 Task: Send an email with the signature Gilberto Hall with the subject Update on a flexible work arrangement and the message Can you provide feedback on the latest training program for the sales team? from softage.8@softage.net to softage.9@softage.net and softage.10@softage.net
Action: Mouse moved to (1272, 74)
Screenshot: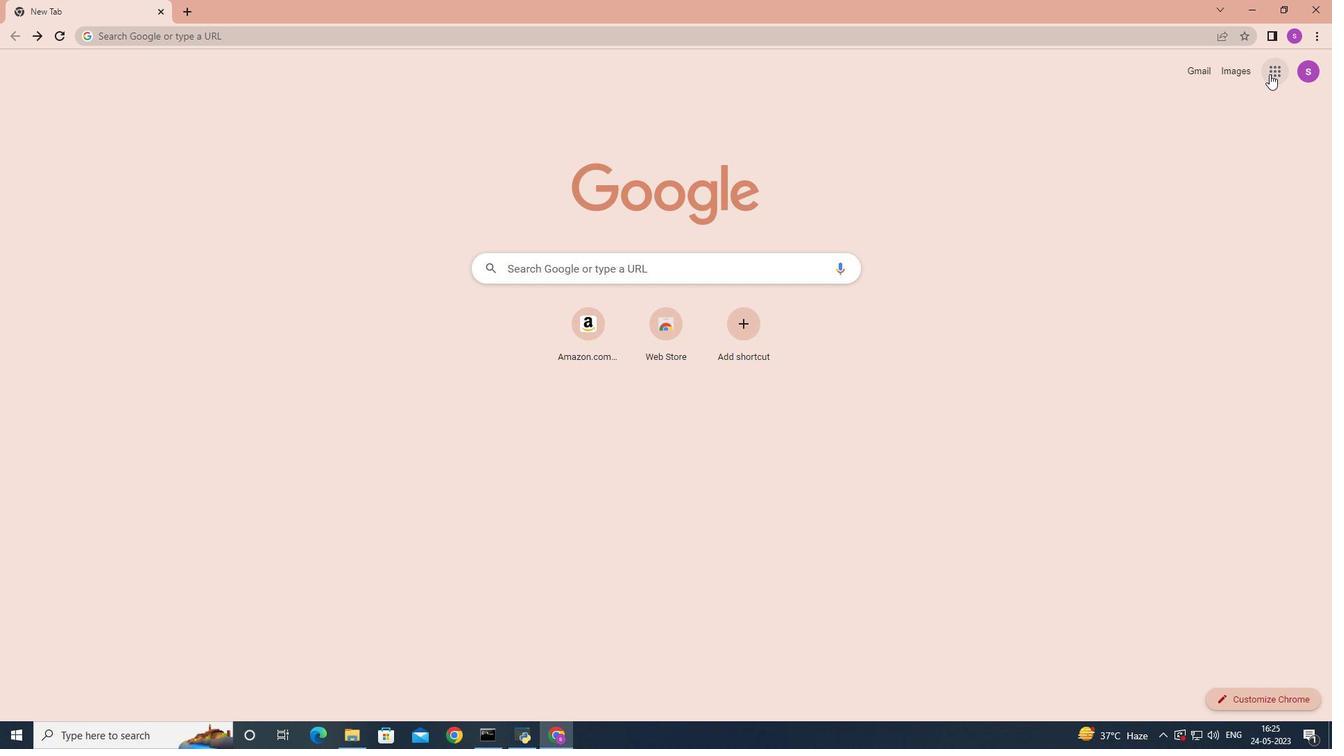 
Action: Mouse pressed left at (1272, 74)
Screenshot: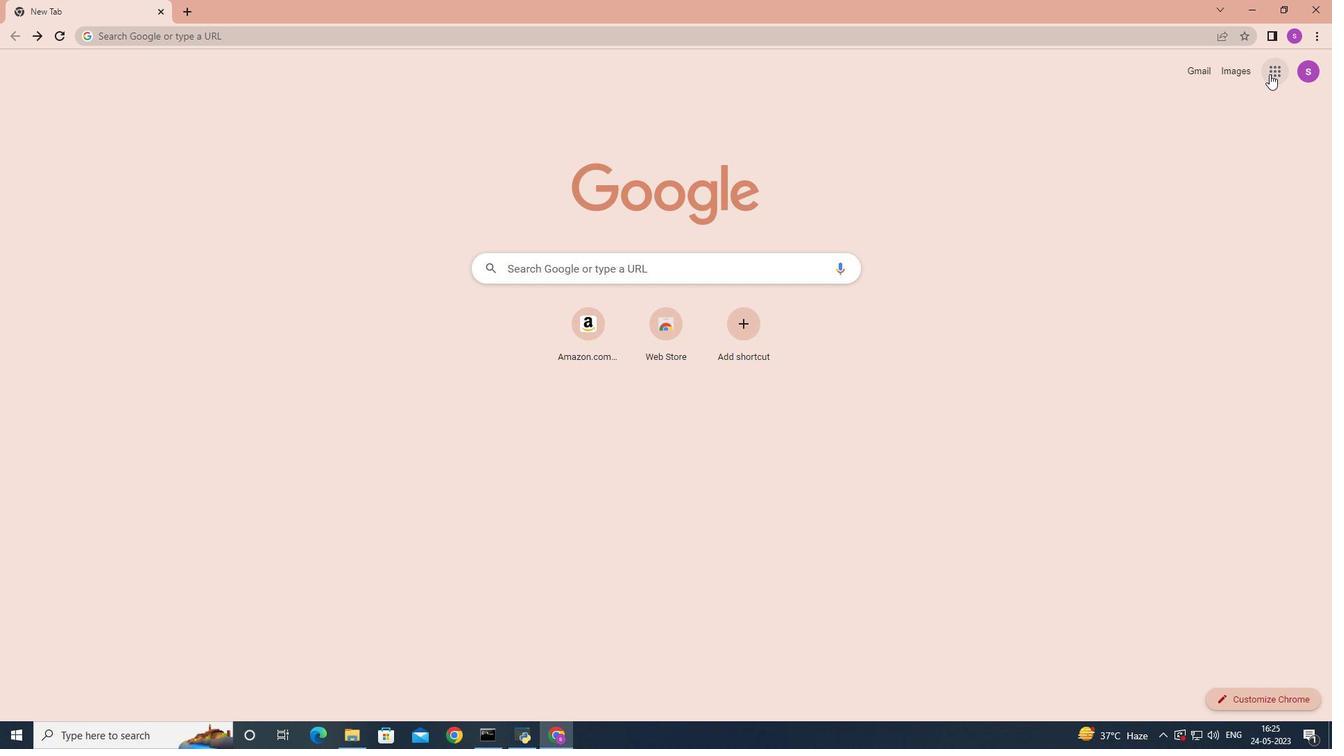 
Action: Mouse moved to (1223, 122)
Screenshot: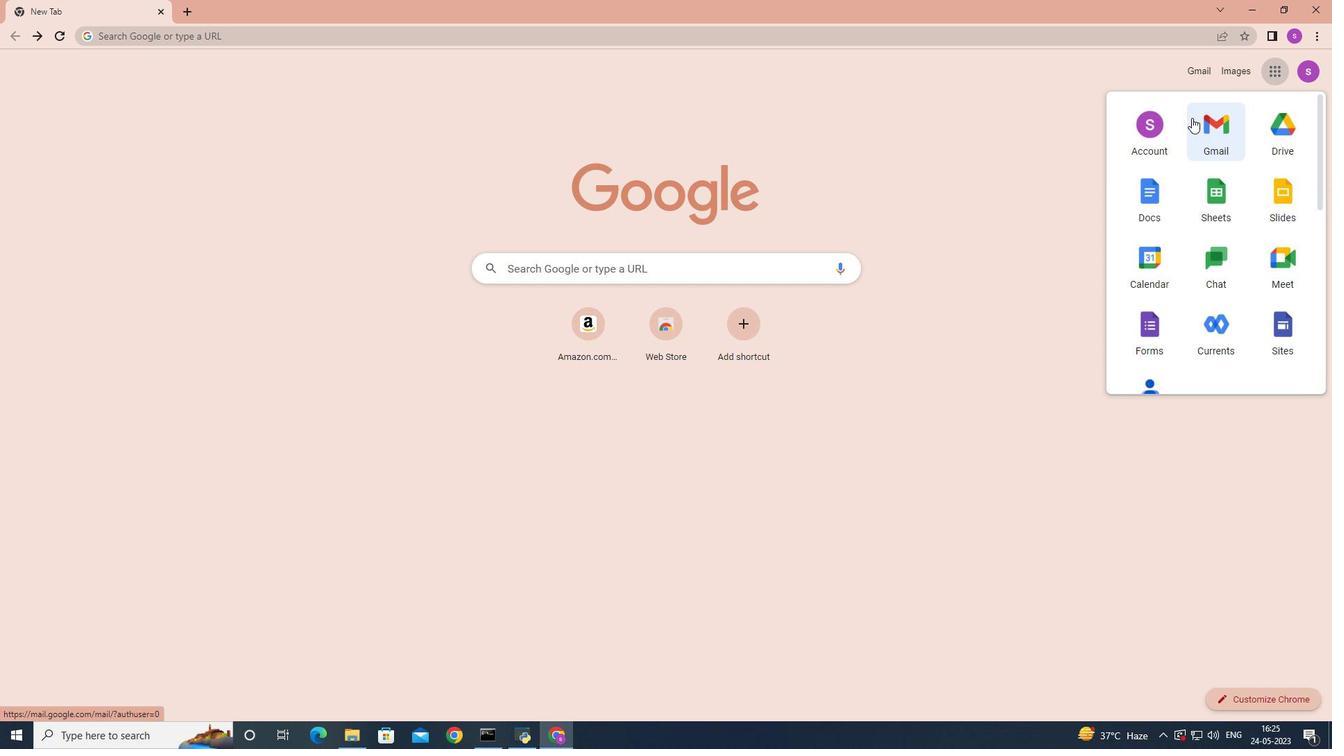 
Action: Mouse pressed left at (1223, 122)
Screenshot: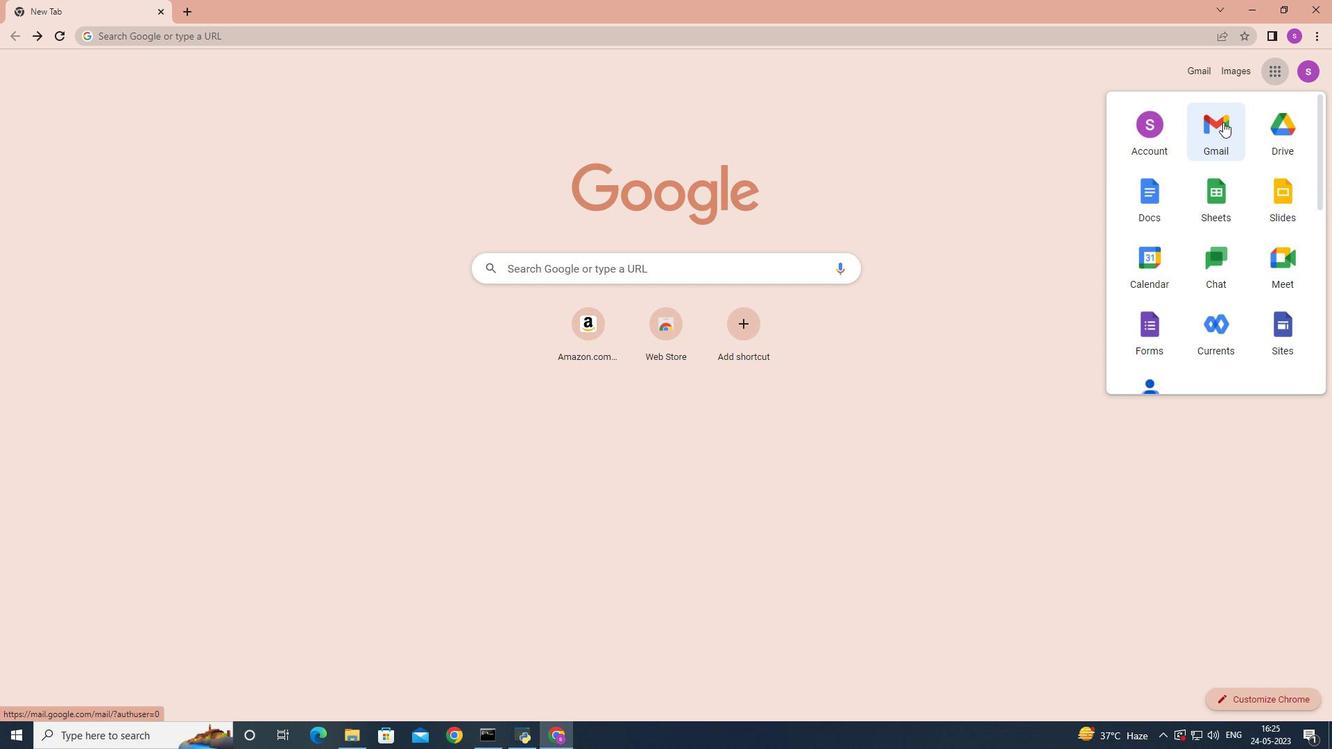 
Action: Mouse moved to (1178, 74)
Screenshot: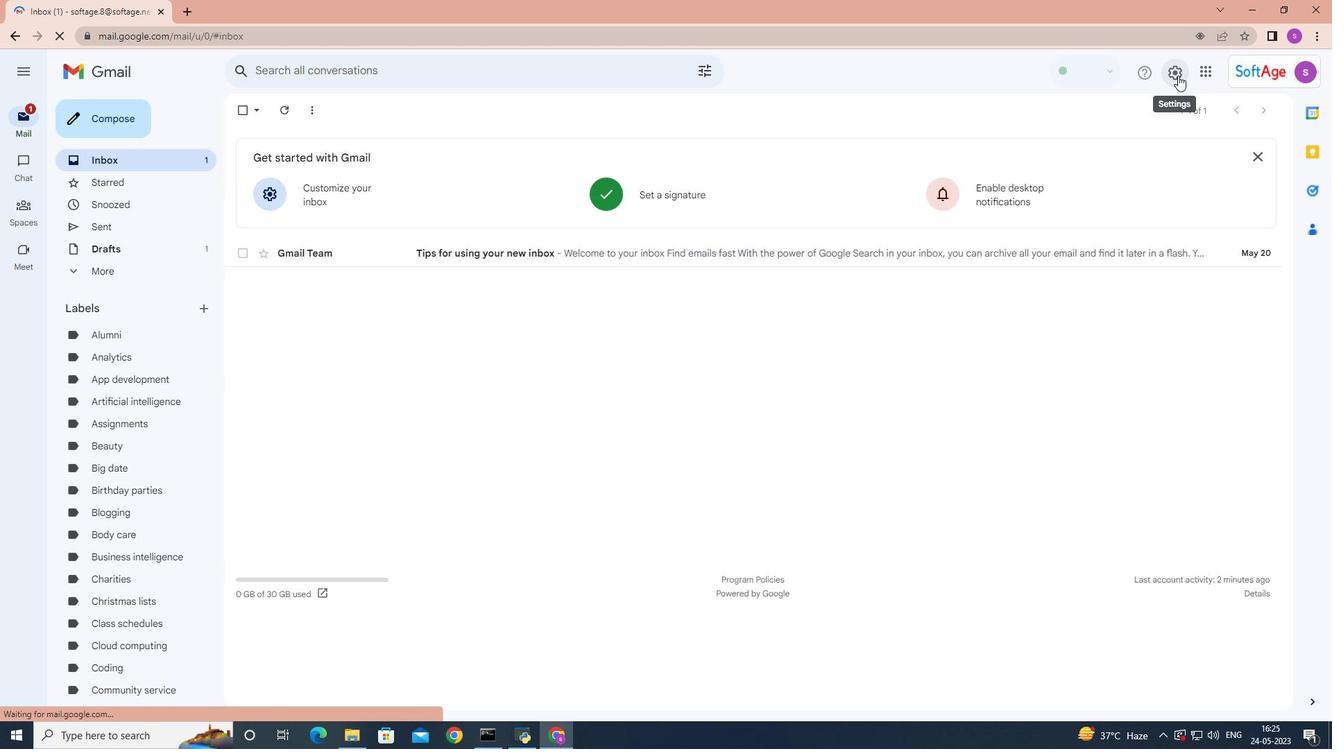 
Action: Mouse pressed left at (1178, 74)
Screenshot: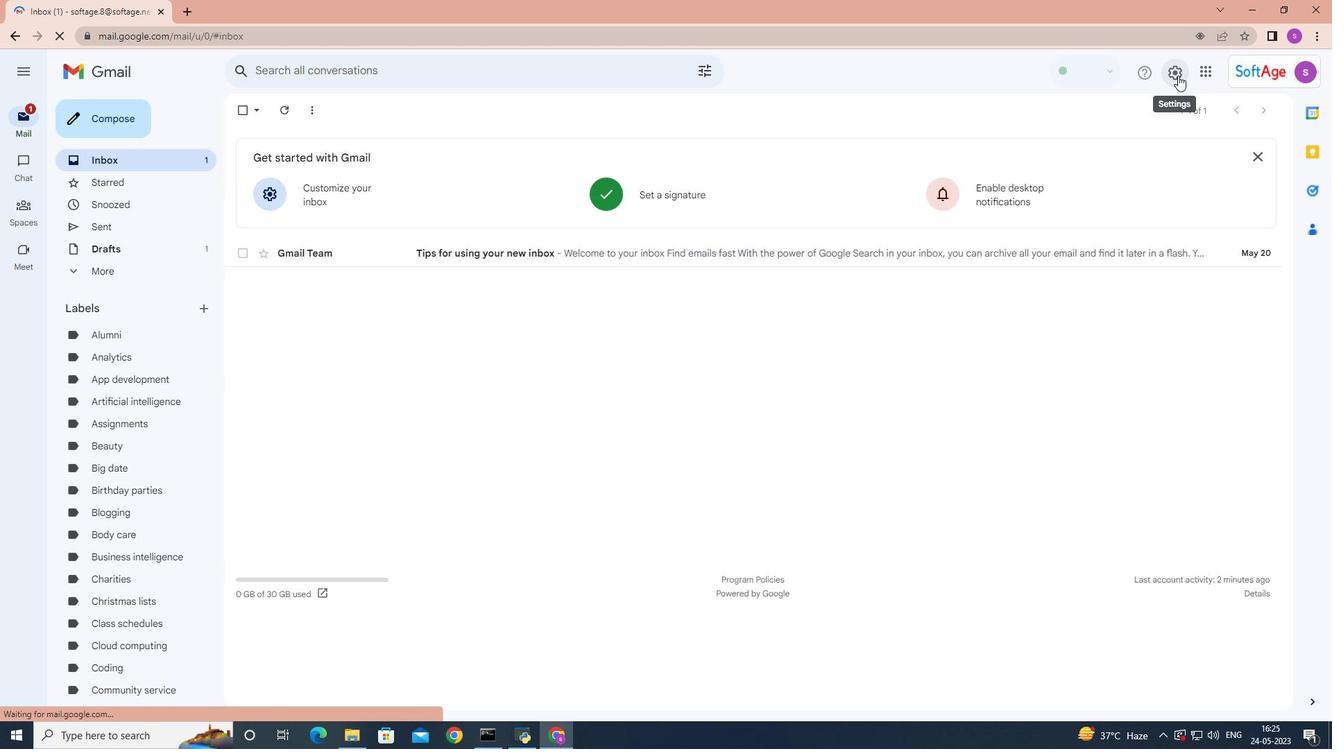
Action: Mouse moved to (1201, 134)
Screenshot: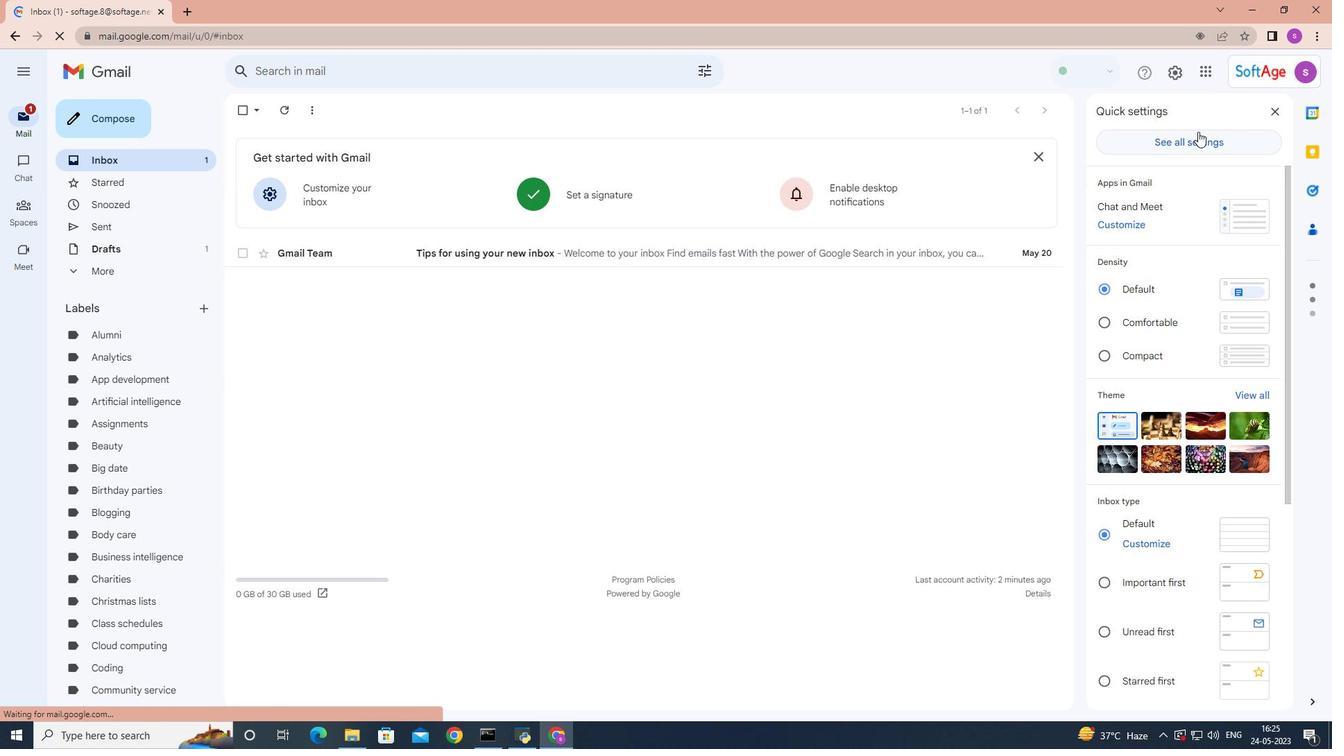 
Action: Mouse pressed left at (1201, 134)
Screenshot: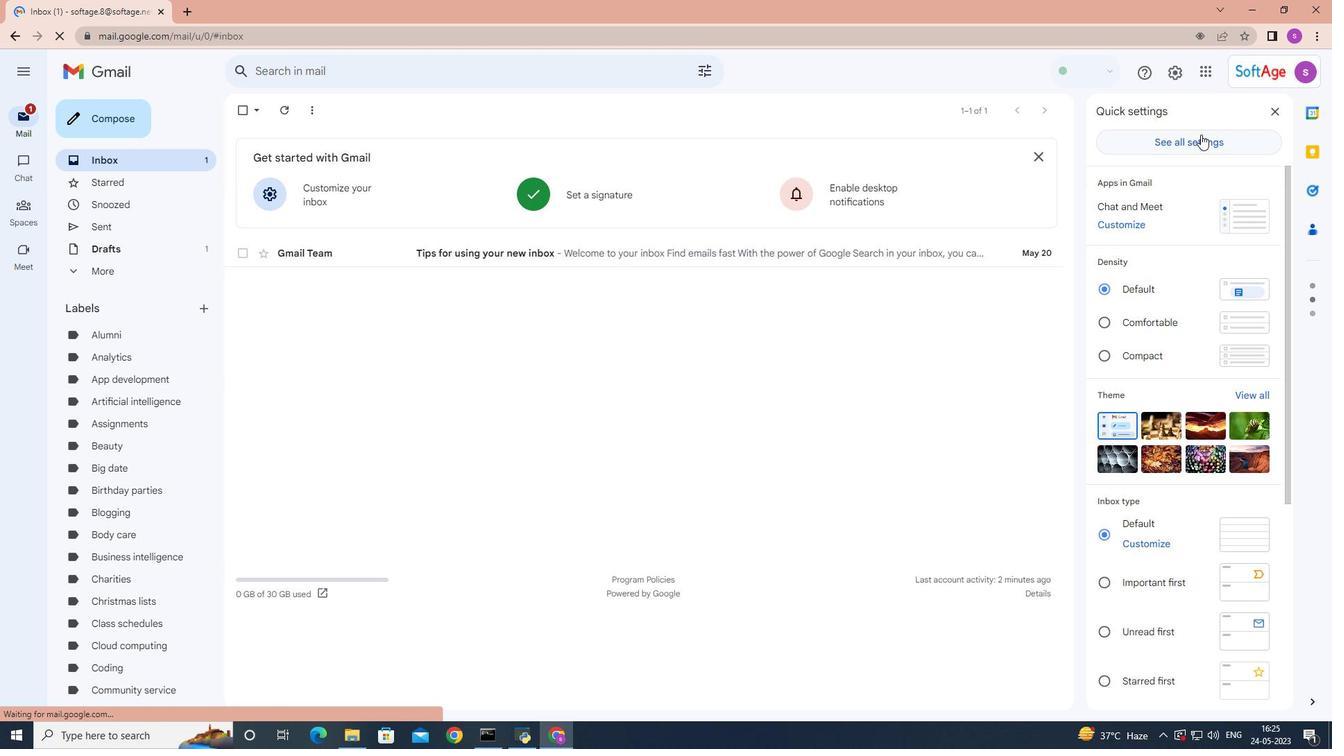 
Action: Mouse moved to (1014, 206)
Screenshot: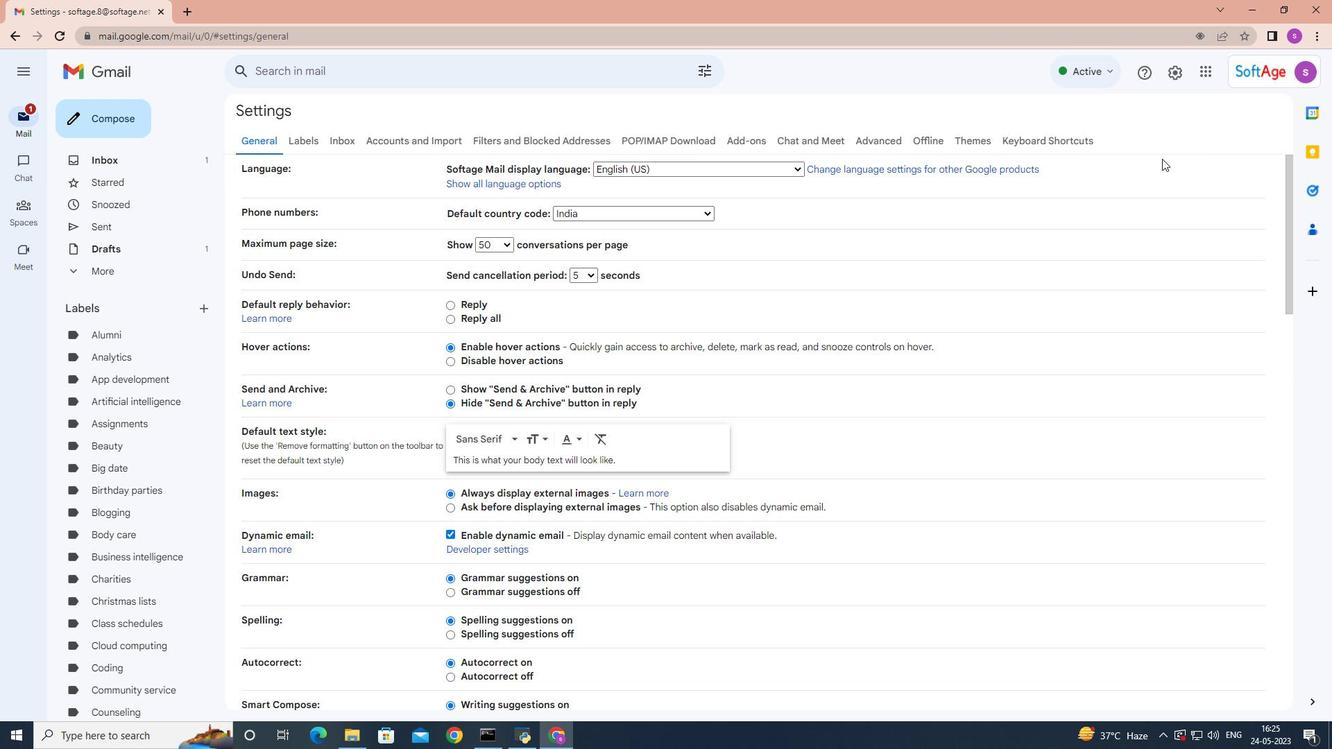 
Action: Mouse scrolled (1014, 206) with delta (0, 0)
Screenshot: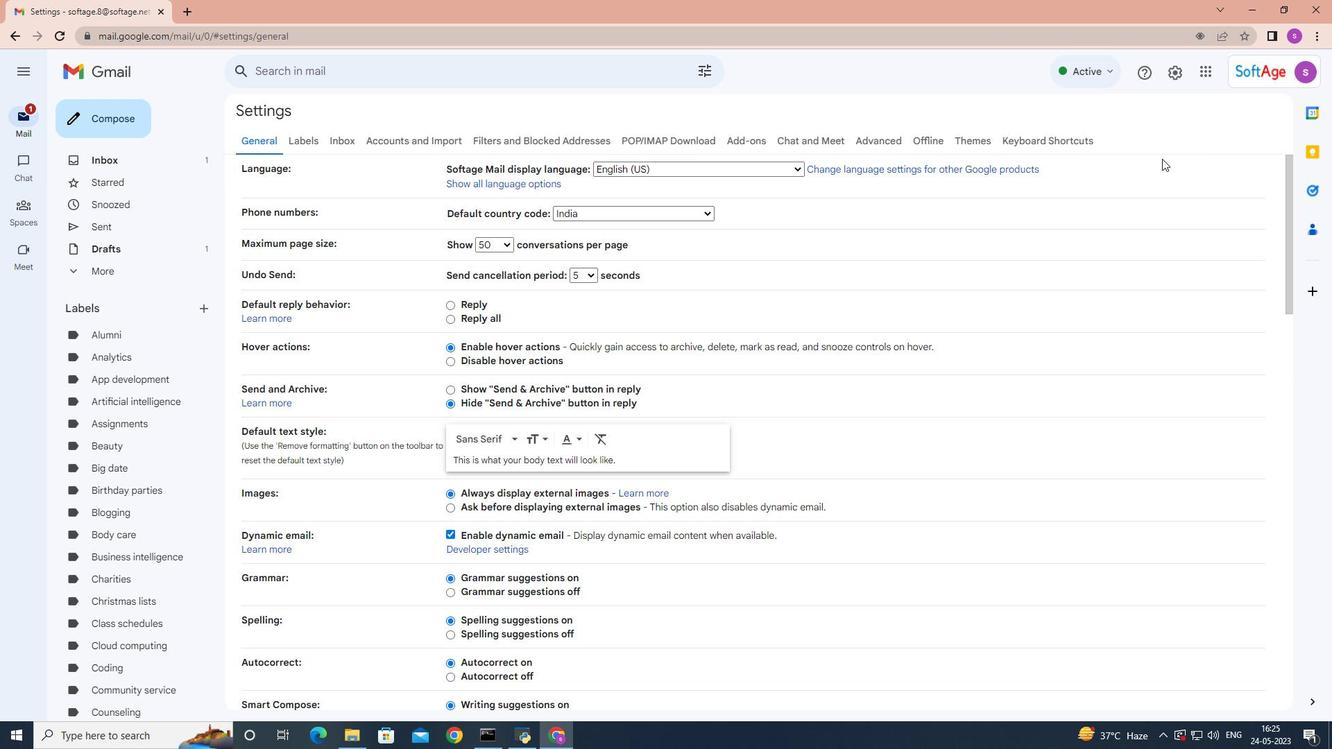 
Action: Mouse moved to (1013, 206)
Screenshot: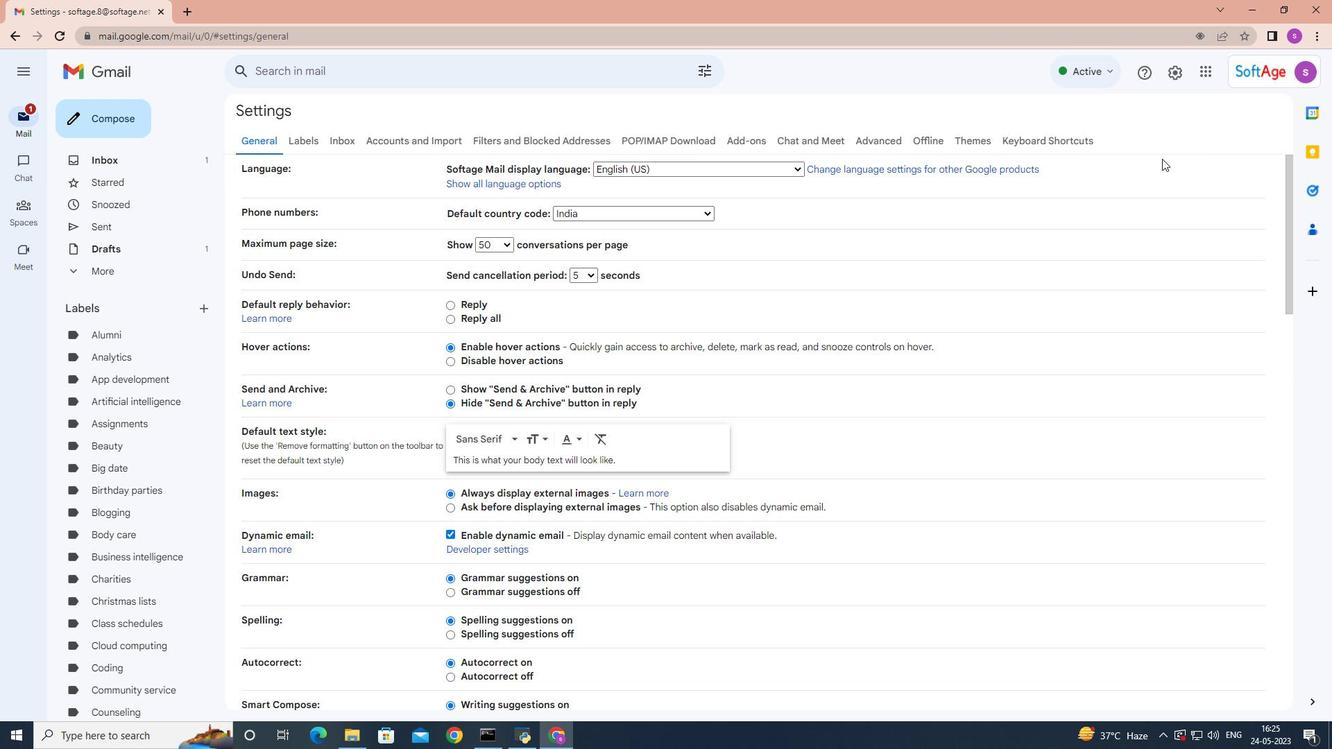 
Action: Mouse scrolled (1013, 206) with delta (0, 0)
Screenshot: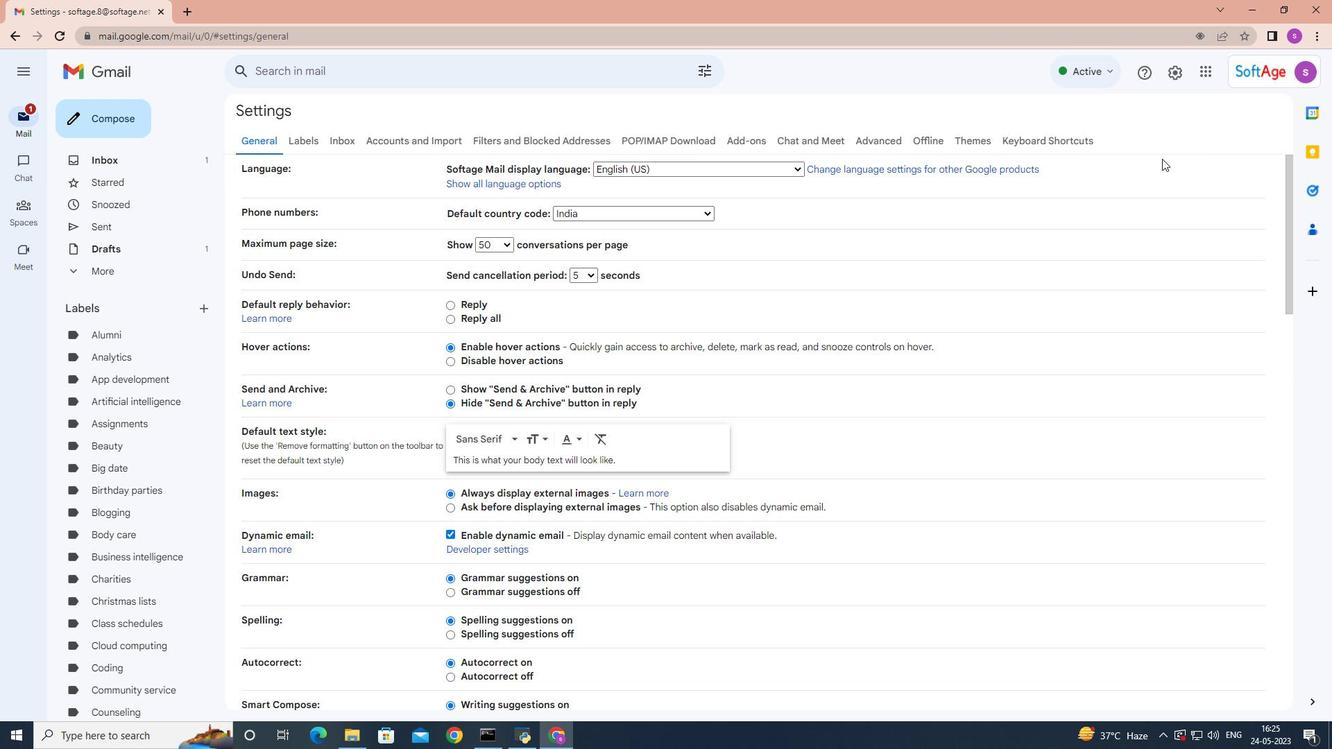 
Action: Mouse moved to (1013, 207)
Screenshot: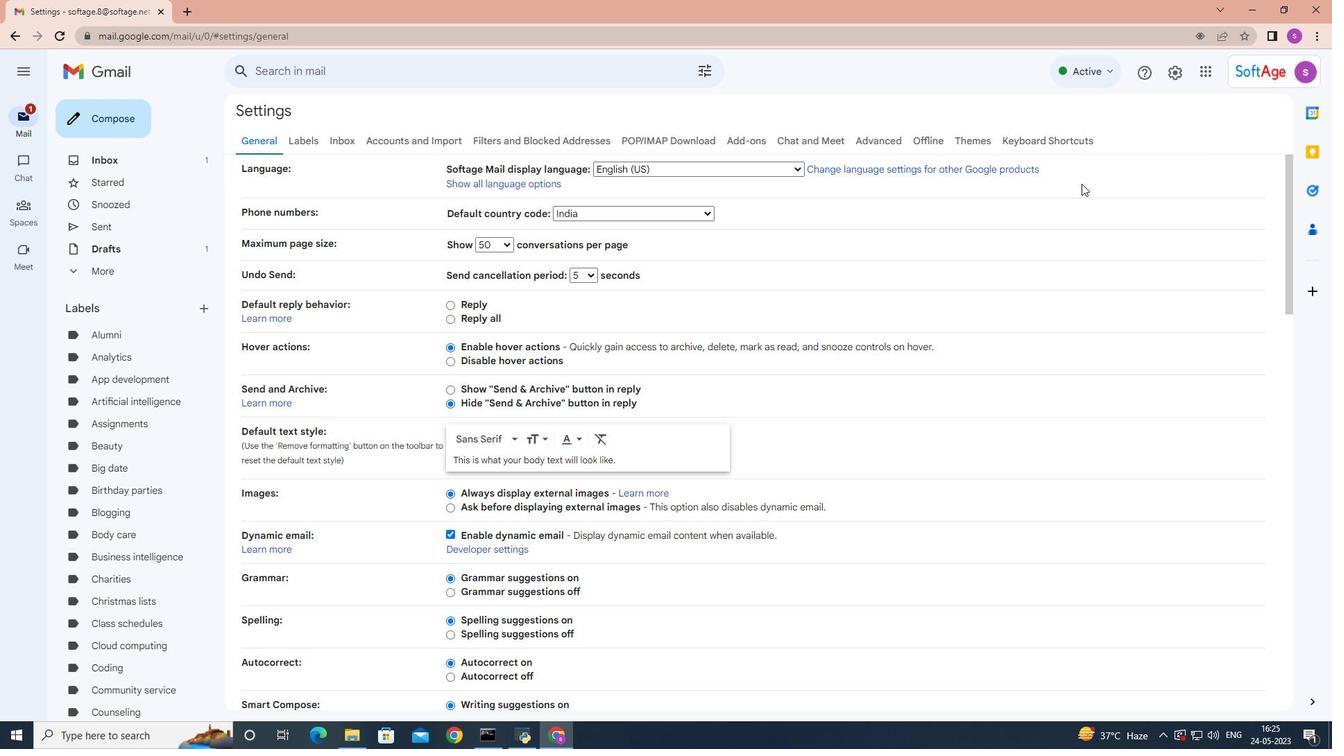 
Action: Mouse scrolled (1013, 206) with delta (0, 0)
Screenshot: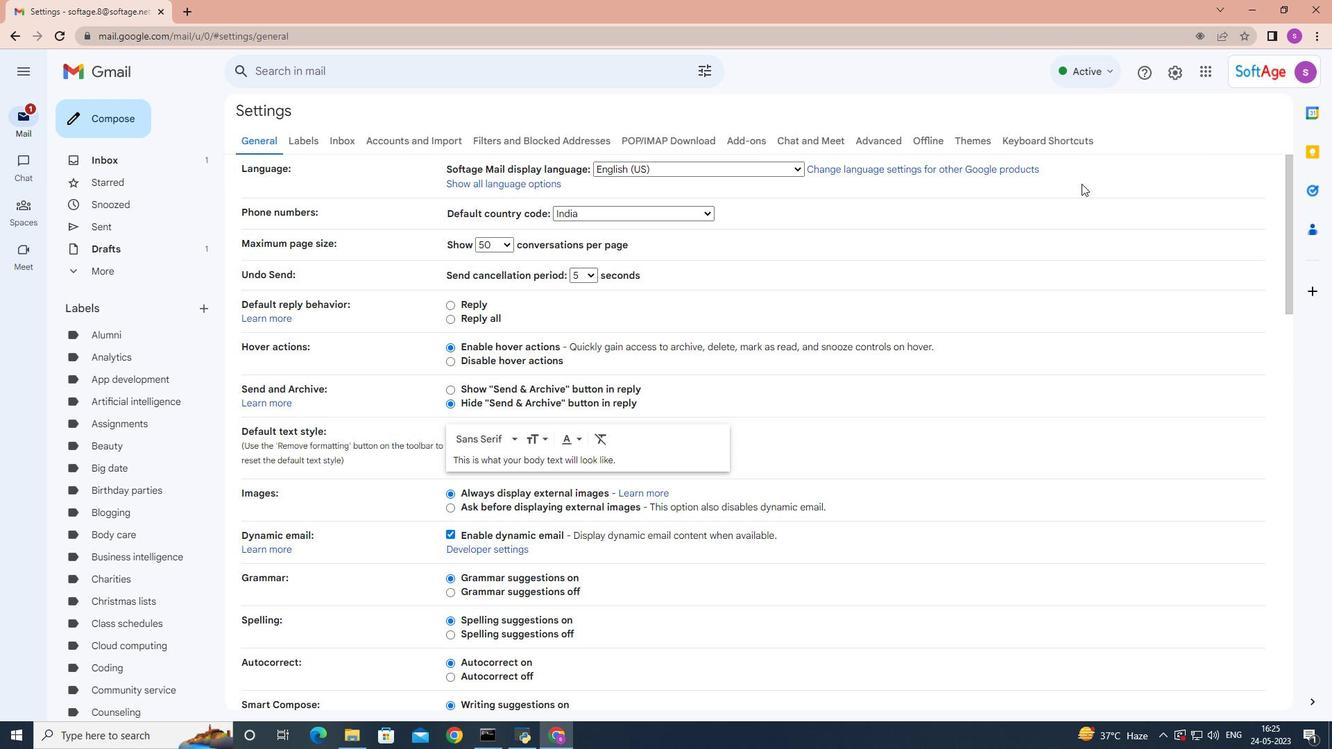 
Action: Mouse scrolled (1013, 206) with delta (0, 0)
Screenshot: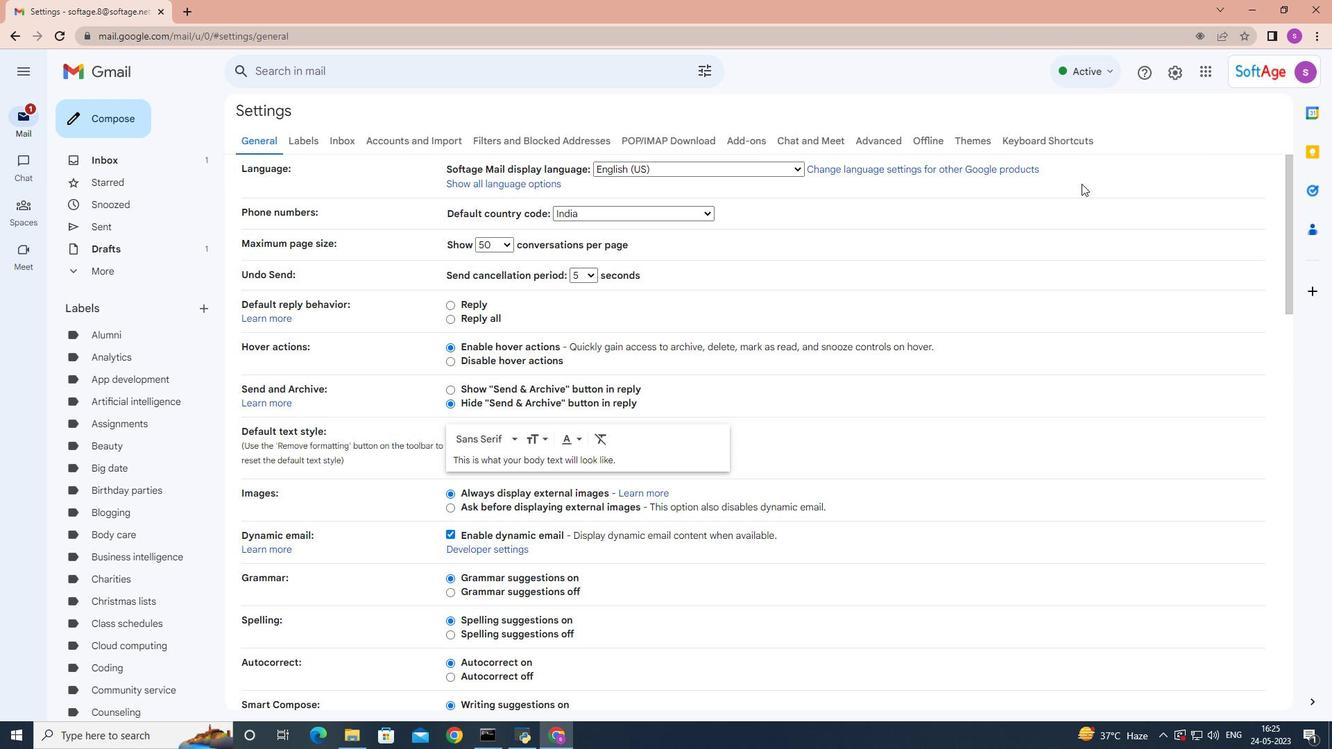 
Action: Mouse moved to (1008, 207)
Screenshot: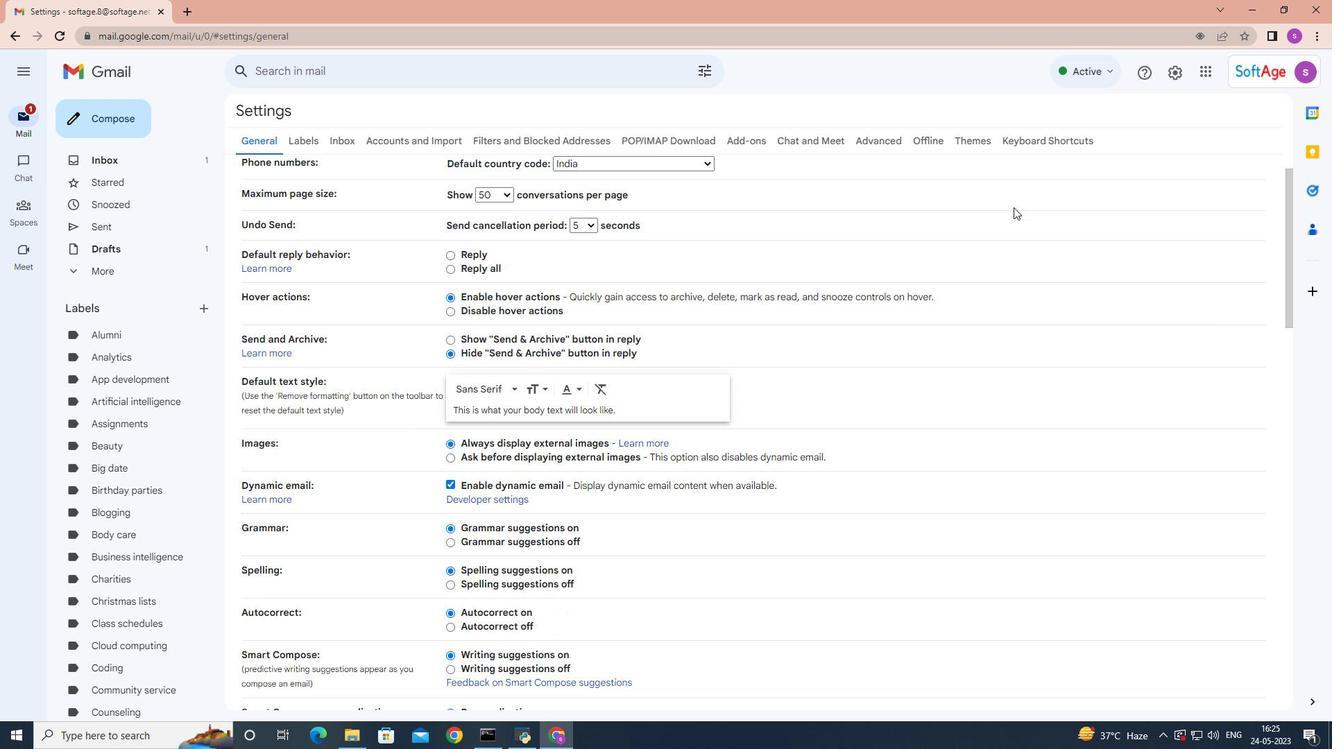 
Action: Mouse scrolled (1012, 206) with delta (0, 0)
Screenshot: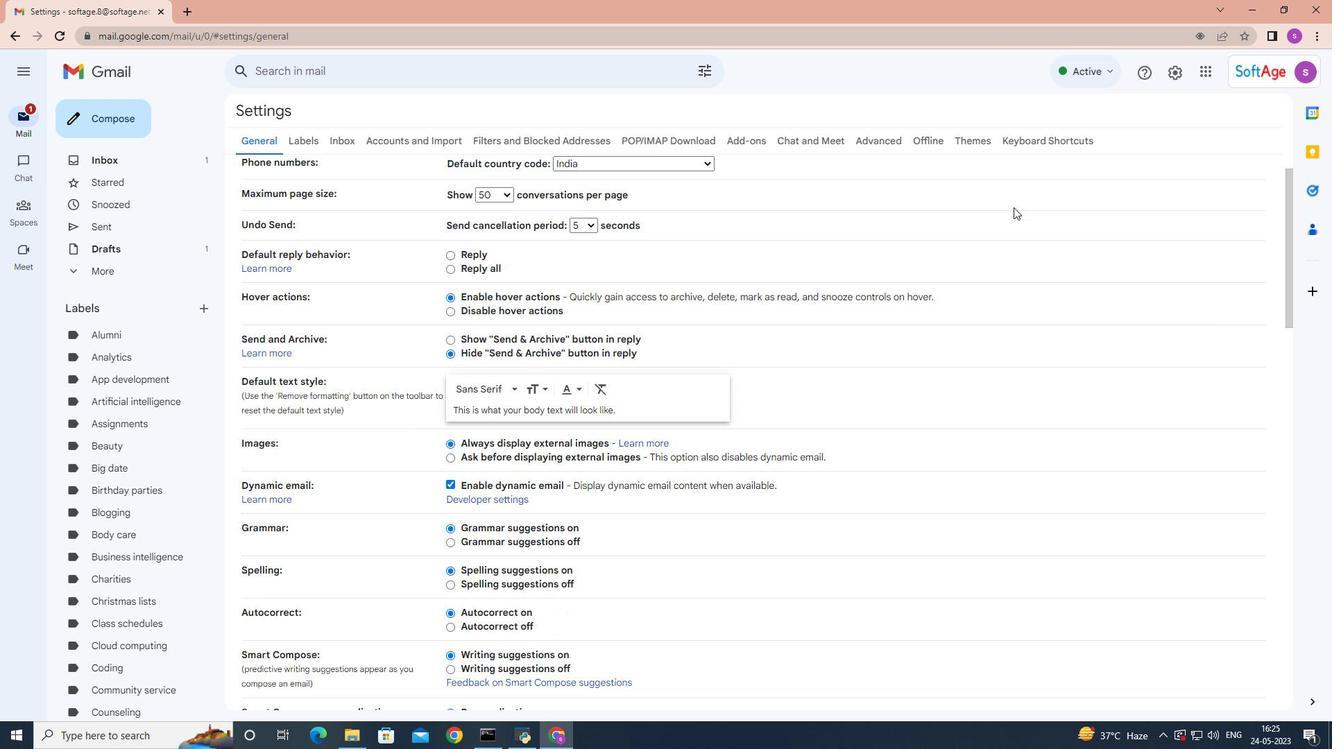 
Action: Mouse moved to (908, 222)
Screenshot: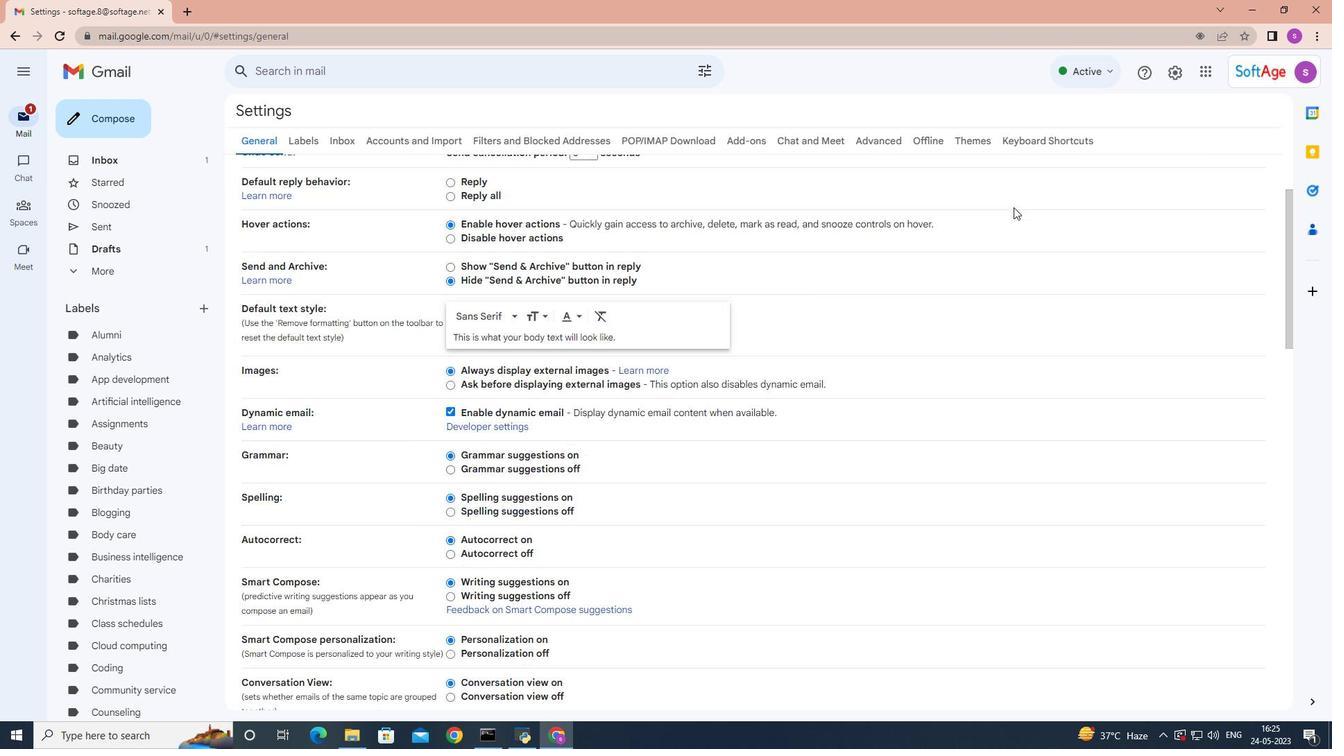 
Action: Mouse scrolled (1006, 206) with delta (0, 0)
Screenshot: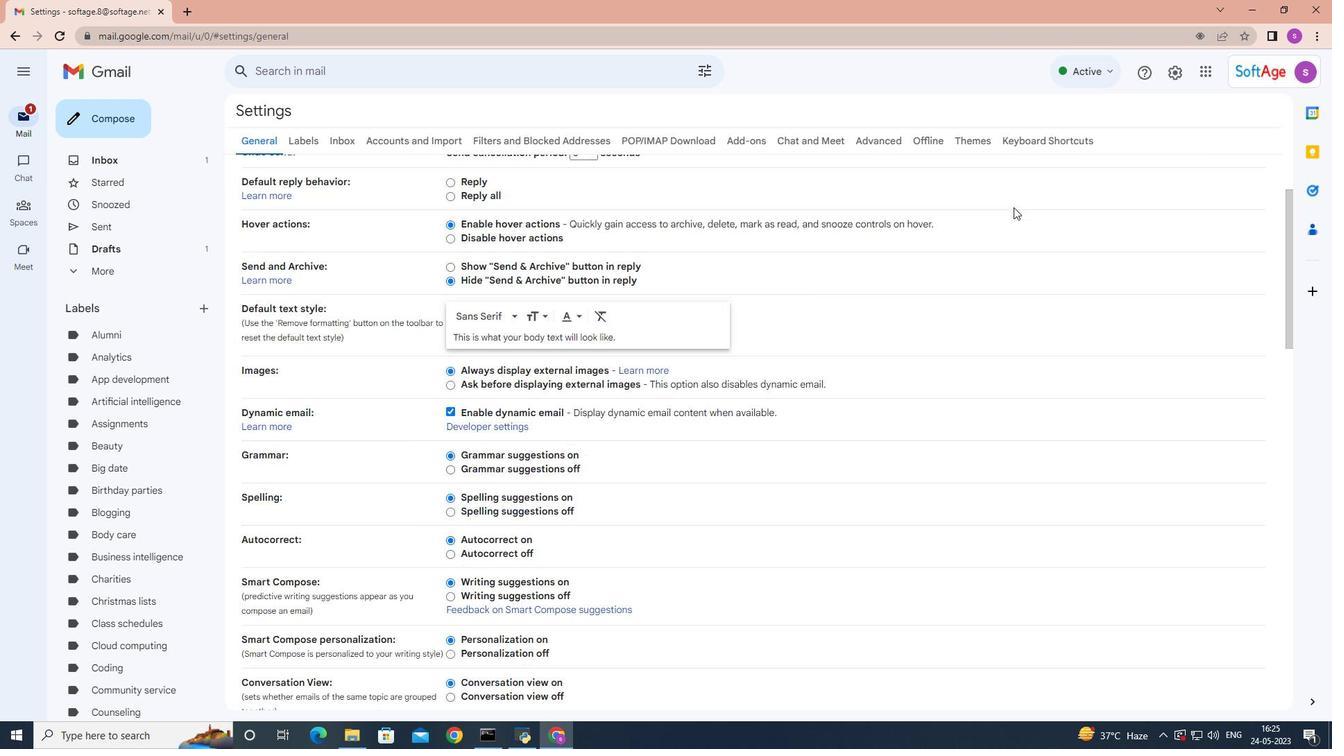
Action: Mouse moved to (803, 243)
Screenshot: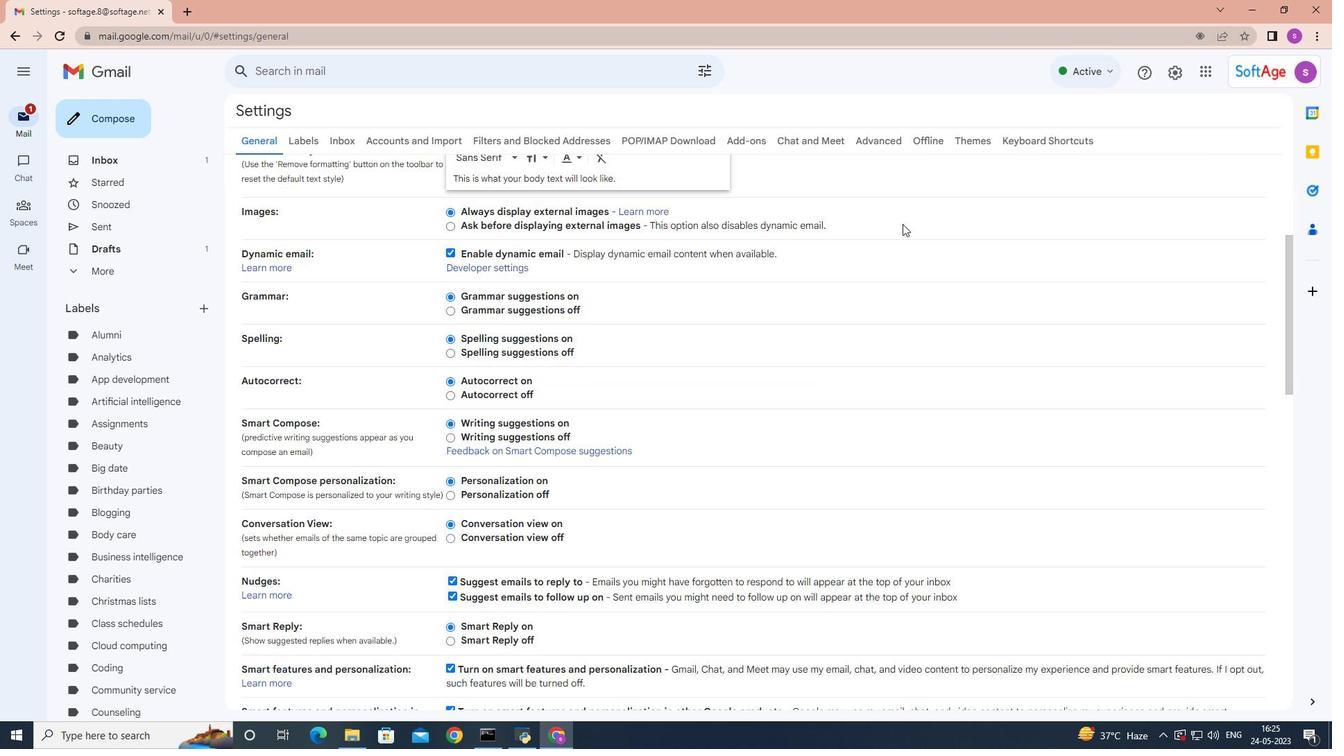 
Action: Mouse scrolled (803, 242) with delta (0, 0)
Screenshot: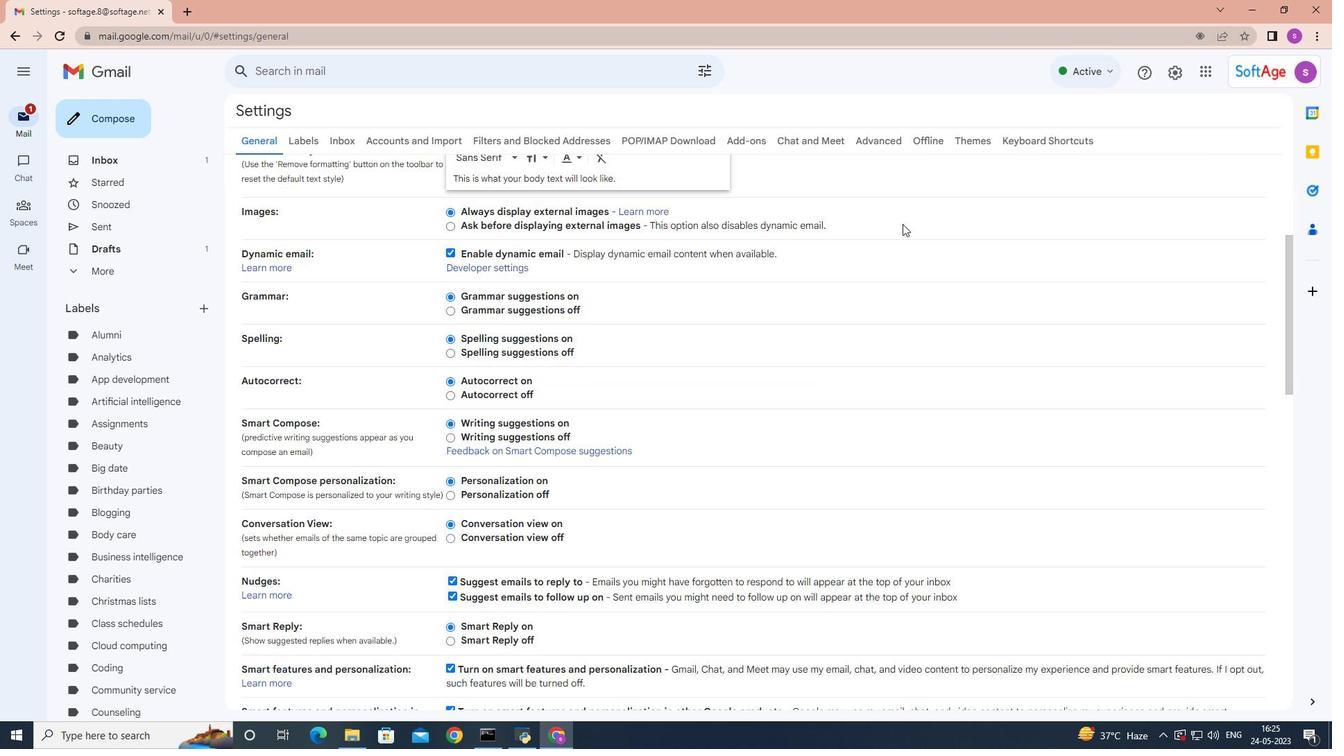 
Action: Mouse moved to (803, 244)
Screenshot: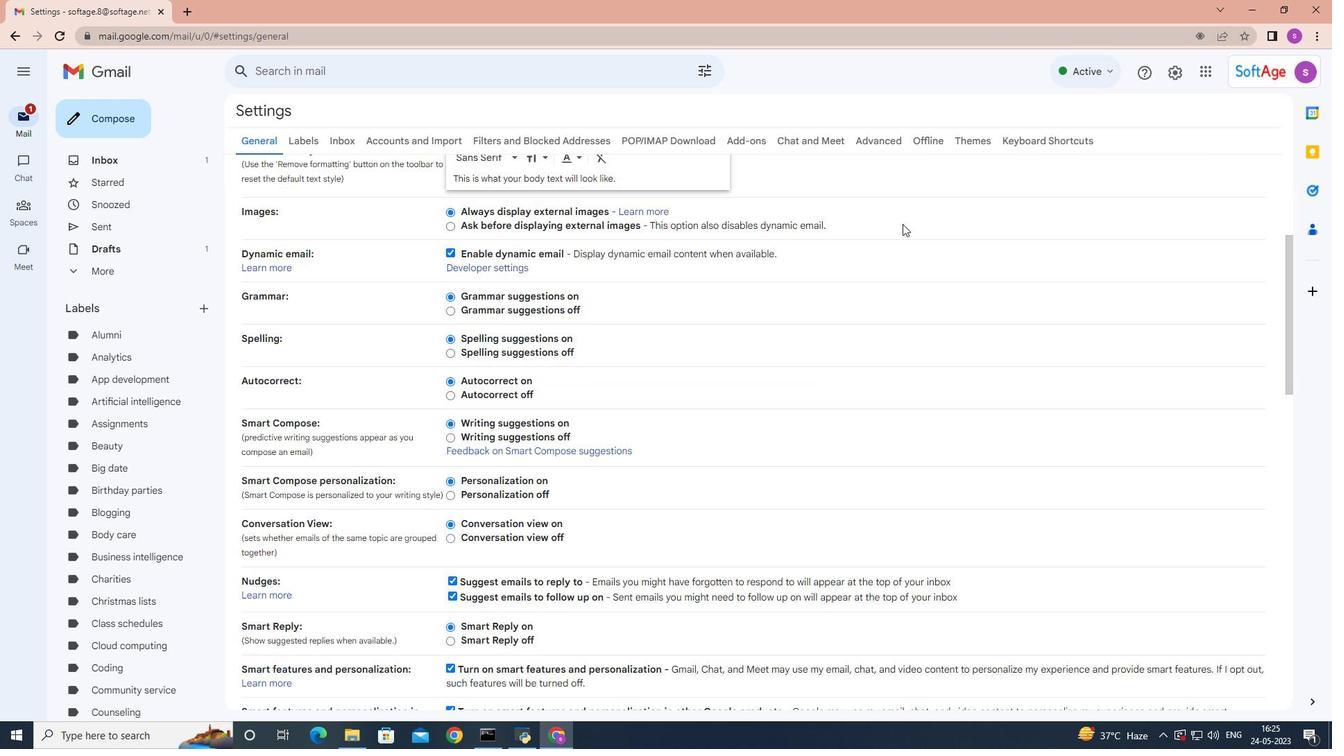 
Action: Mouse scrolled (803, 243) with delta (0, 0)
Screenshot: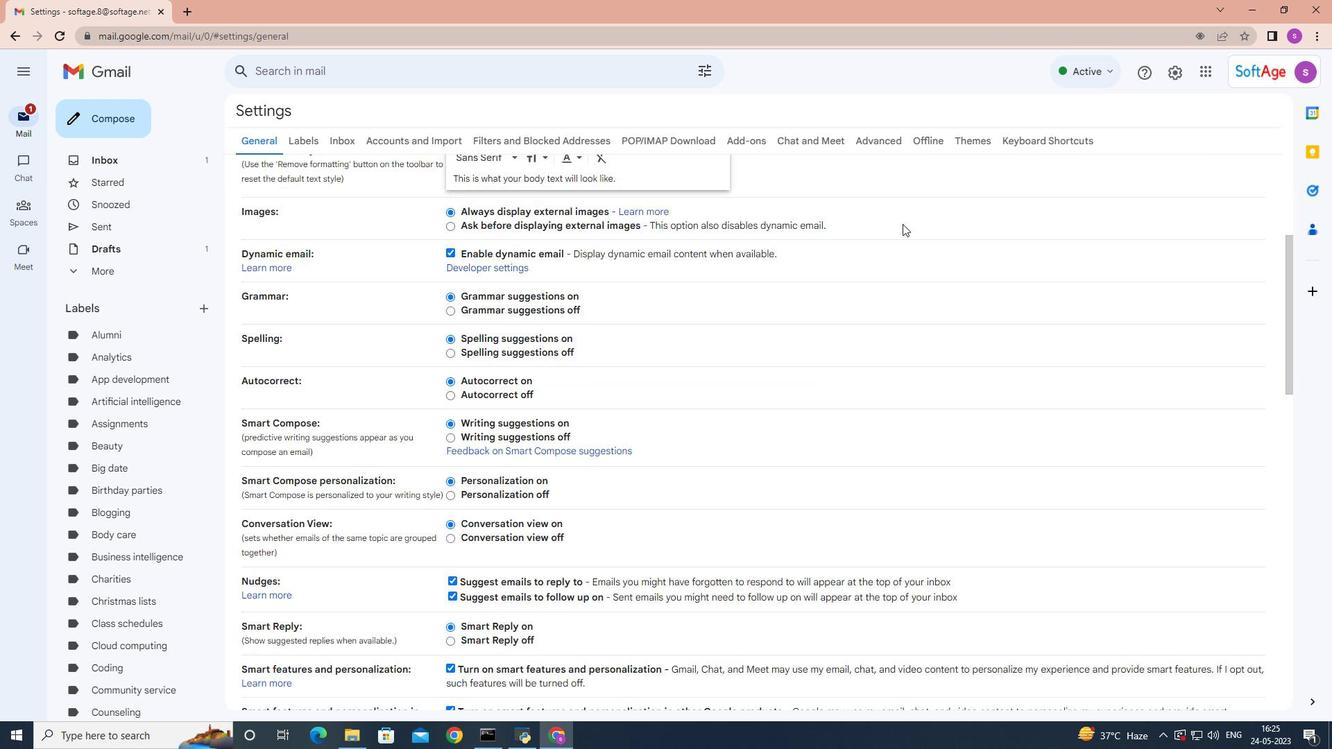 
Action: Mouse moved to (802, 244)
Screenshot: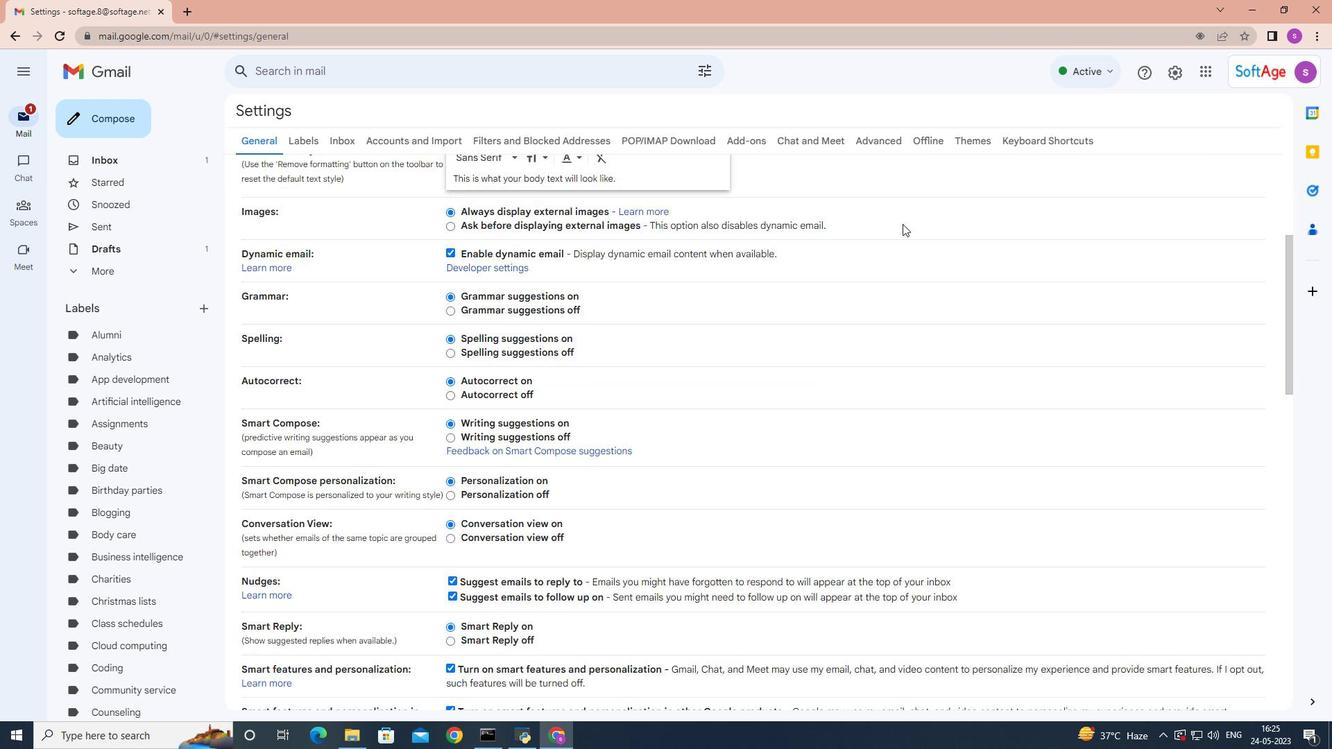 
Action: Mouse scrolled (802, 243) with delta (0, 0)
Screenshot: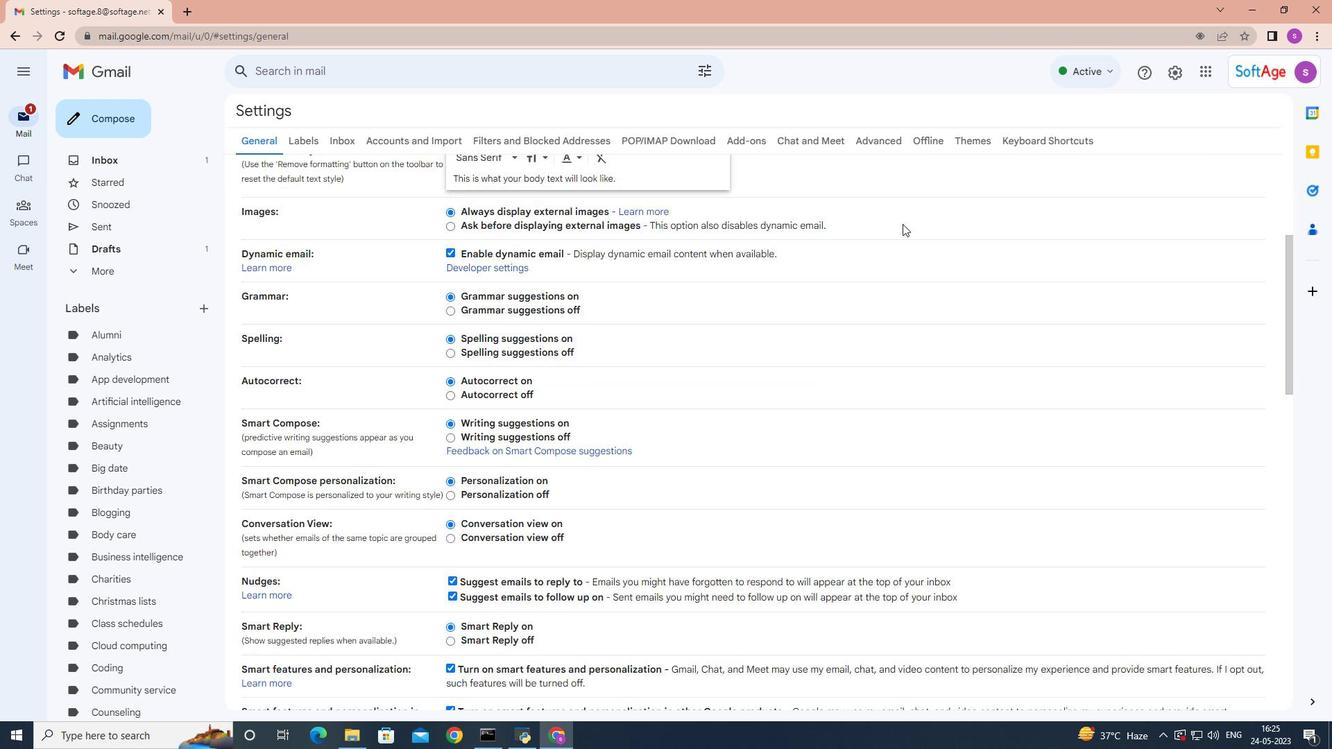 
Action: Mouse moved to (801, 244)
Screenshot: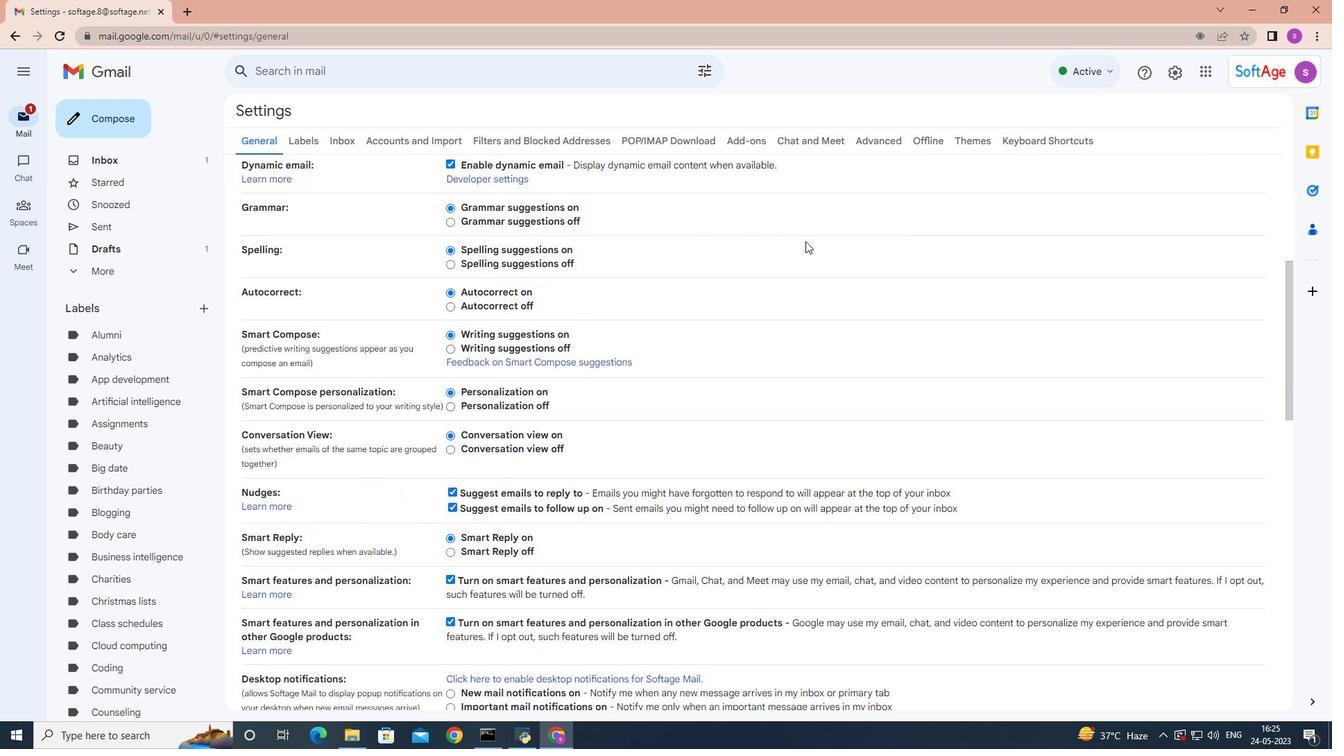 
Action: Mouse scrolled (801, 243) with delta (0, 0)
Screenshot: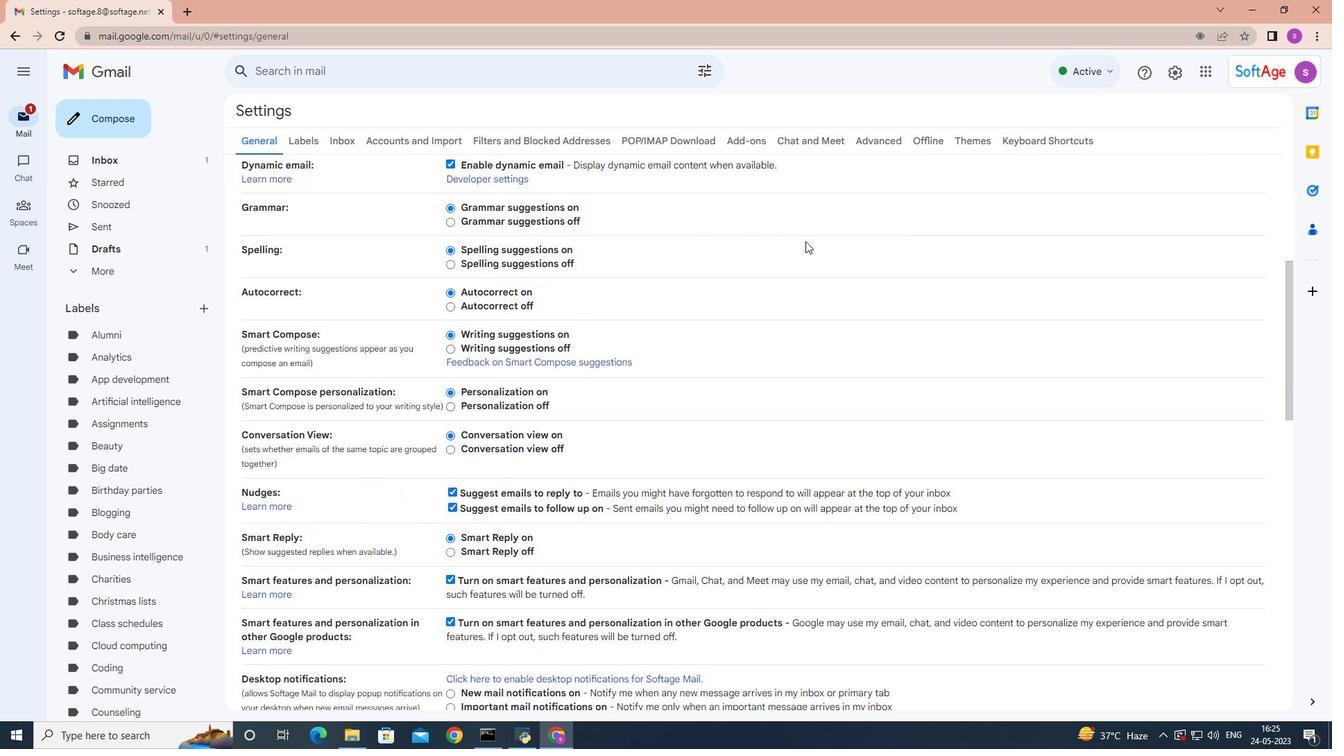 
Action: Mouse moved to (800, 244)
Screenshot: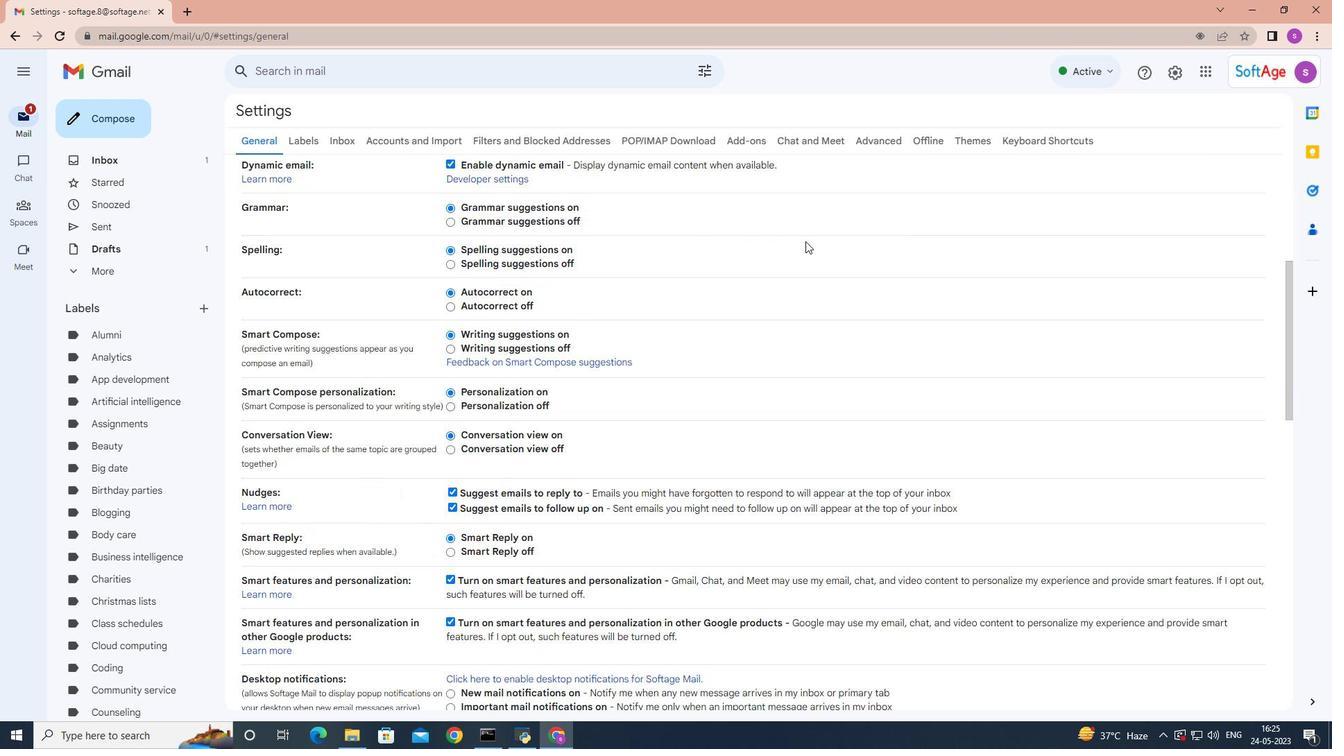 
Action: Mouse scrolled (800, 243) with delta (0, 0)
Screenshot: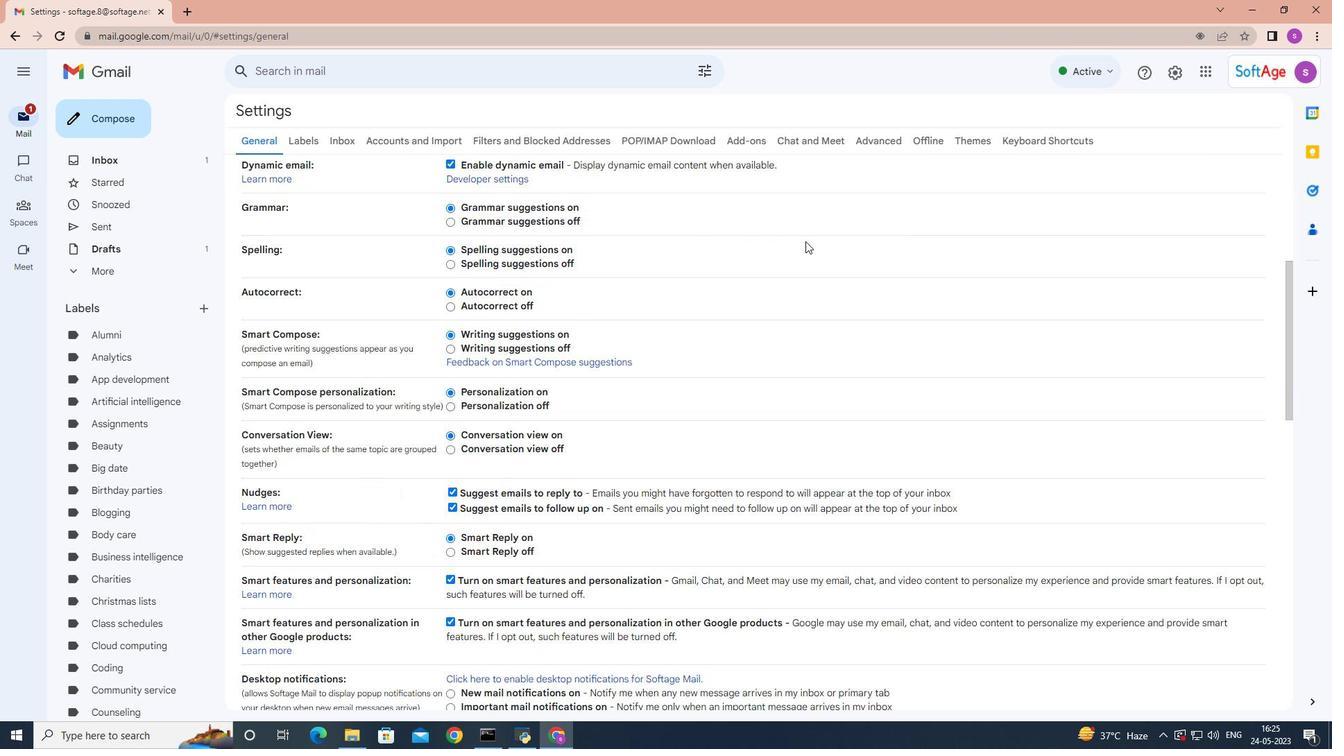 
Action: Mouse moved to (799, 244)
Screenshot: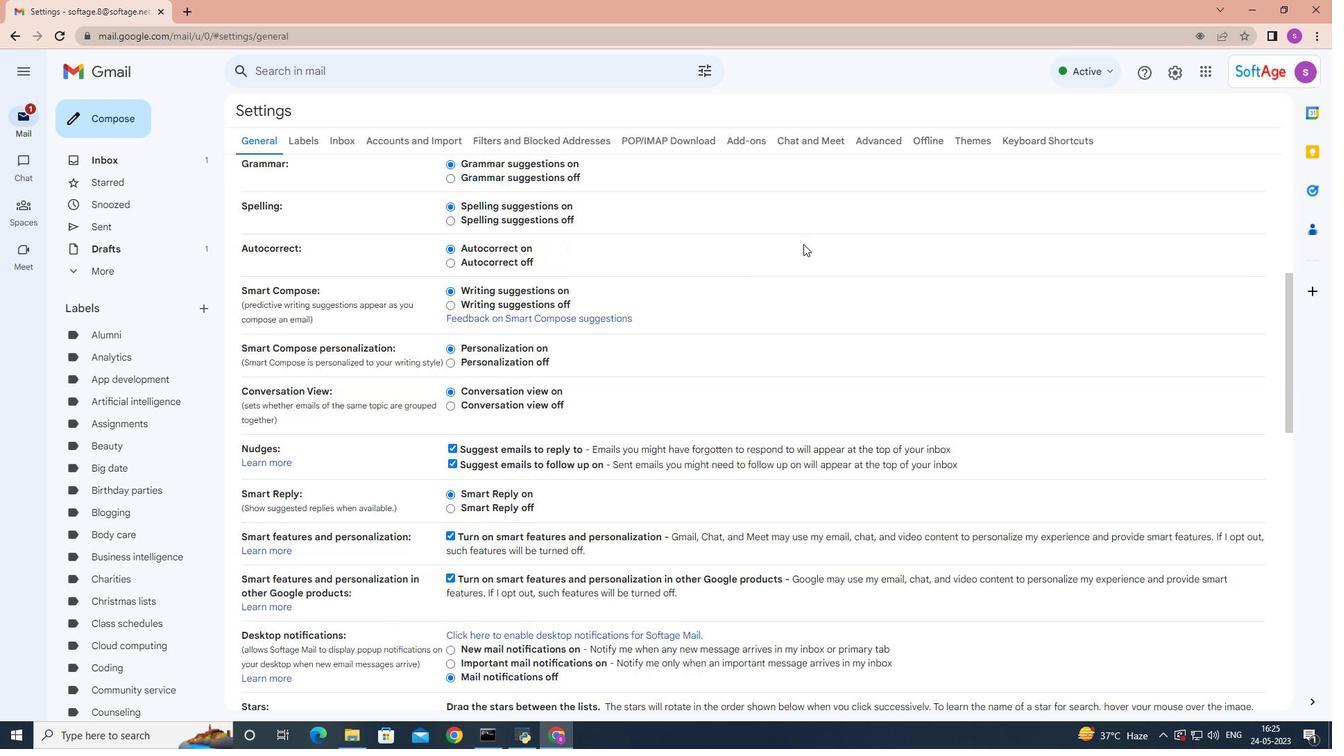 
Action: Mouse scrolled (799, 243) with delta (0, 0)
Screenshot: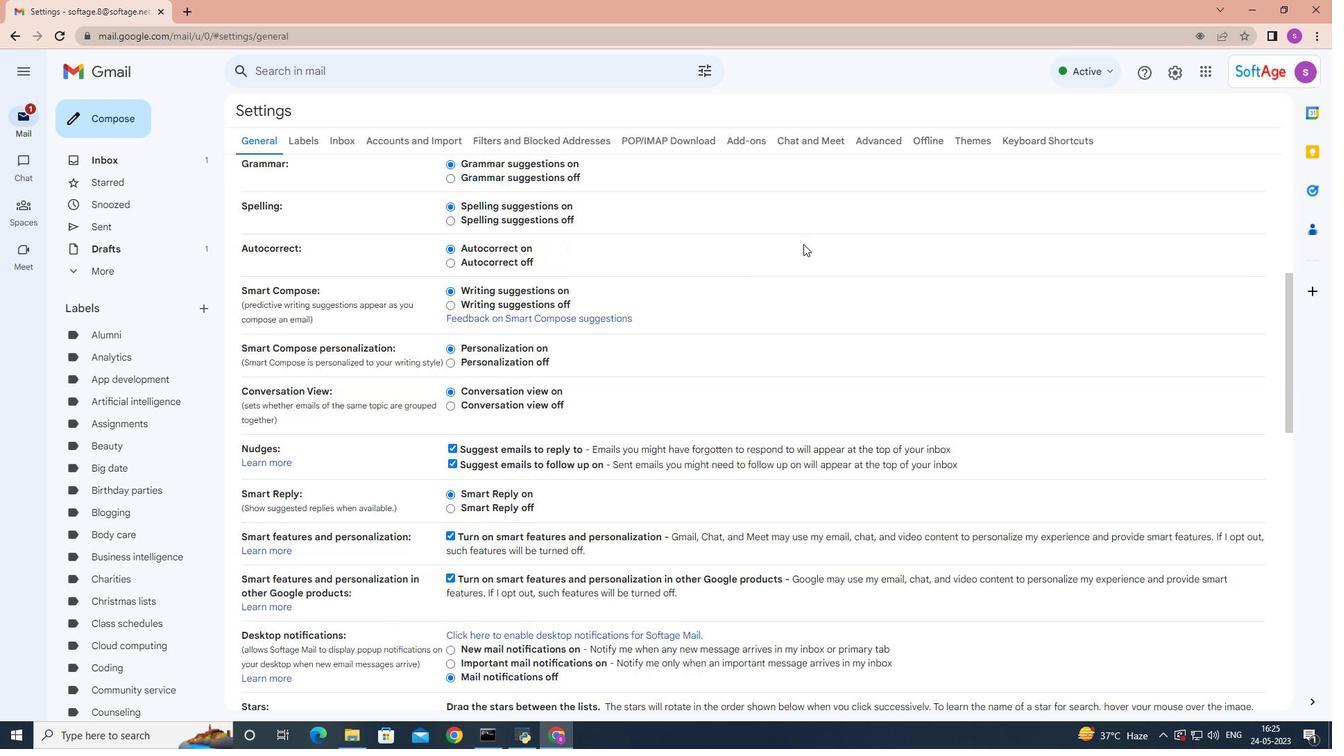 
Action: Mouse moved to (765, 258)
Screenshot: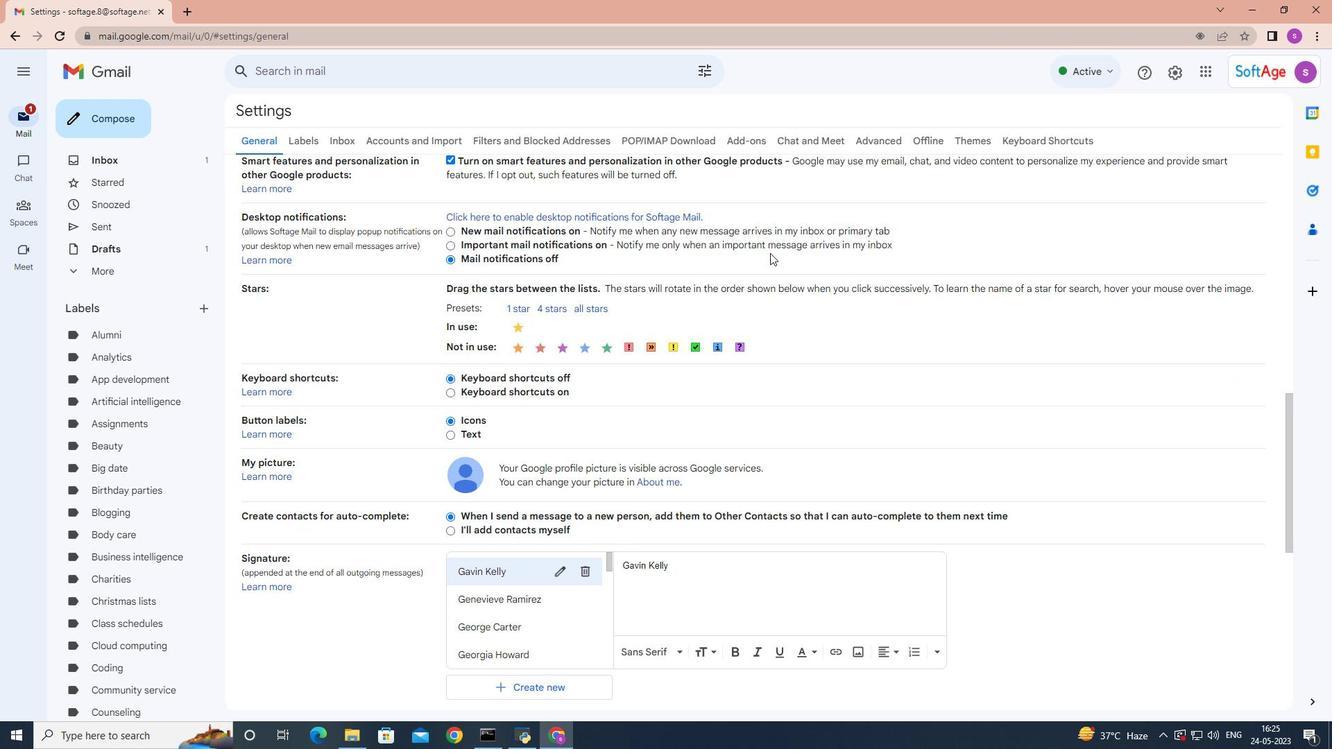 
Action: Mouse scrolled (765, 258) with delta (0, 0)
Screenshot: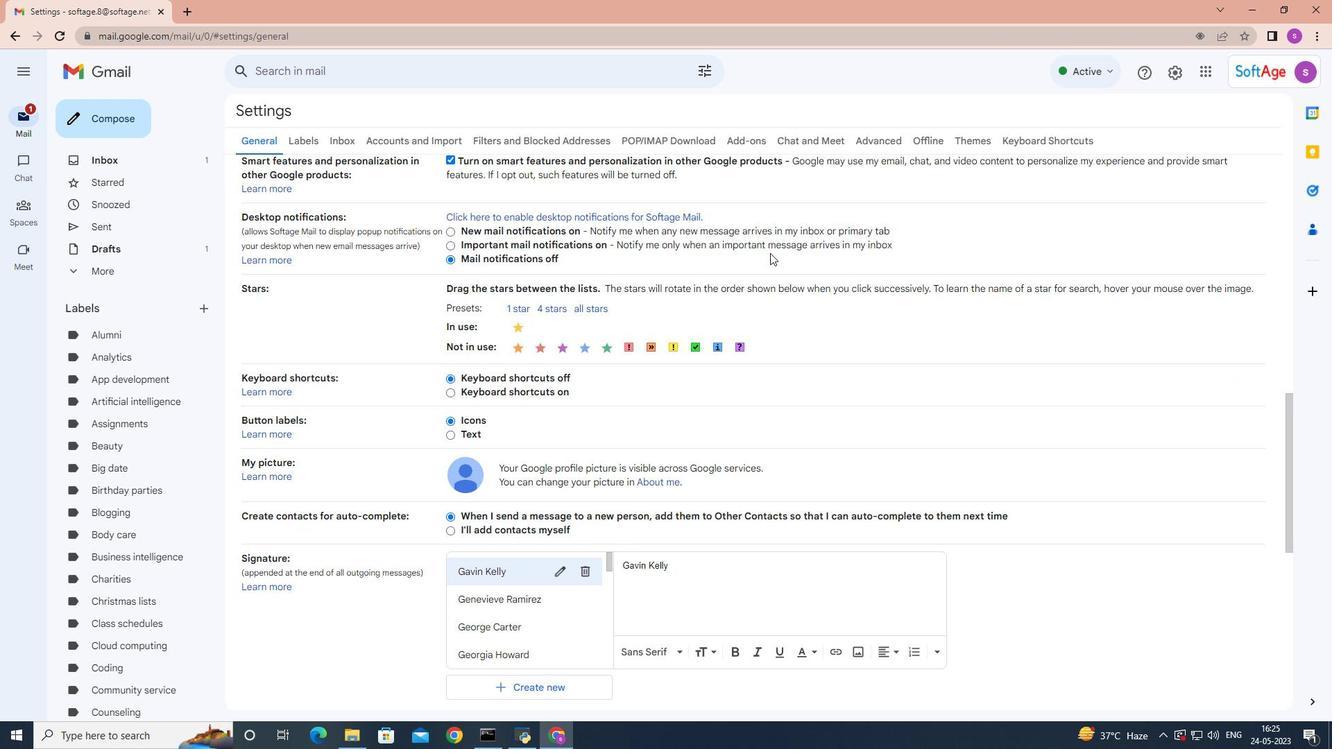 
Action: Mouse moved to (765, 258)
Screenshot: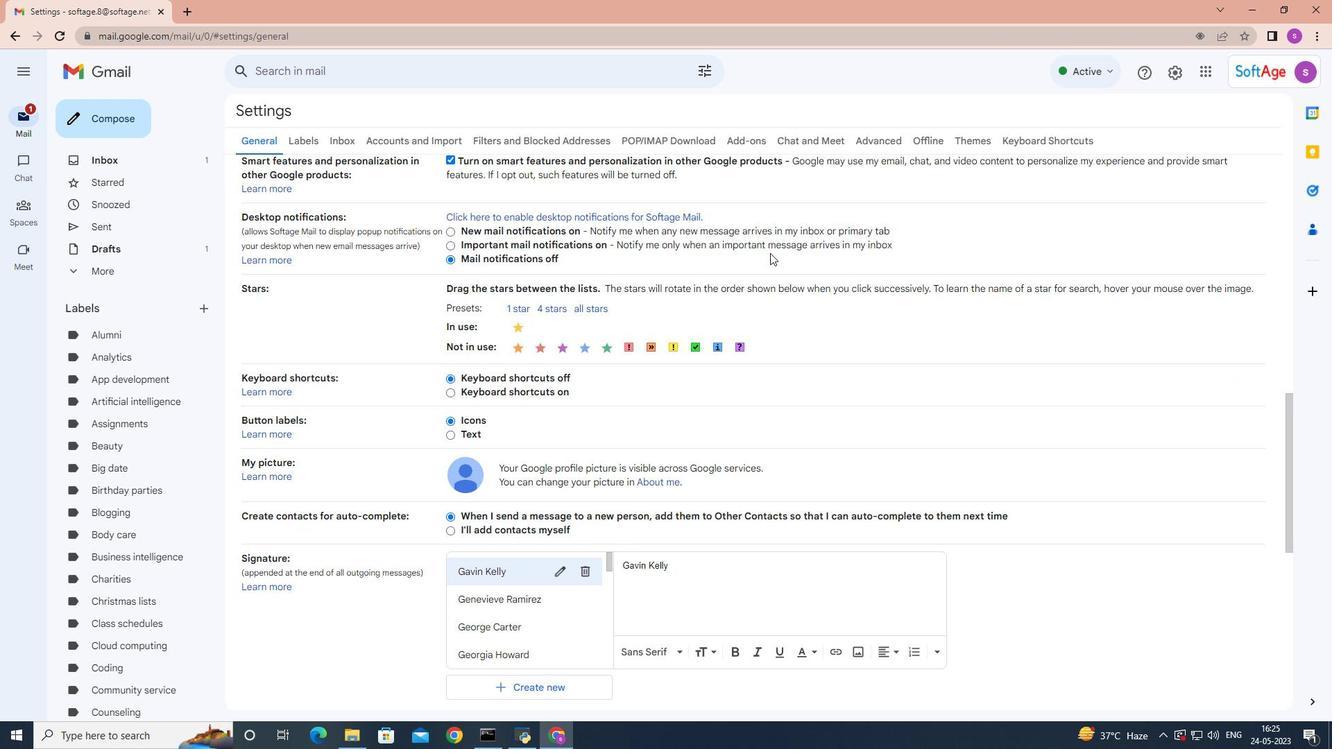 
Action: Mouse scrolled (765, 258) with delta (0, 0)
Screenshot: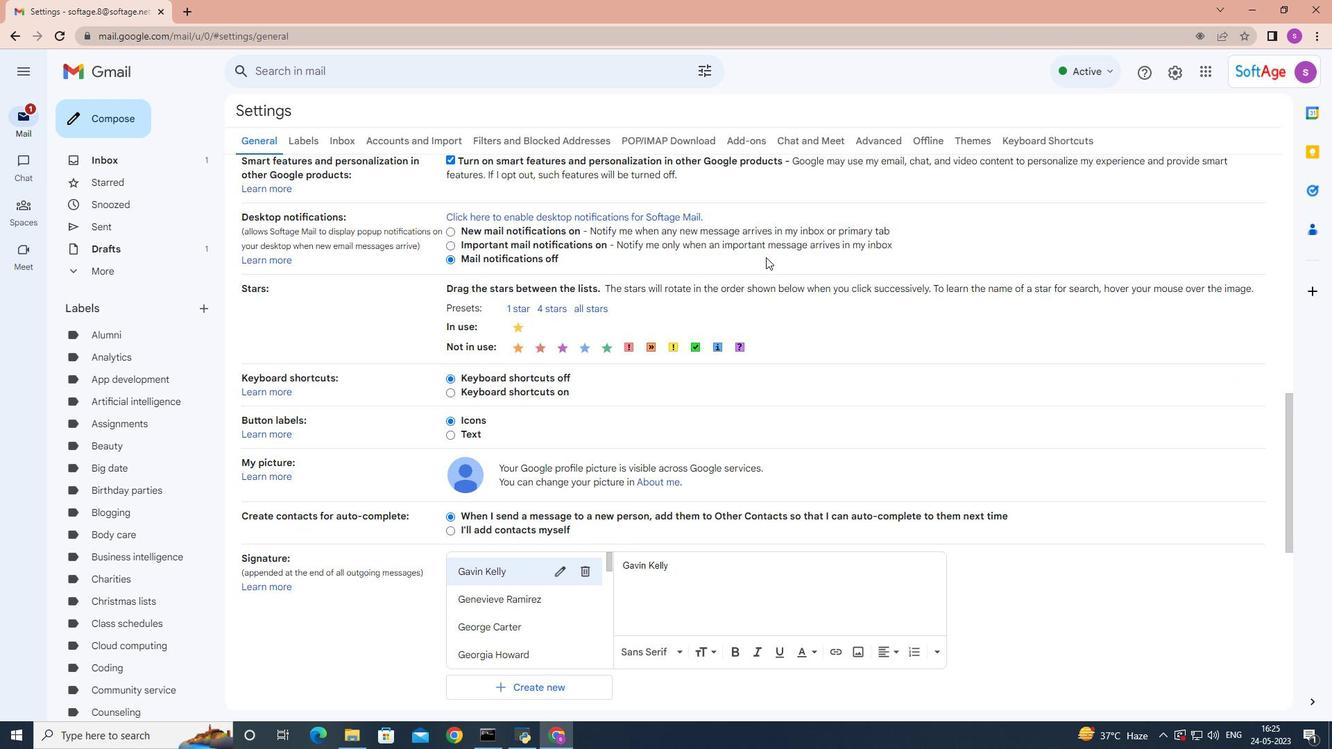 
Action: Mouse scrolled (765, 258) with delta (0, 0)
Screenshot: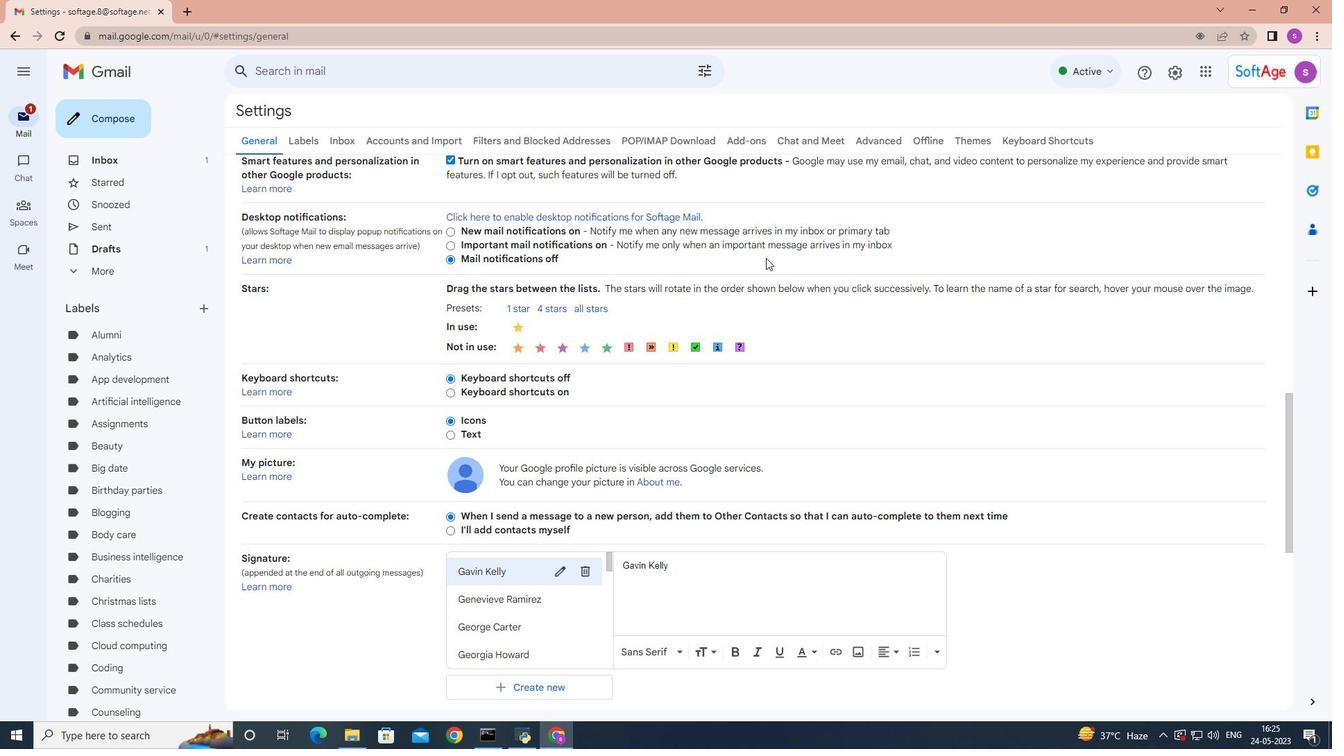 
Action: Mouse moved to (573, 432)
Screenshot: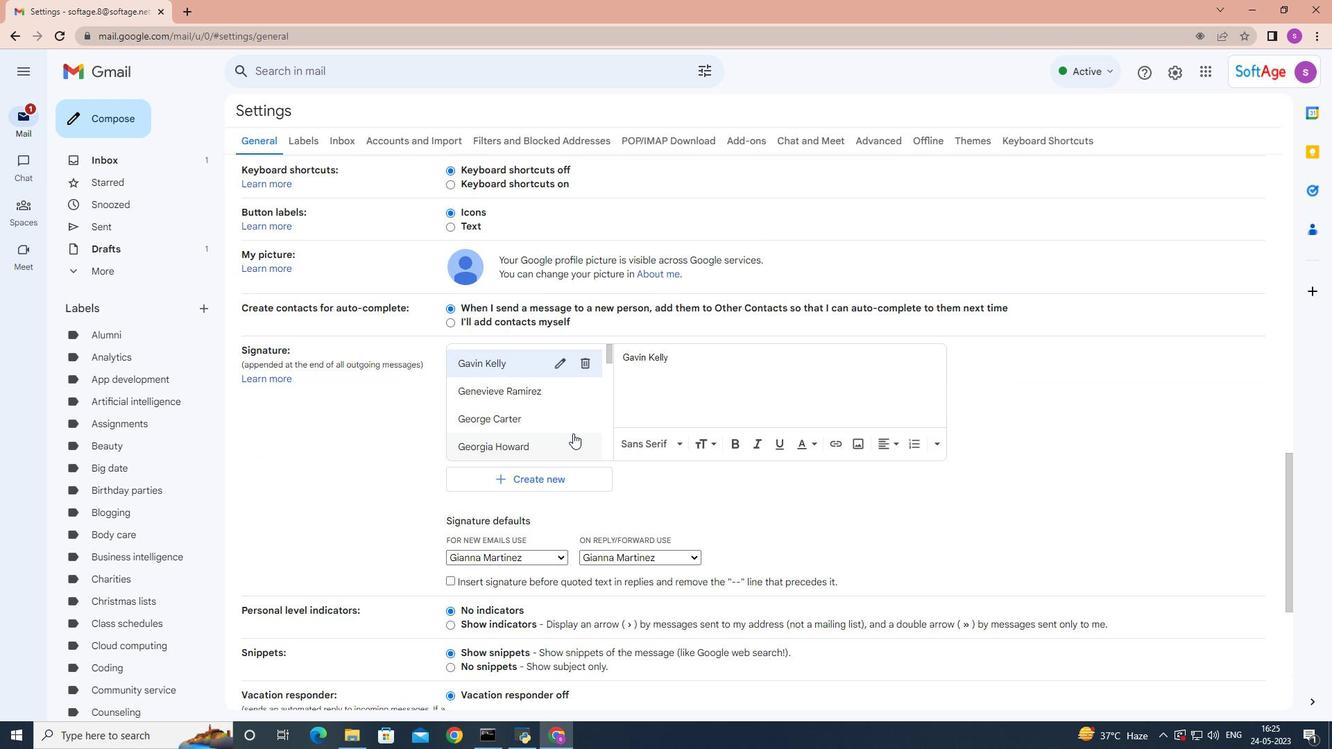 
Action: Mouse scrolled (573, 432) with delta (0, 0)
Screenshot: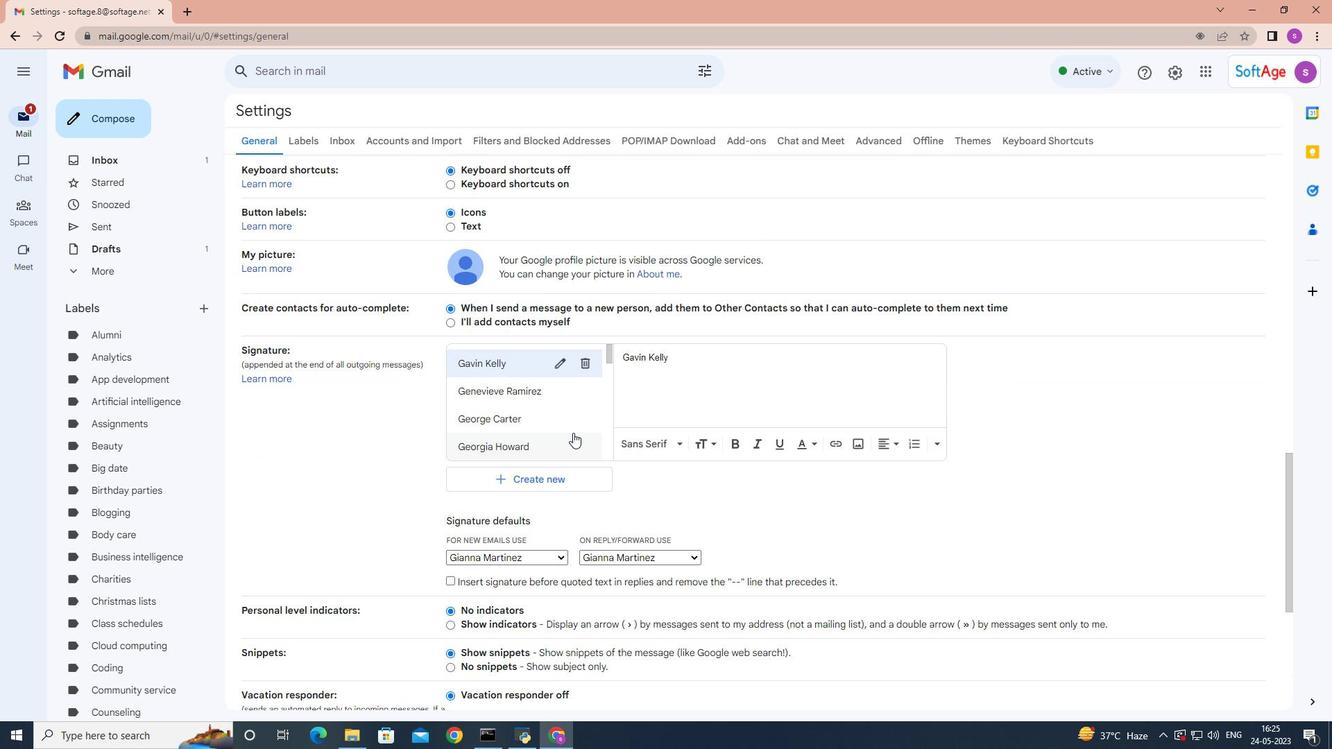 
Action: Mouse scrolled (573, 432) with delta (0, 0)
Screenshot: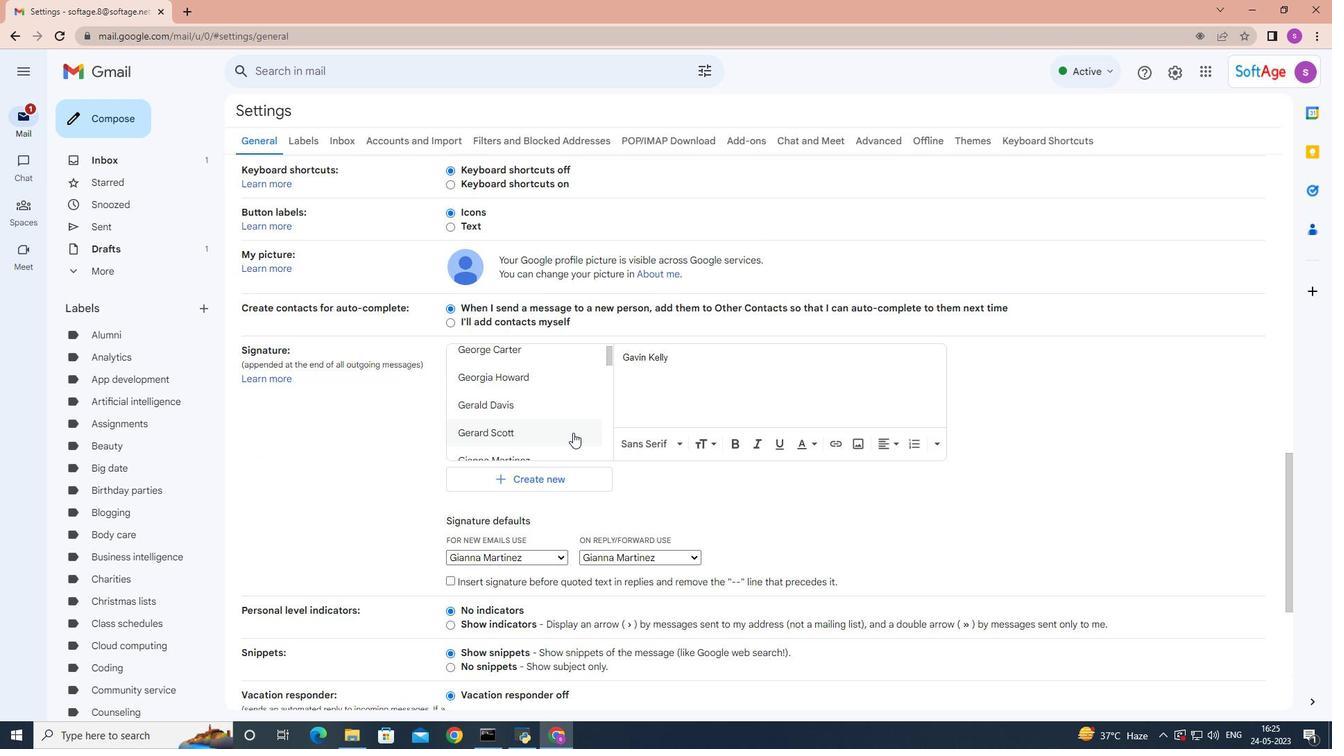 
Action: Mouse moved to (559, 414)
Screenshot: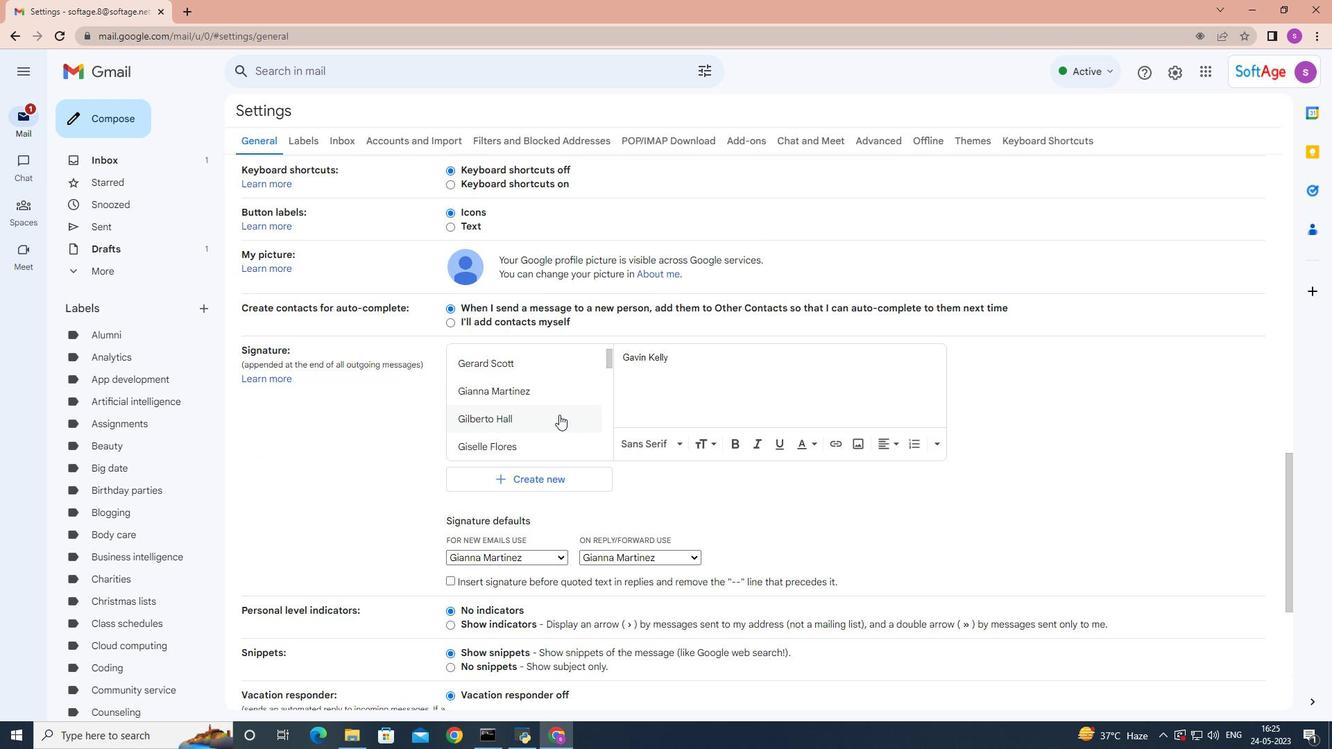 
Action: Mouse pressed left at (559, 414)
Screenshot: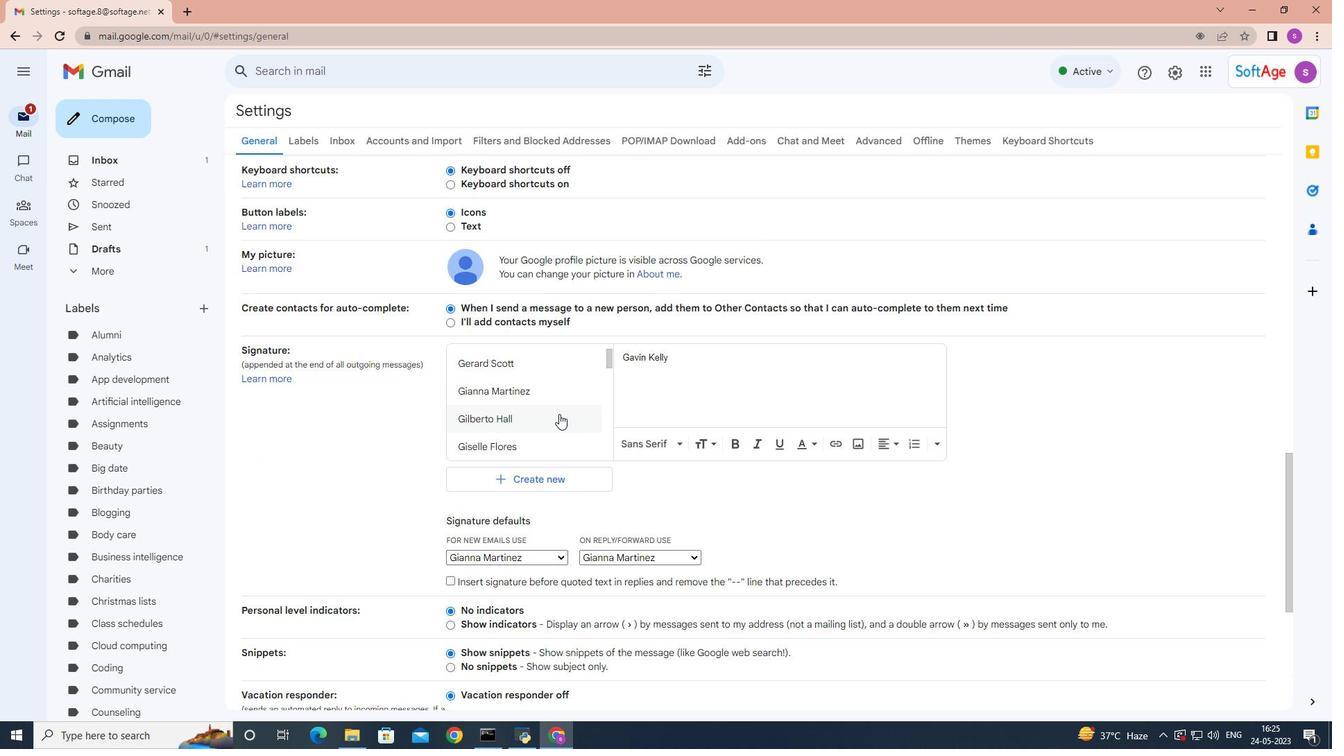 
Action: Mouse moved to (584, 416)
Screenshot: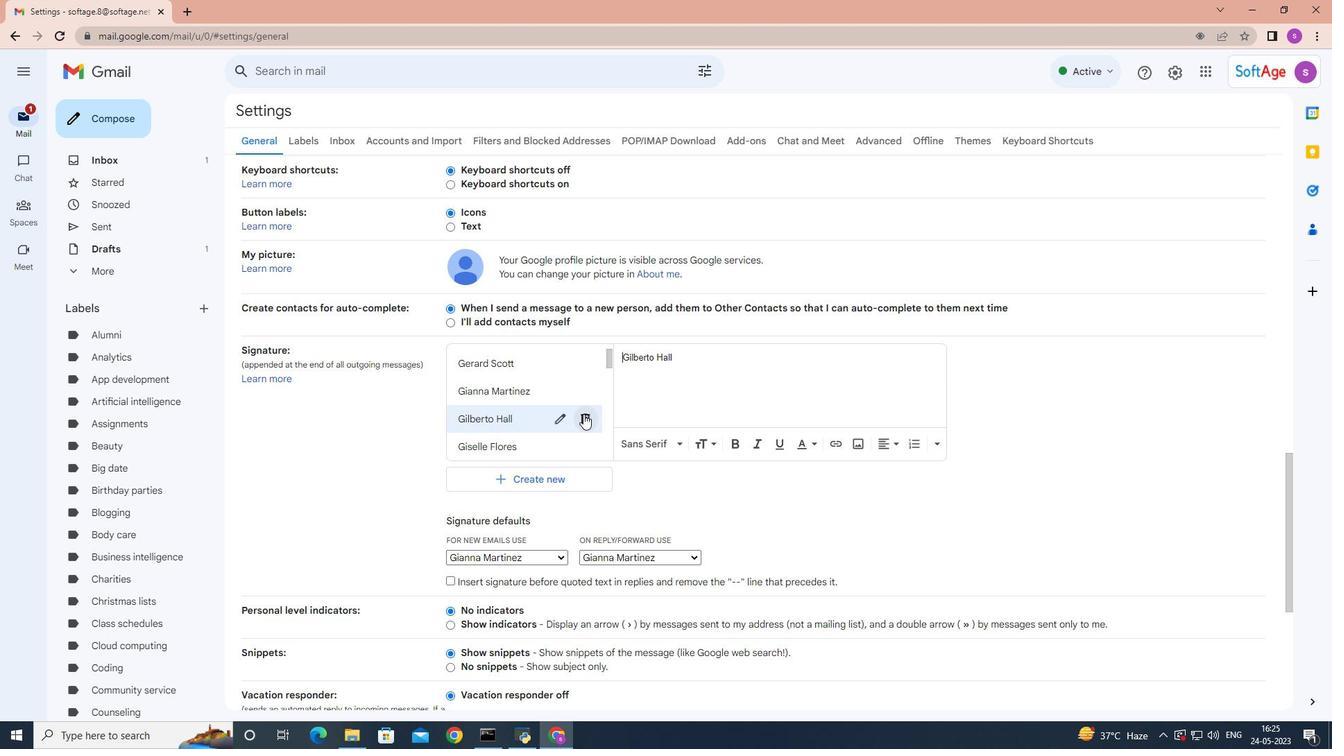 
Action: Mouse pressed left at (584, 416)
Screenshot: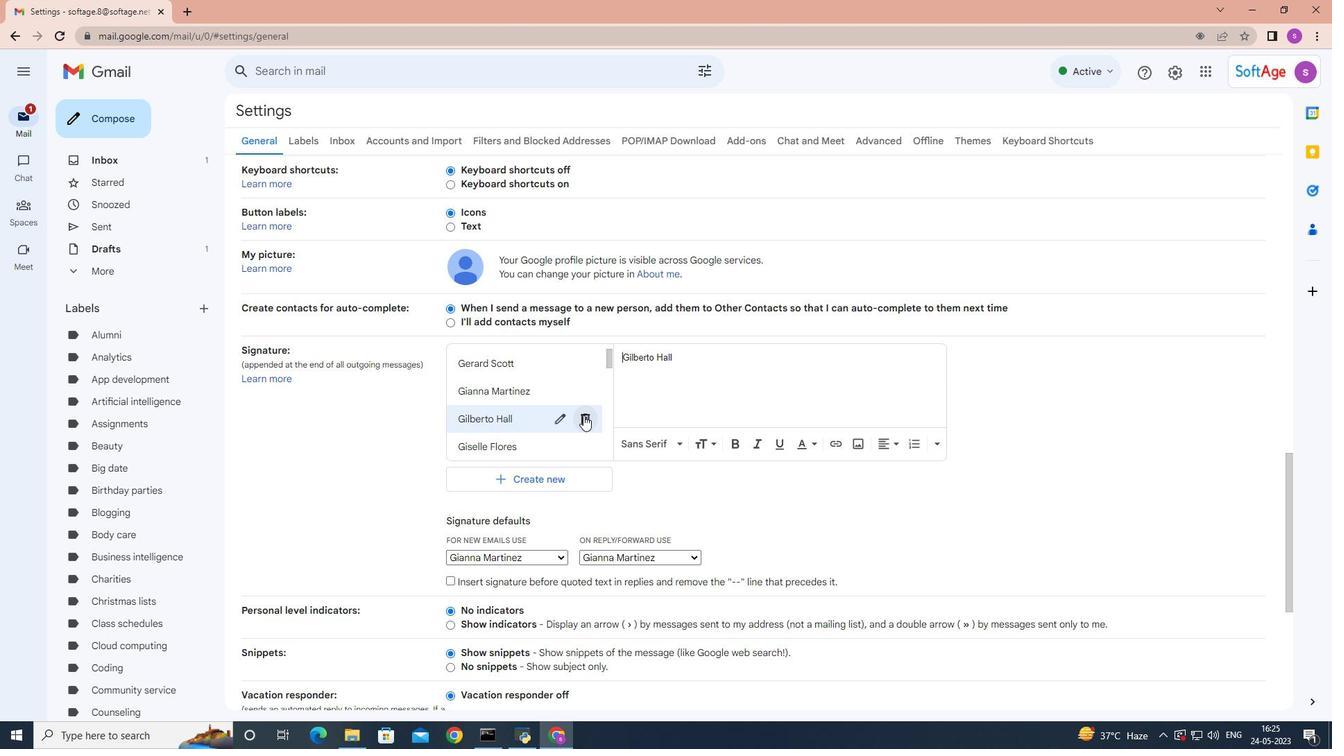 
Action: Mouse moved to (779, 410)
Screenshot: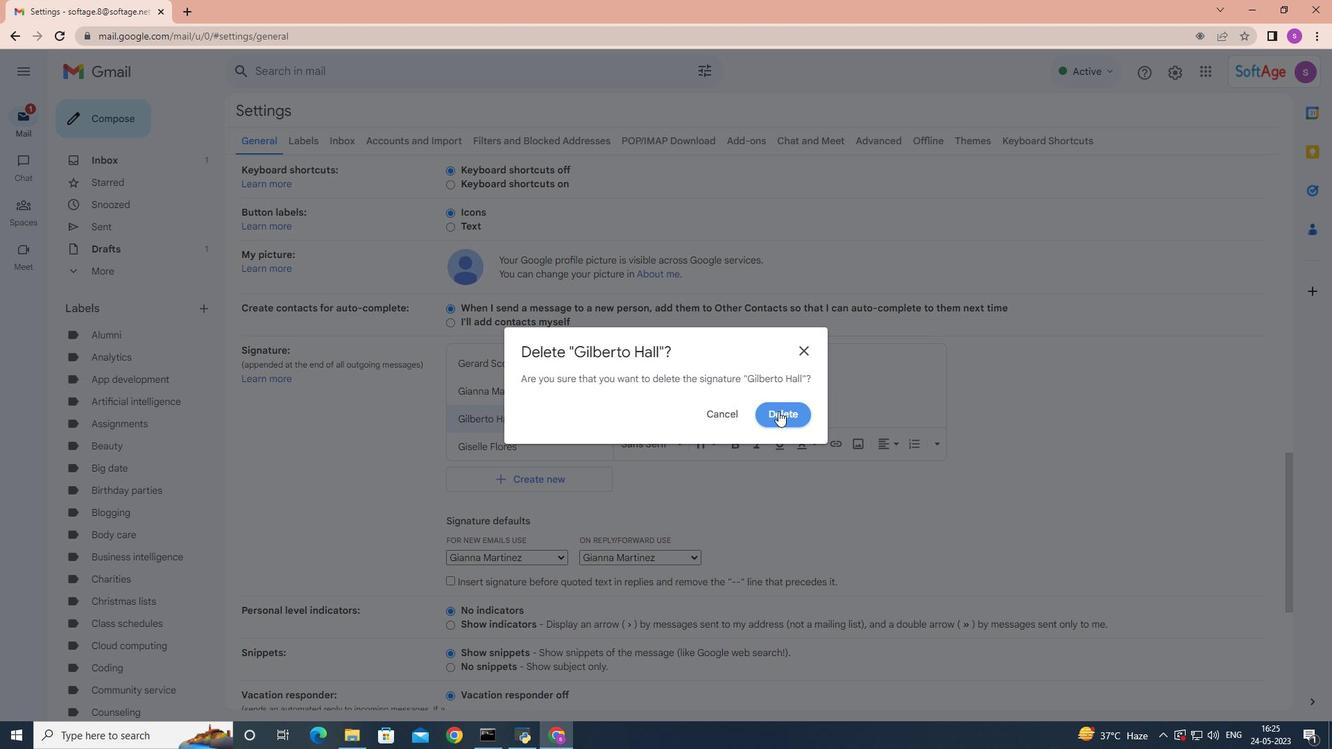 
Action: Mouse pressed left at (779, 410)
Screenshot: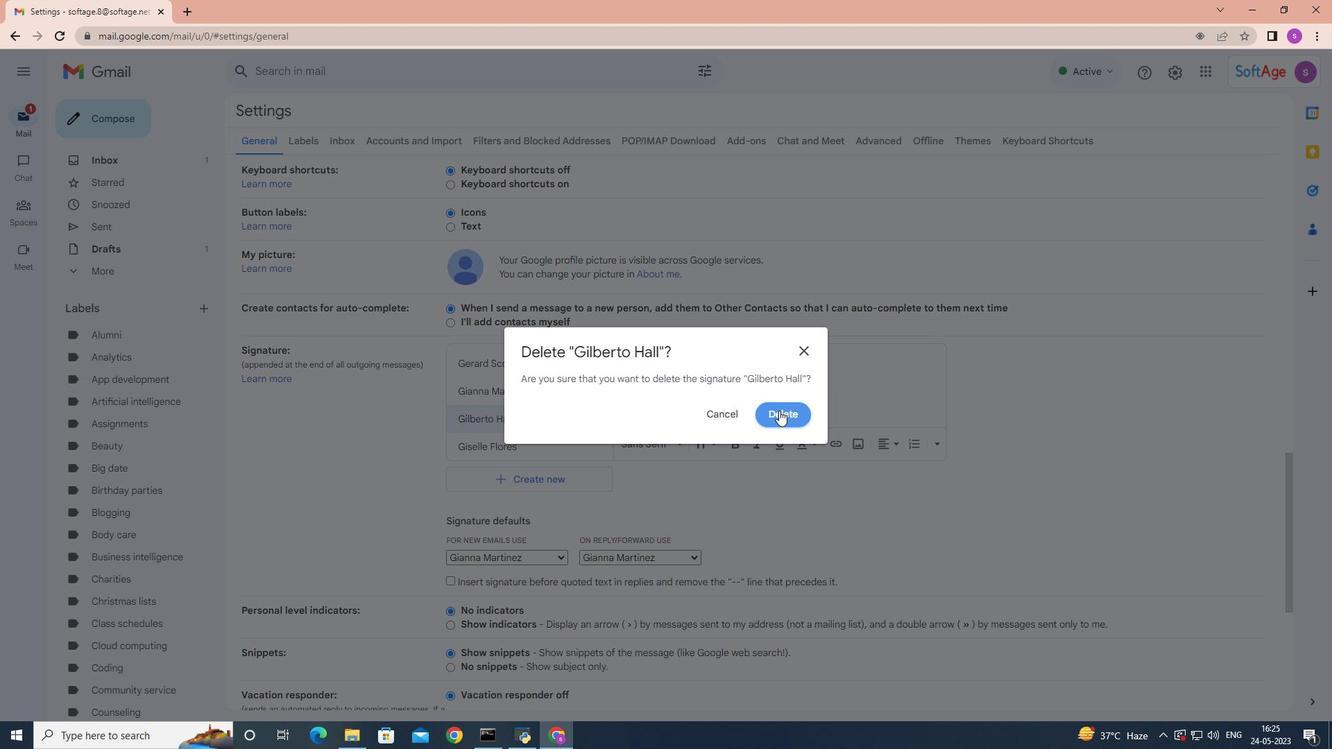 
Action: Mouse moved to (567, 477)
Screenshot: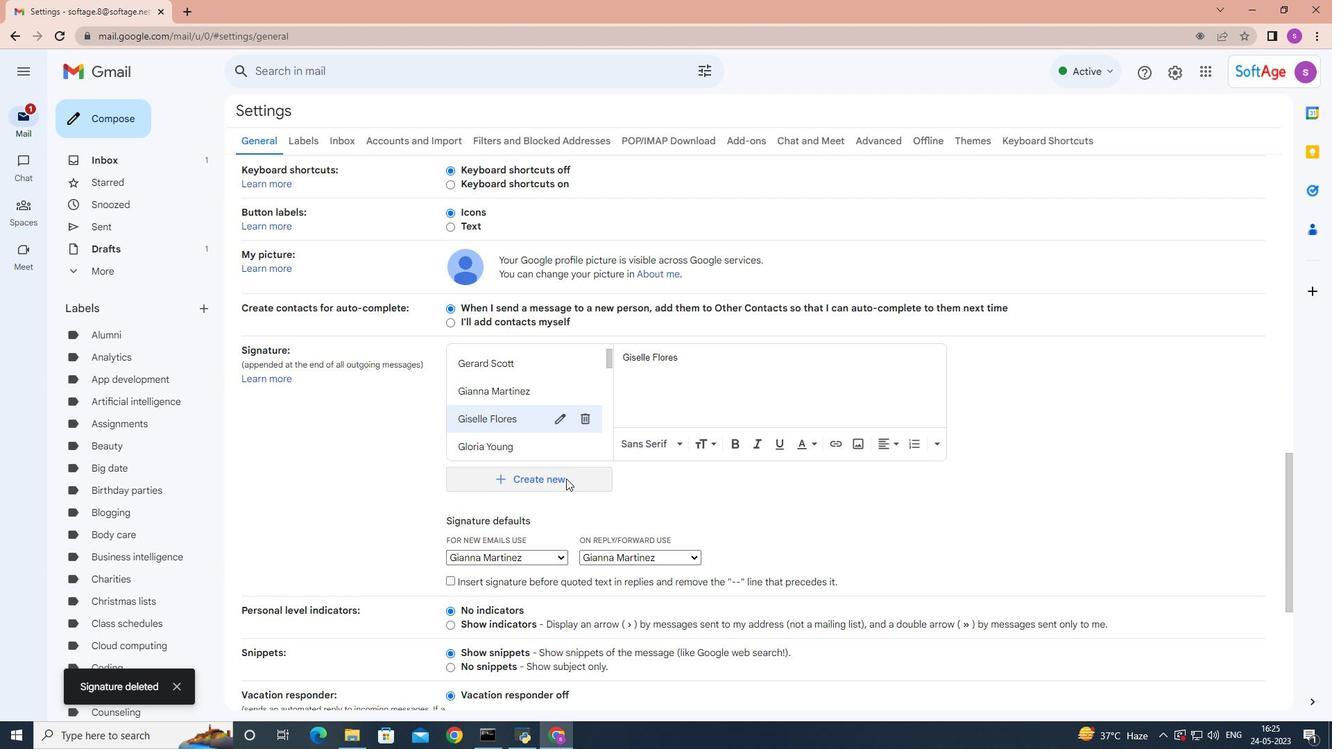 
Action: Mouse pressed left at (567, 477)
Screenshot: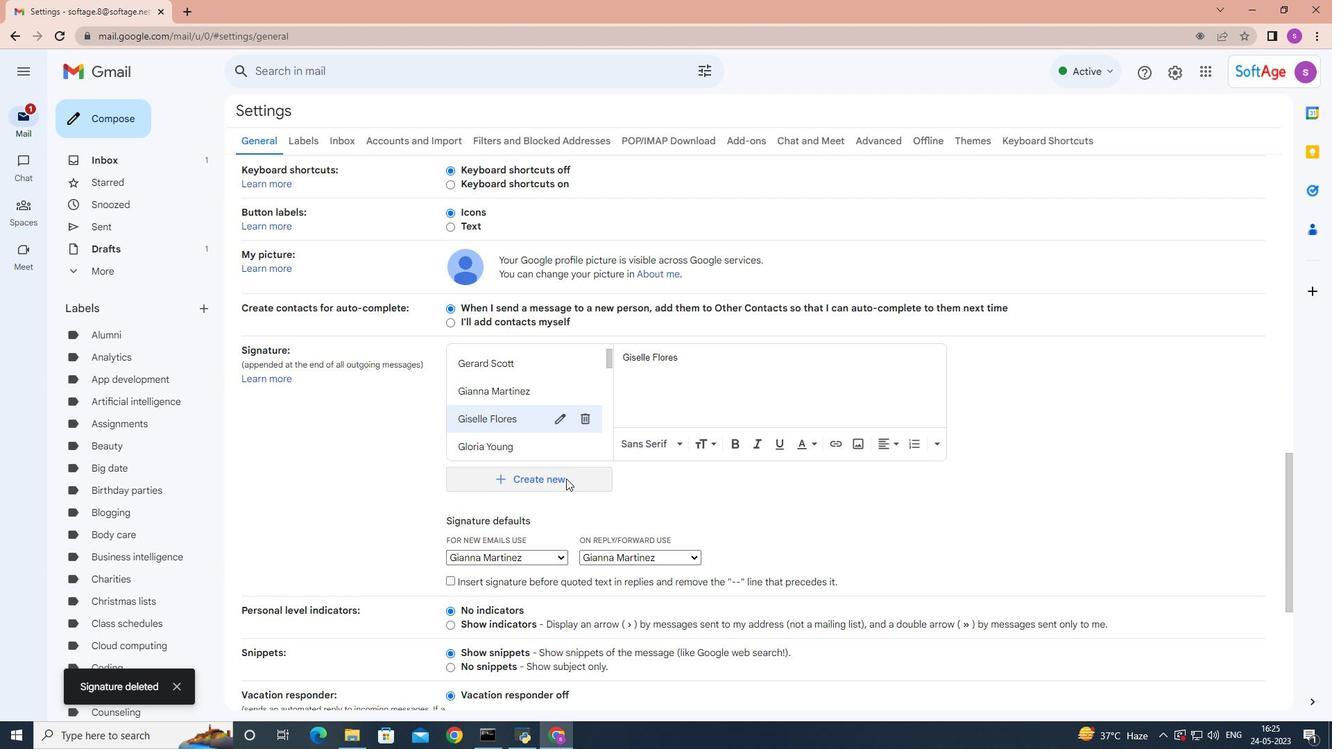 
Action: Mouse moved to (577, 467)
Screenshot: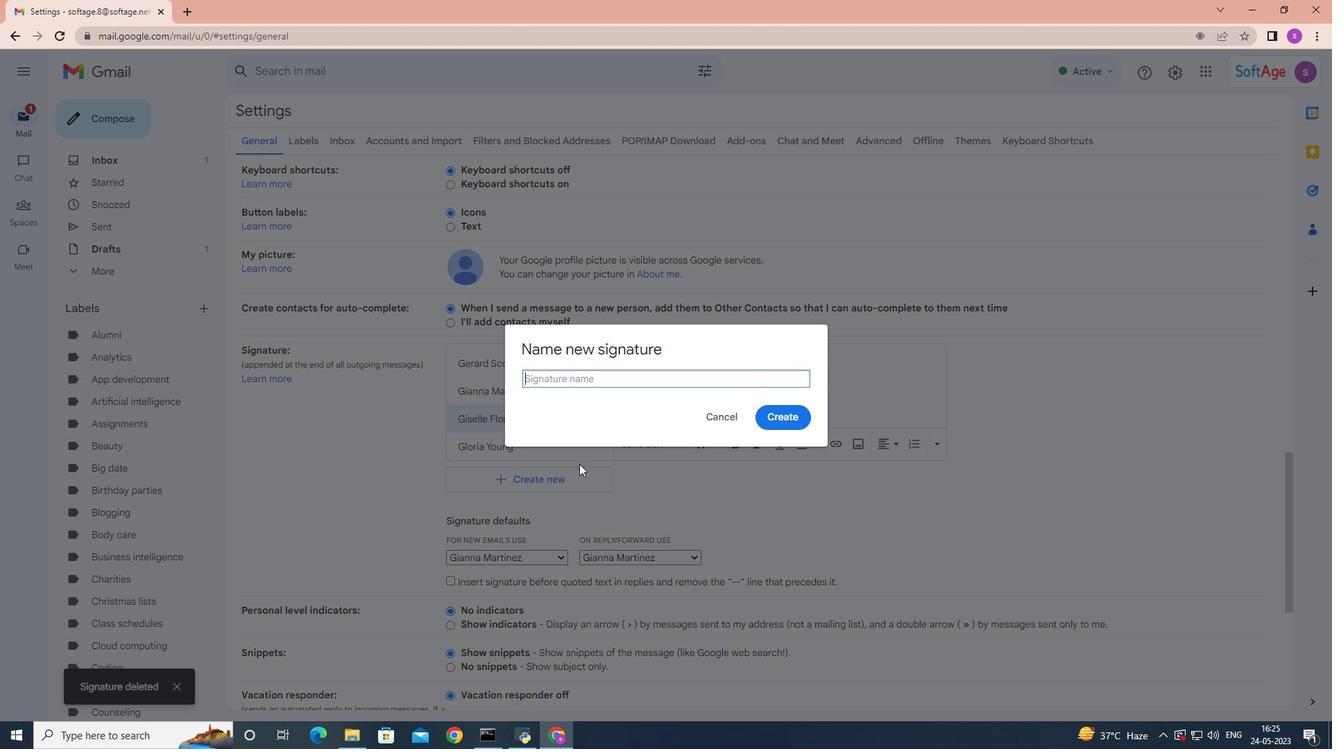 
Action: Key pressed <Key.shift>Gilberto<Key.space><Key.shift>Hall
Screenshot: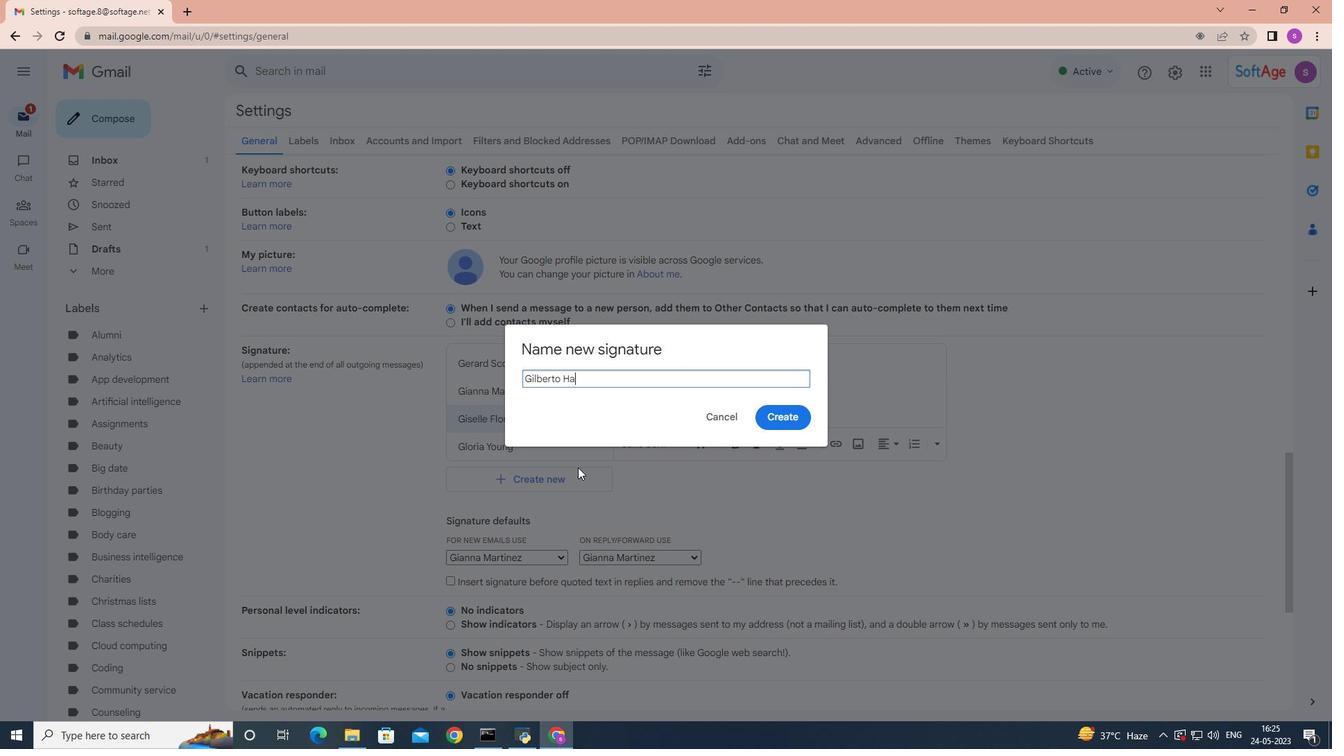 
Action: Mouse moved to (790, 416)
Screenshot: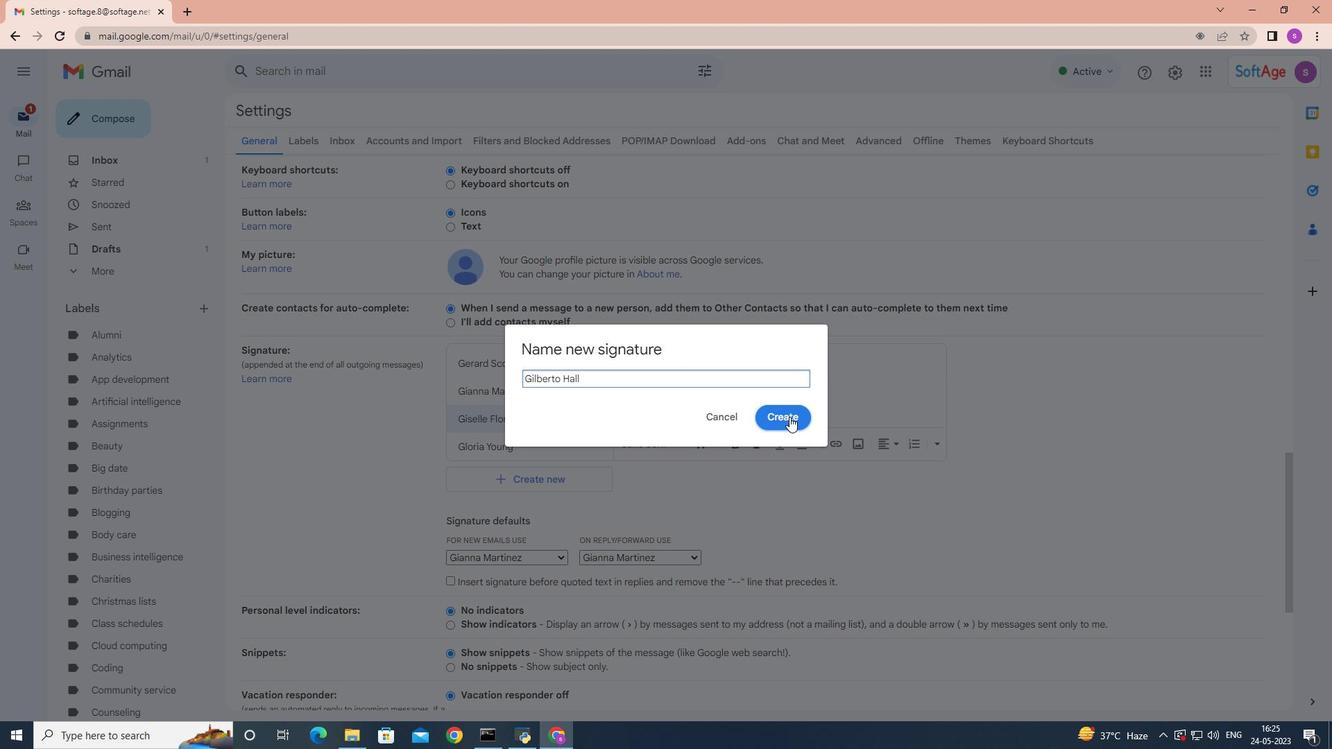 
Action: Mouse pressed left at (790, 416)
Screenshot: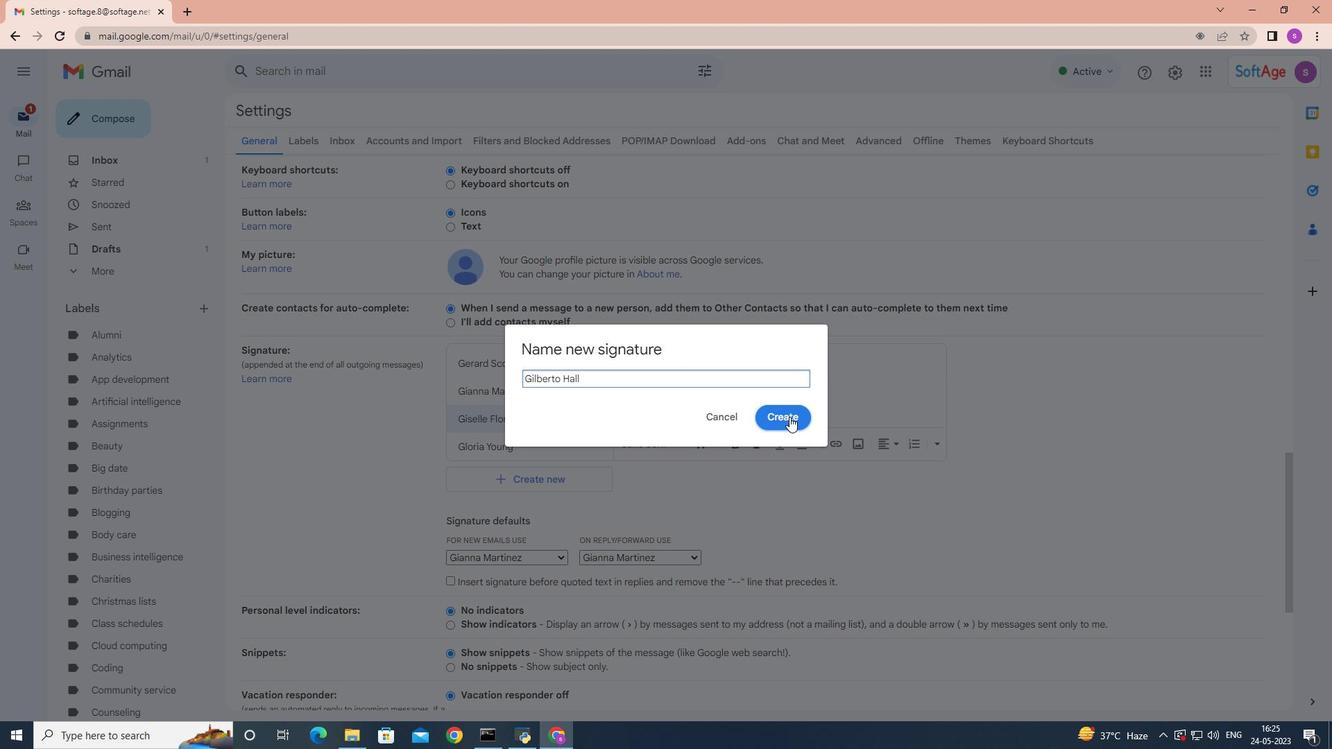 
Action: Mouse moved to (769, 403)
Screenshot: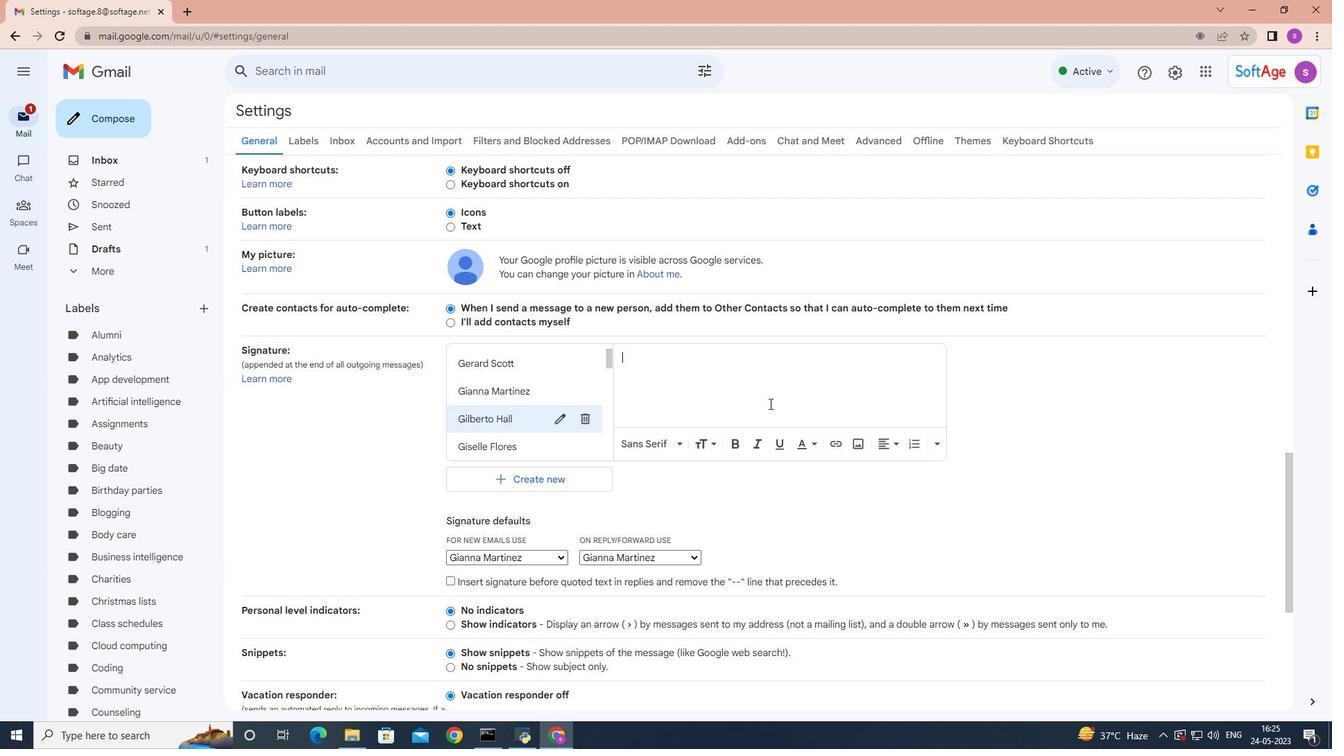 
Action: Key pressed <Key.shift>Gilberto<Key.space><Key.shift>Hall
Screenshot: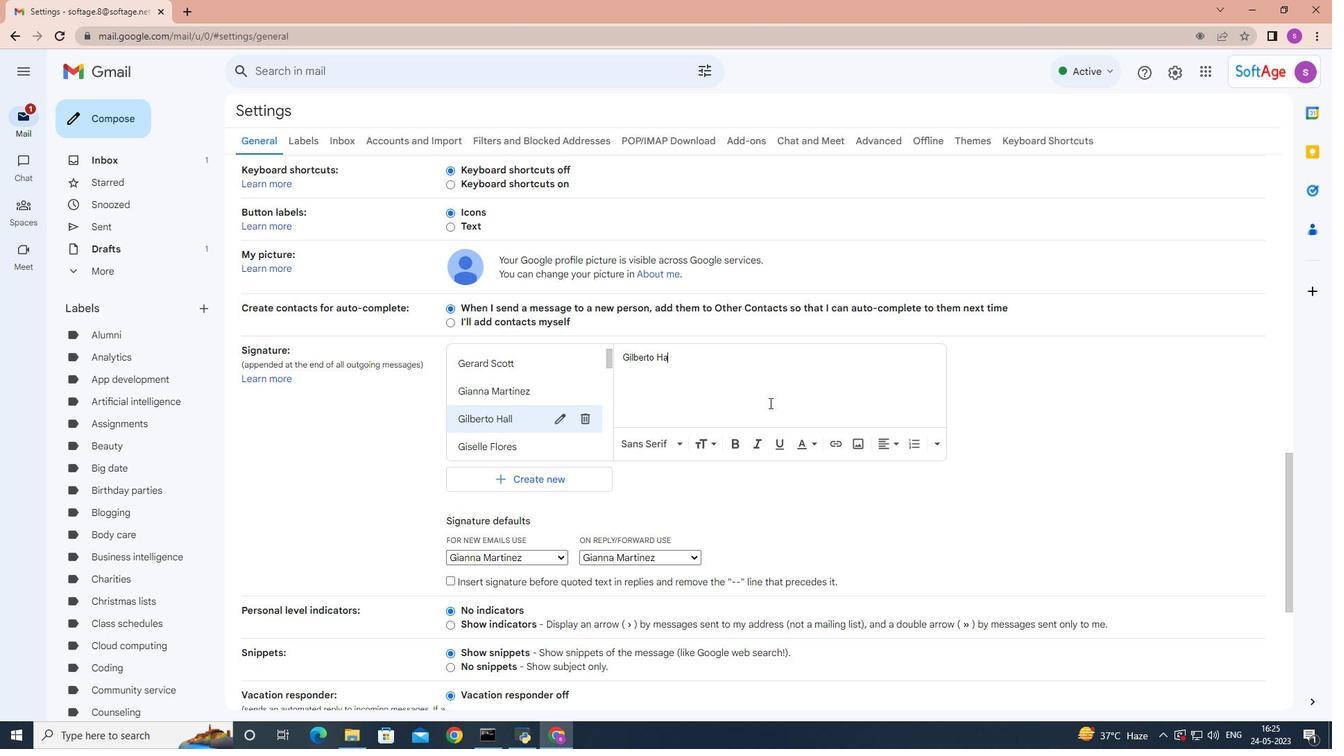 
Action: Mouse moved to (757, 395)
Screenshot: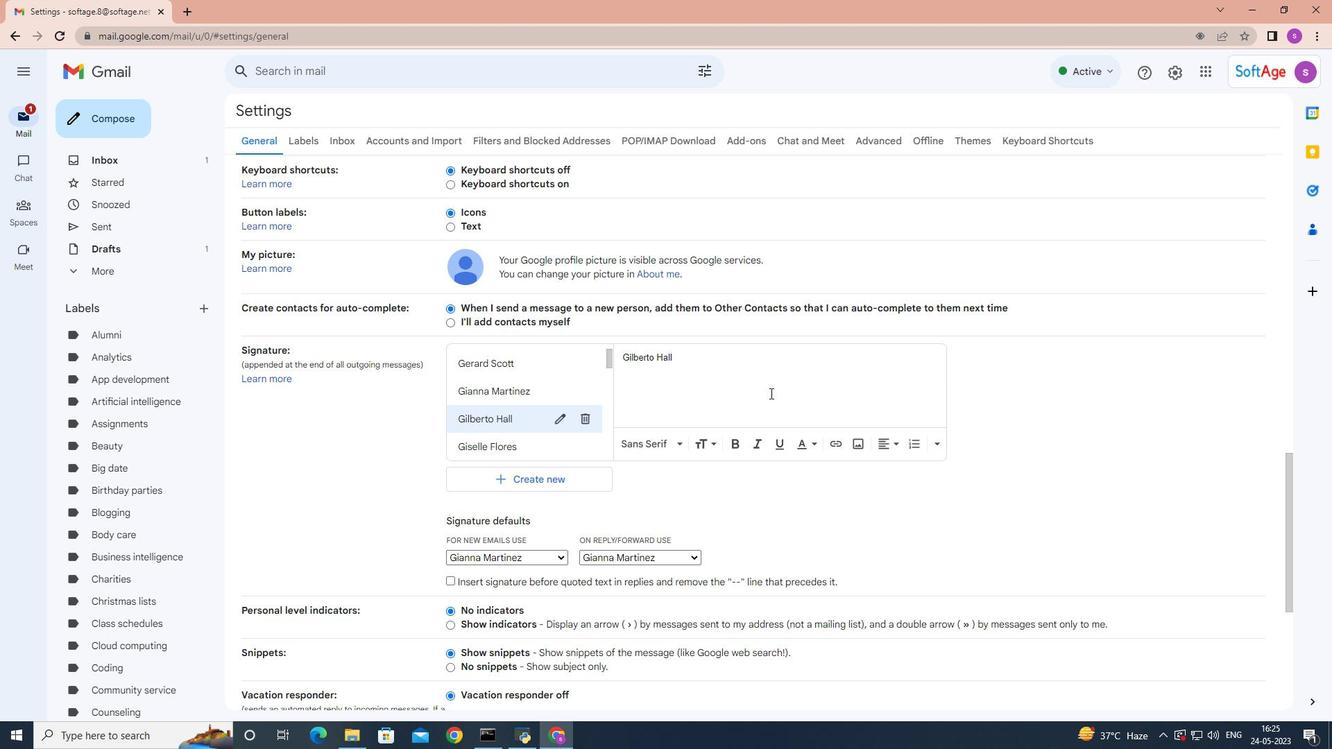 
Action: Mouse scrolled (757, 394) with delta (0, 0)
Screenshot: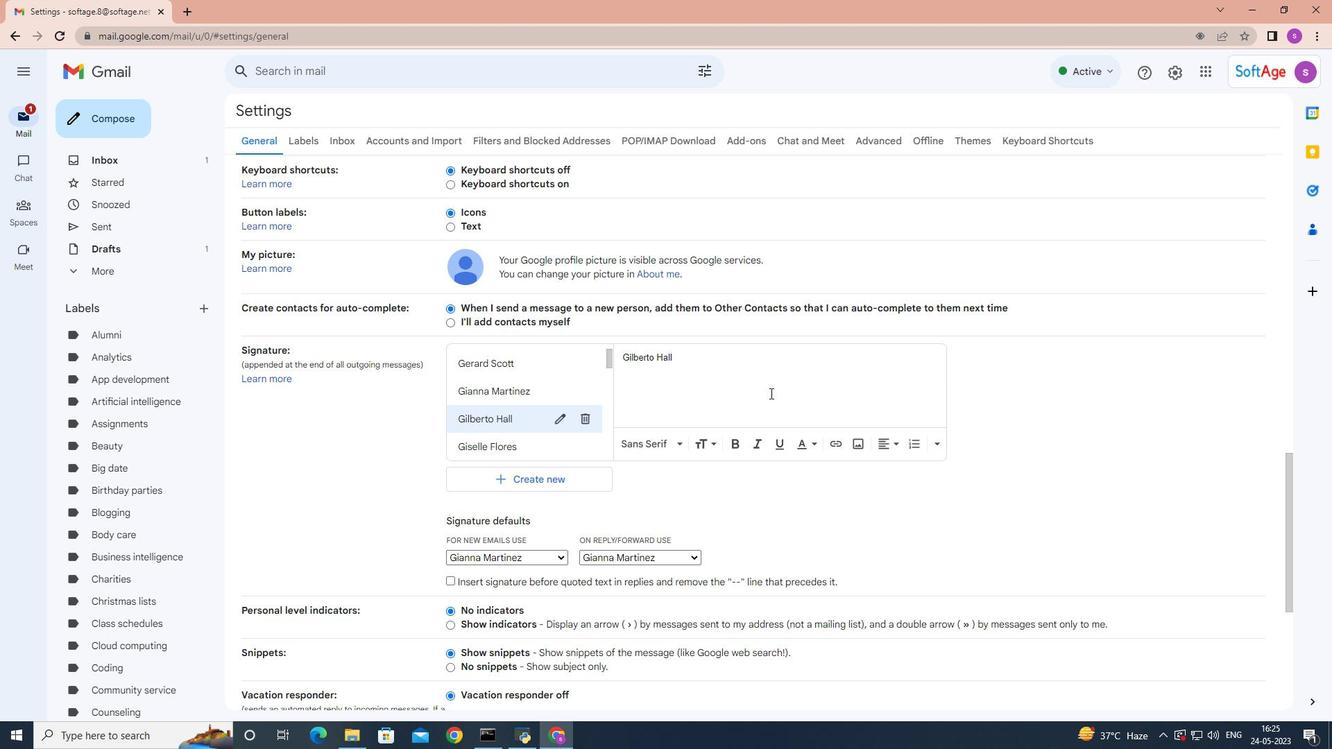 
Action: Mouse moved to (745, 394)
Screenshot: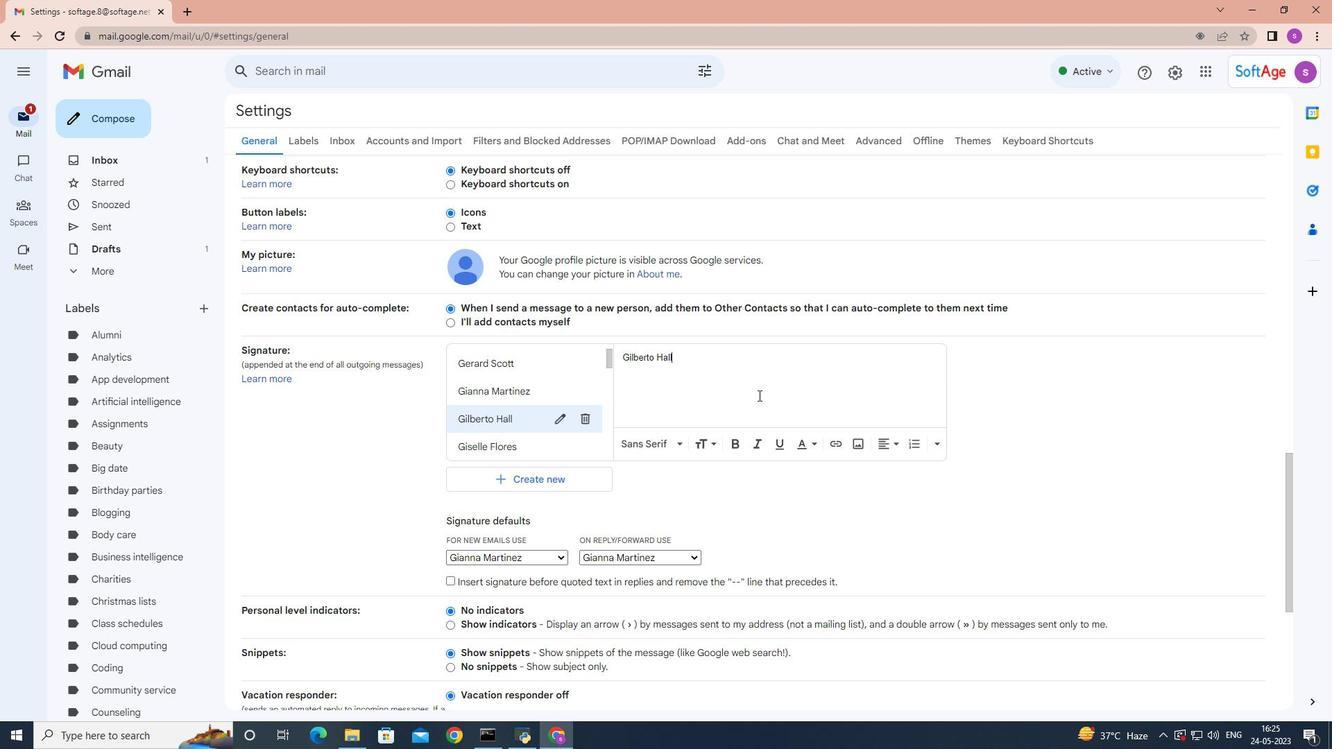 
Action: Mouse scrolled (745, 393) with delta (0, 0)
Screenshot: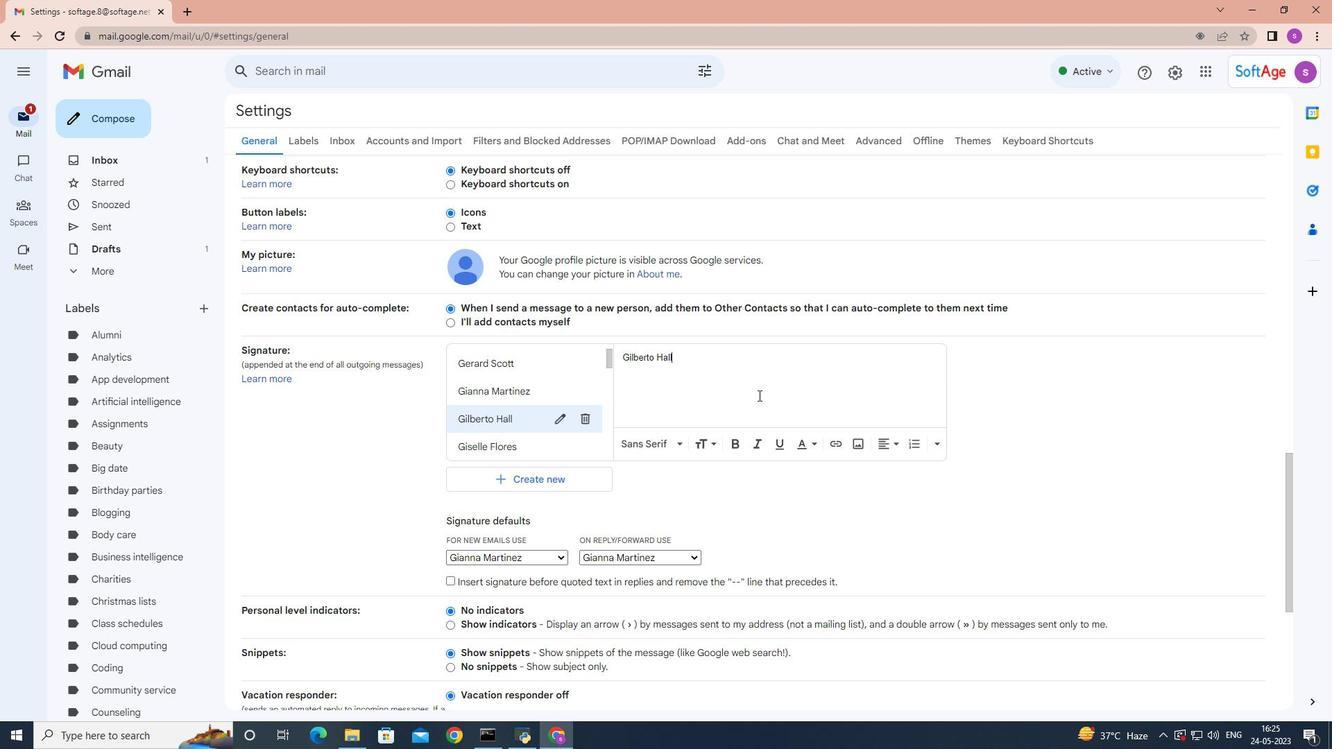 
Action: Mouse moved to (561, 414)
Screenshot: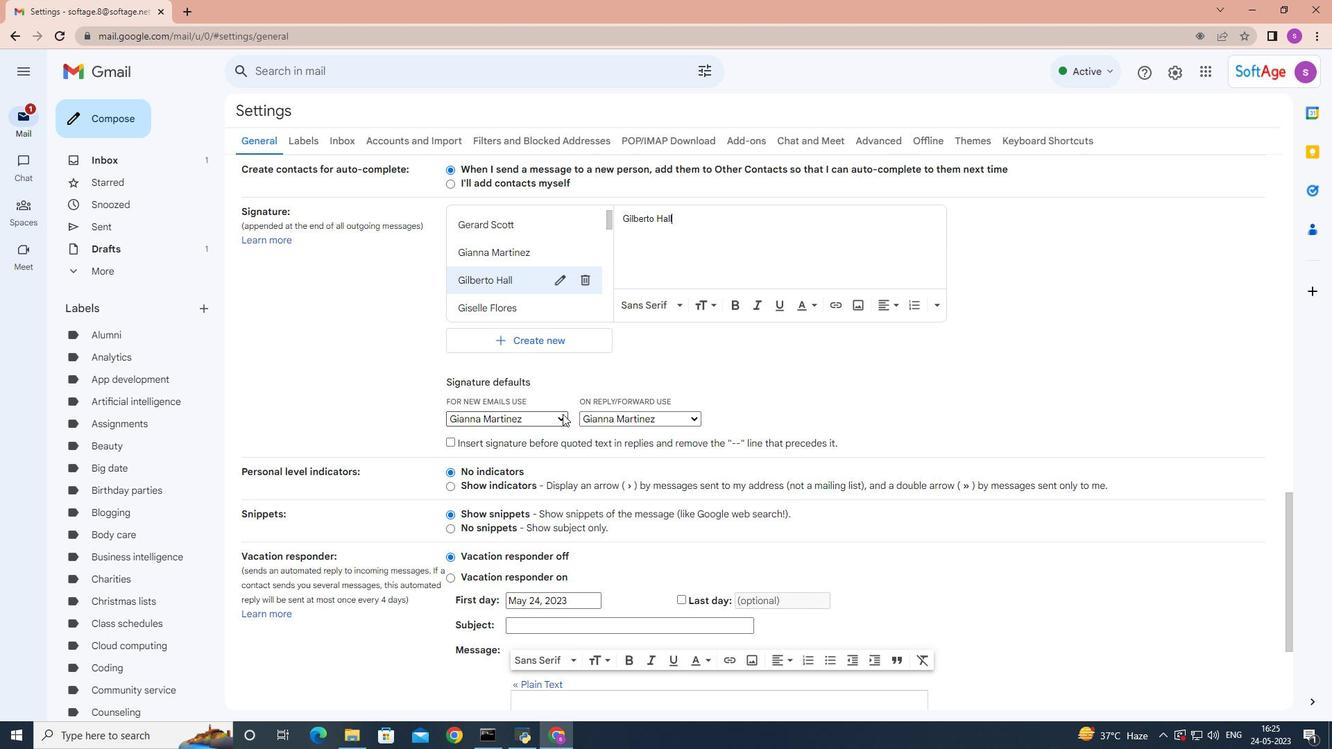 
Action: Mouse pressed left at (561, 414)
Screenshot: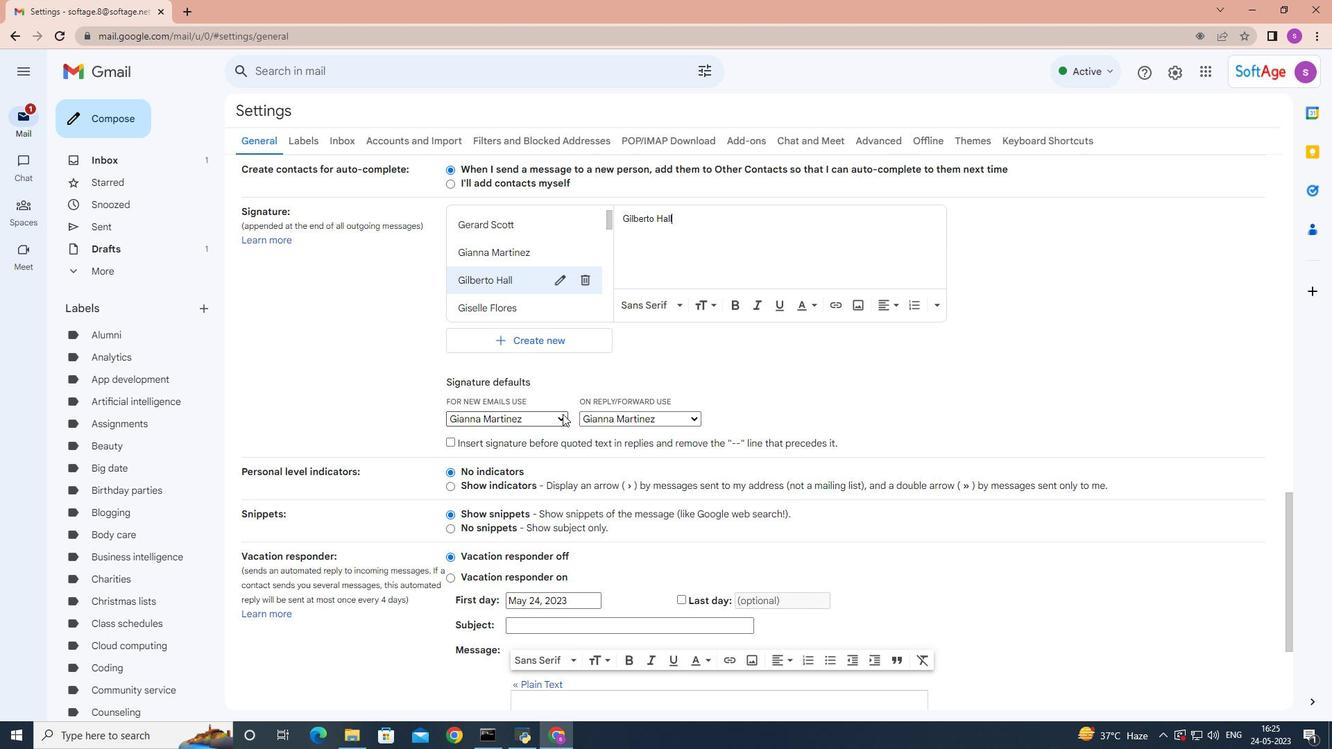
Action: Mouse moved to (511, 534)
Screenshot: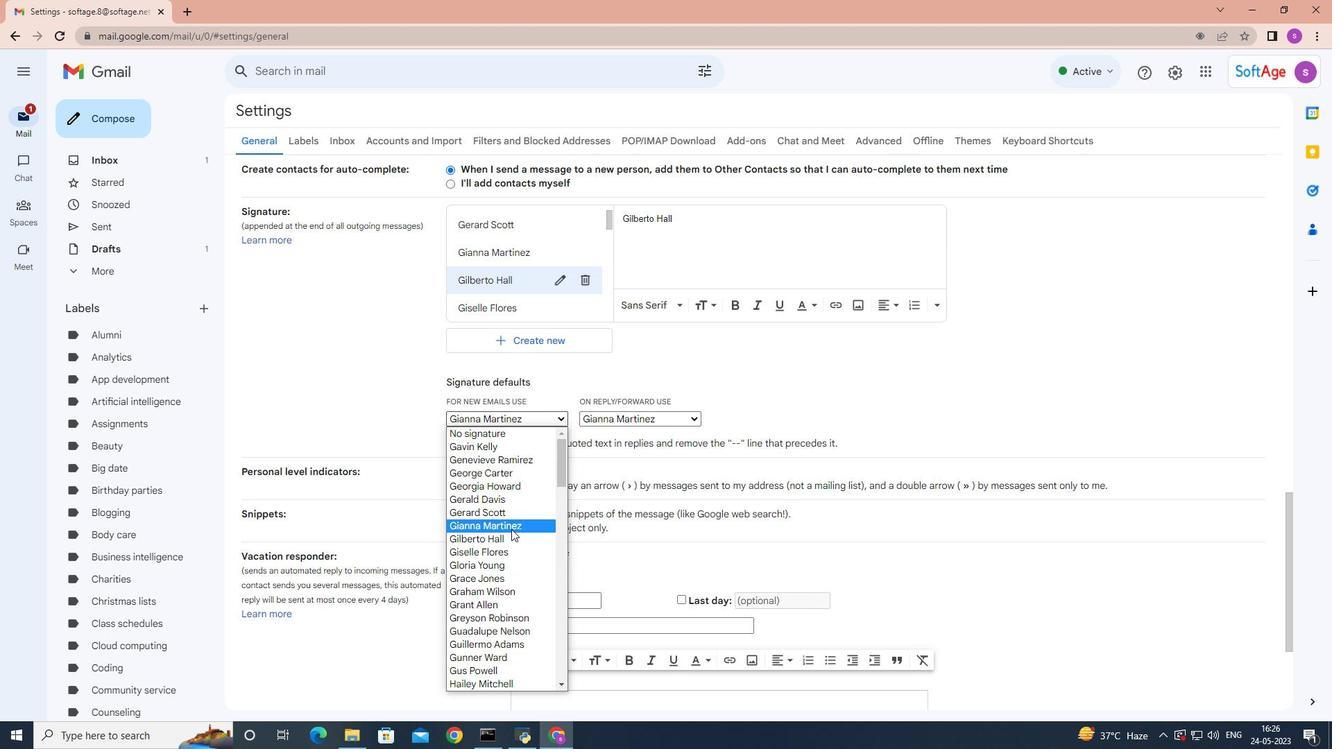 
Action: Mouse pressed left at (511, 534)
Screenshot: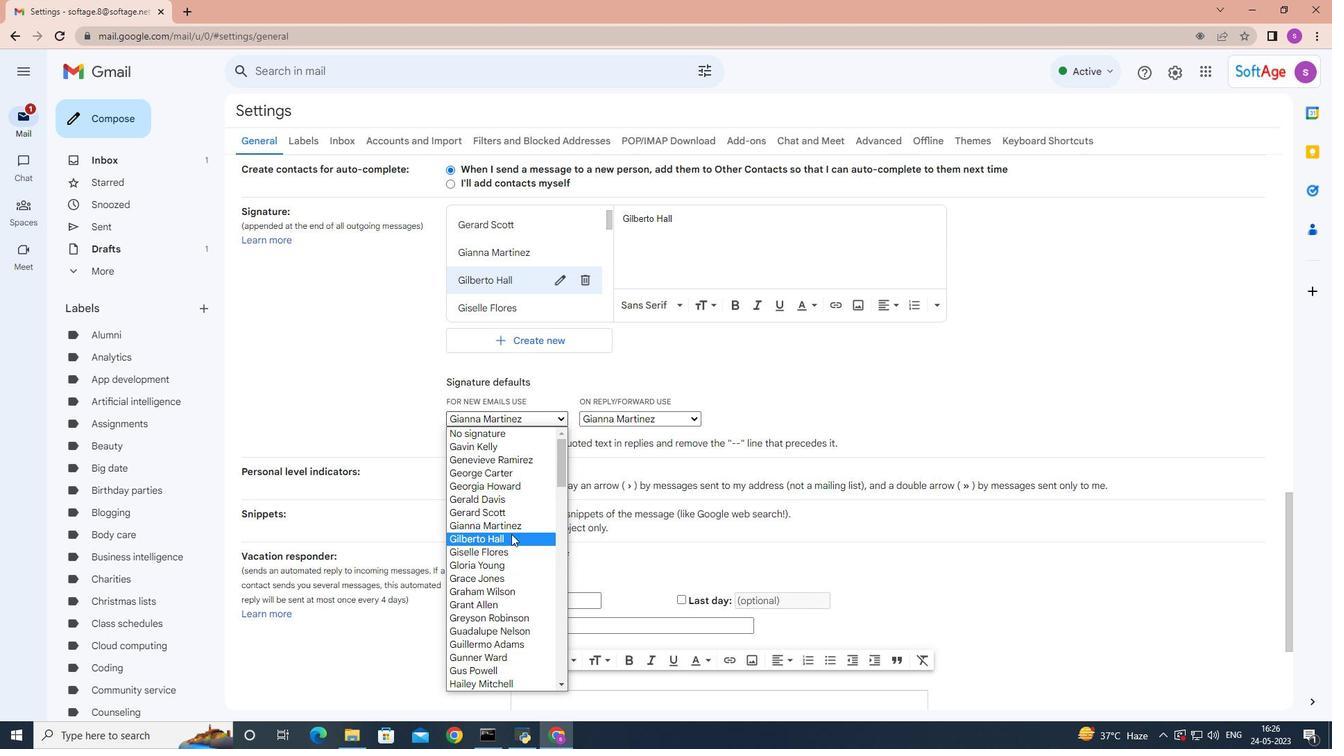 
Action: Mouse moved to (688, 419)
Screenshot: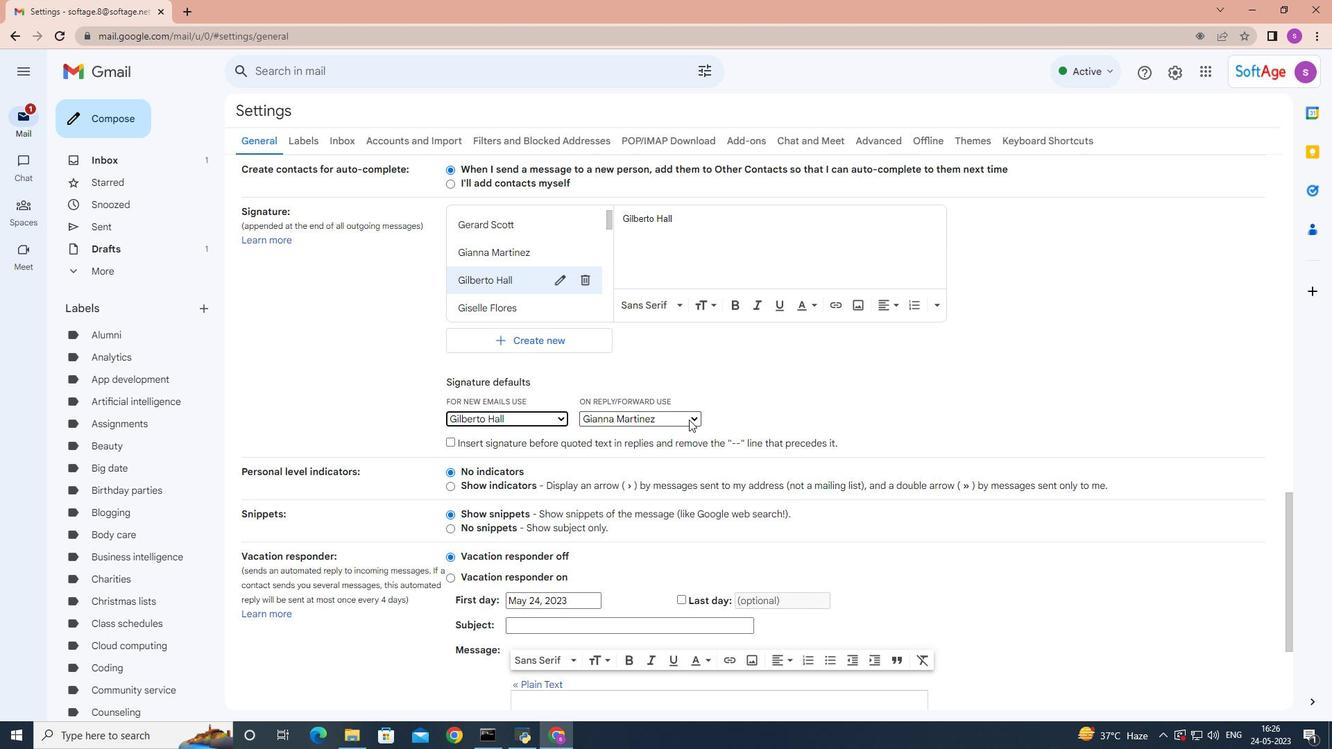 
Action: Mouse pressed left at (688, 419)
Screenshot: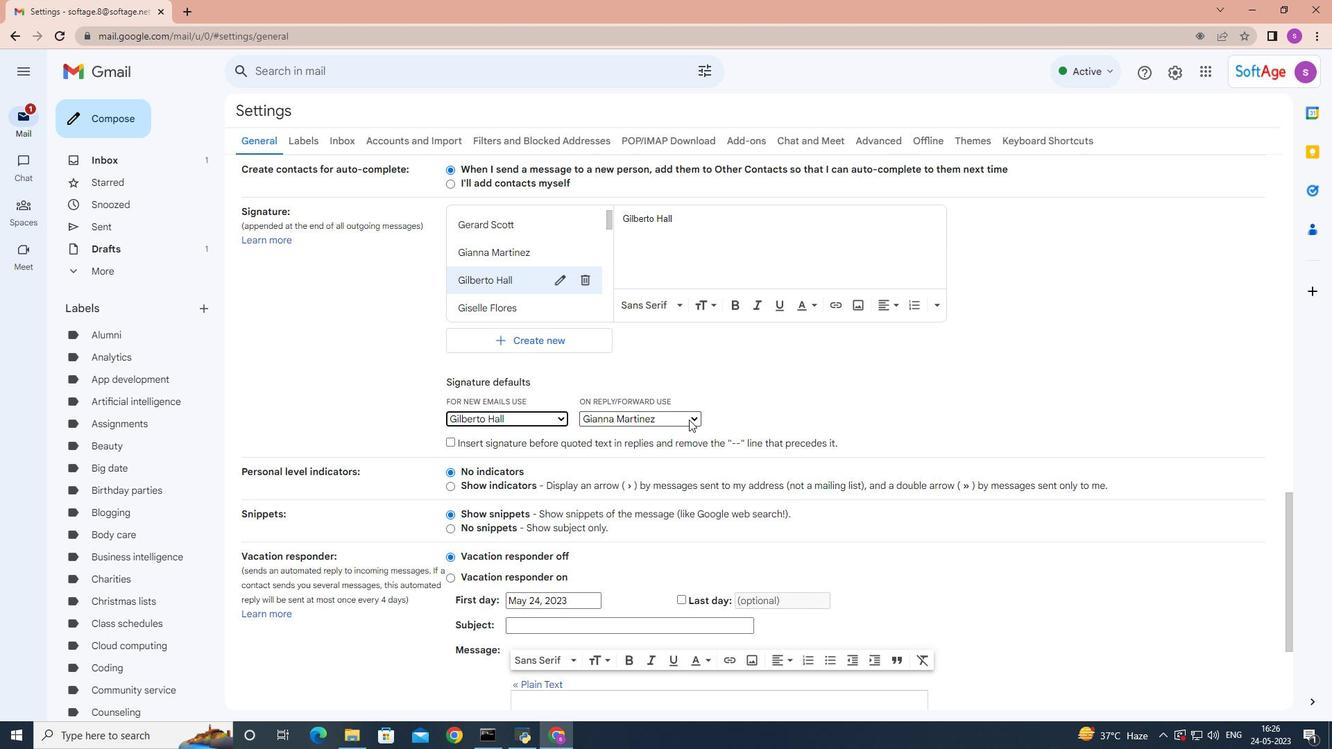 
Action: Mouse moved to (673, 537)
Screenshot: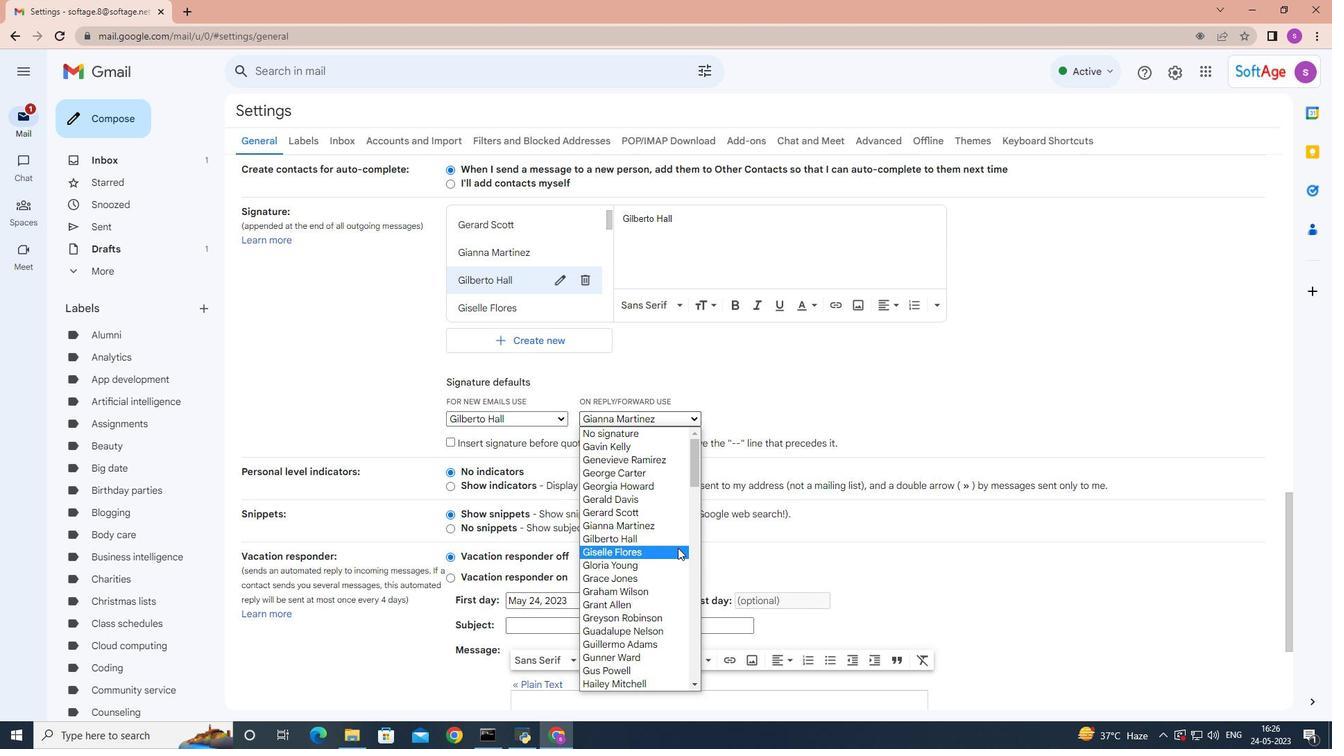 
Action: Mouse pressed left at (673, 537)
Screenshot: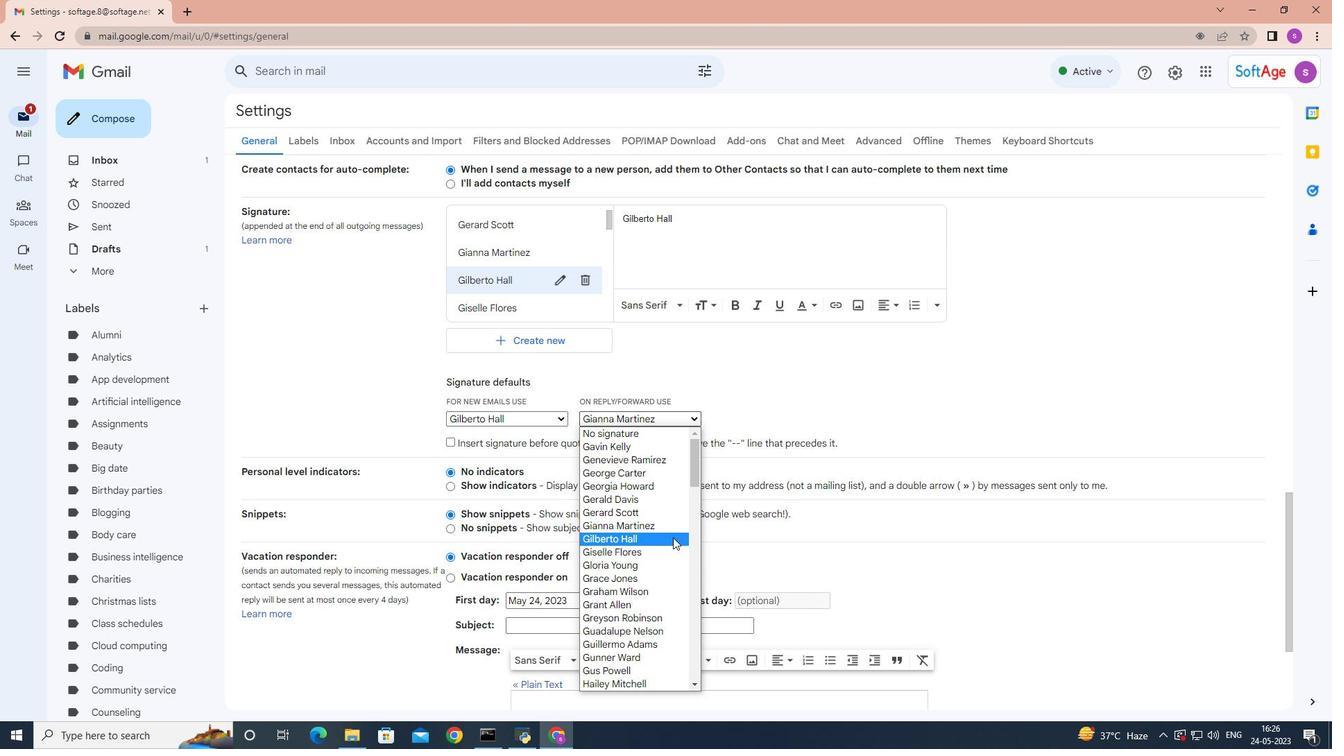 
Action: Mouse moved to (895, 435)
Screenshot: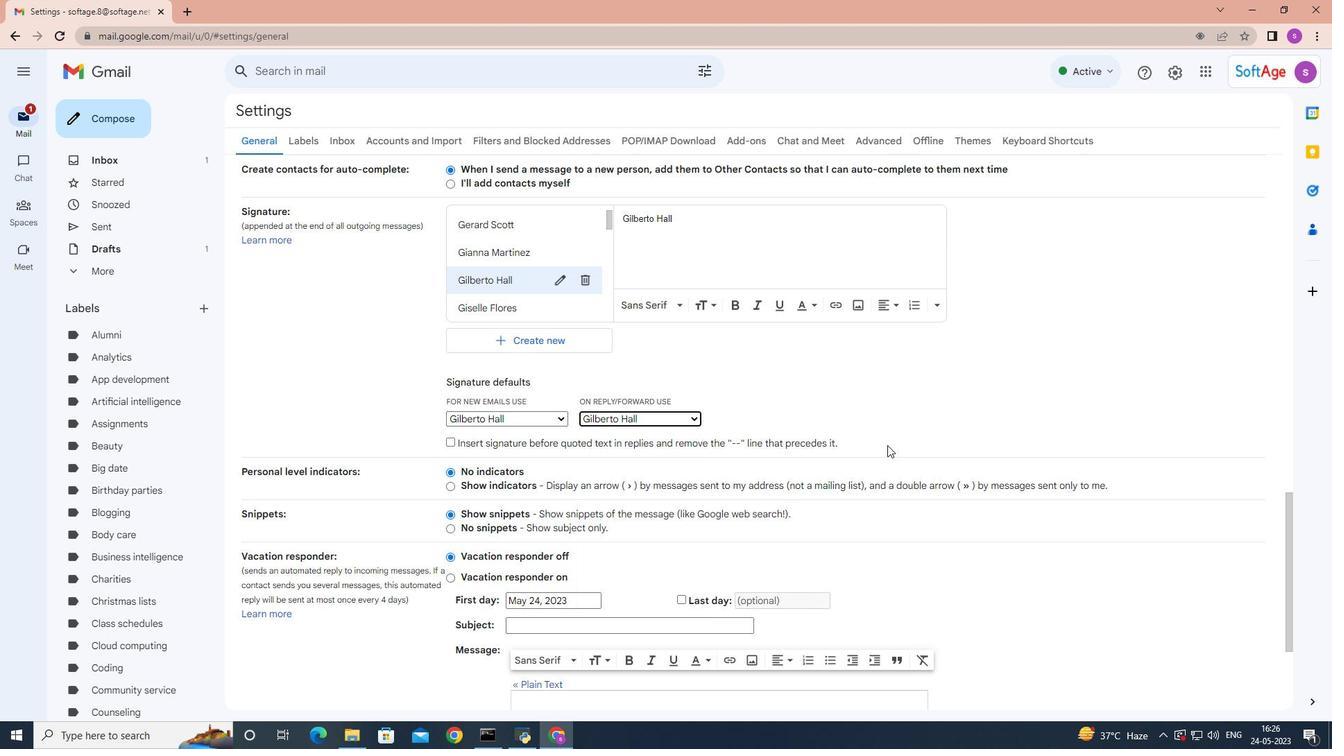 
Action: Mouse scrolled (895, 434) with delta (0, 0)
Screenshot: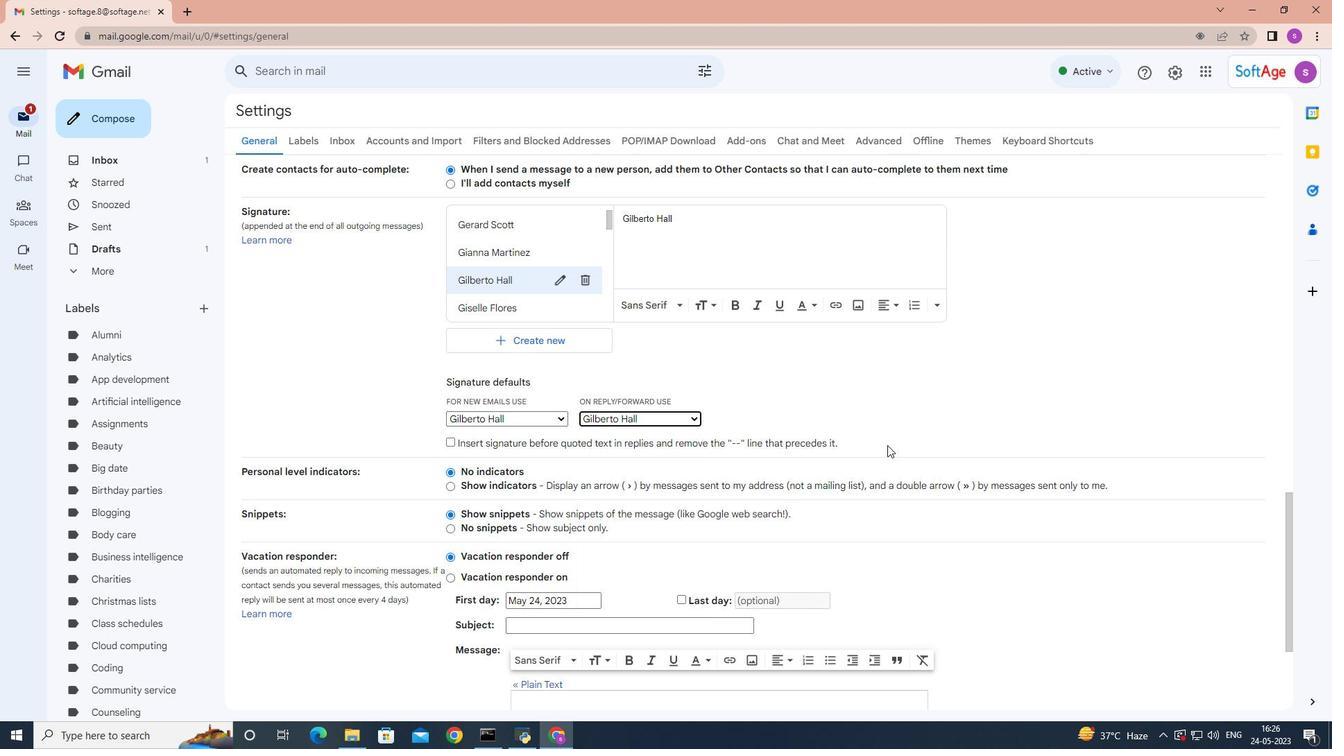 
Action: Mouse scrolled (895, 434) with delta (0, 0)
Screenshot: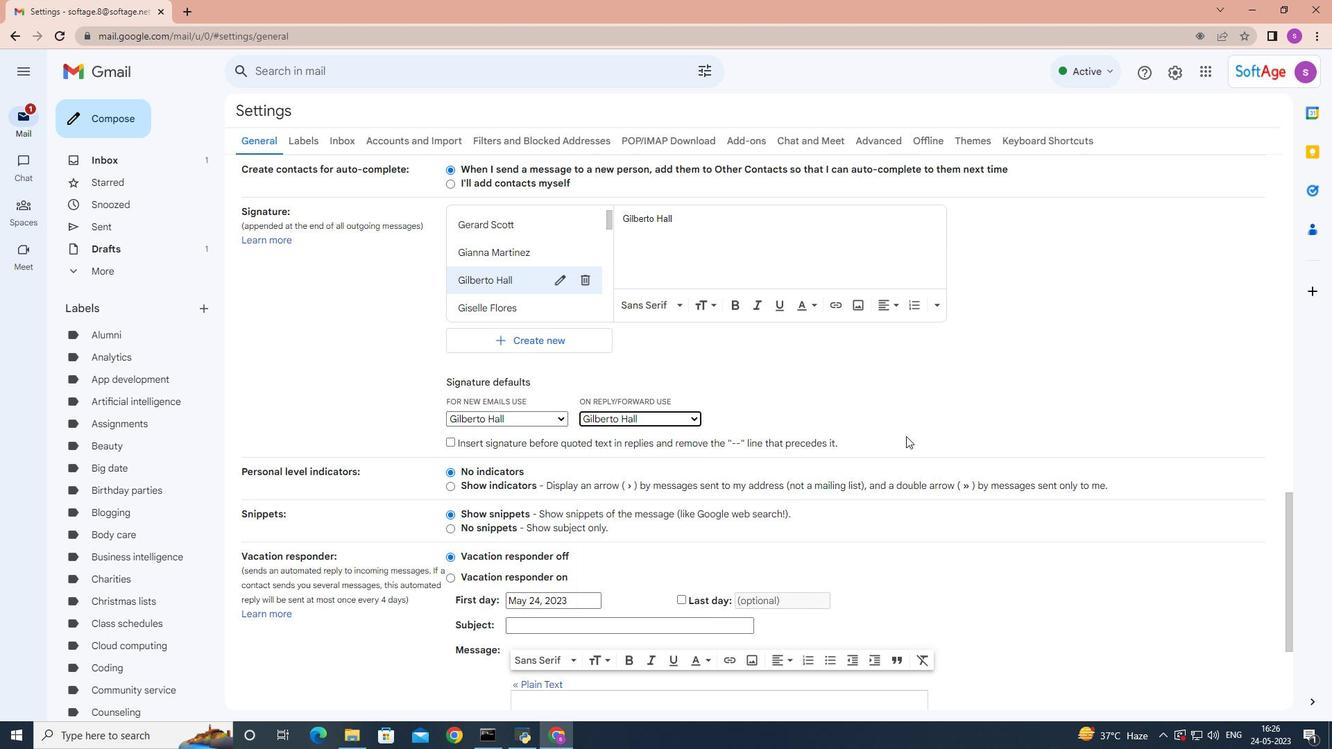 
Action: Mouse scrolled (895, 434) with delta (0, 0)
Screenshot: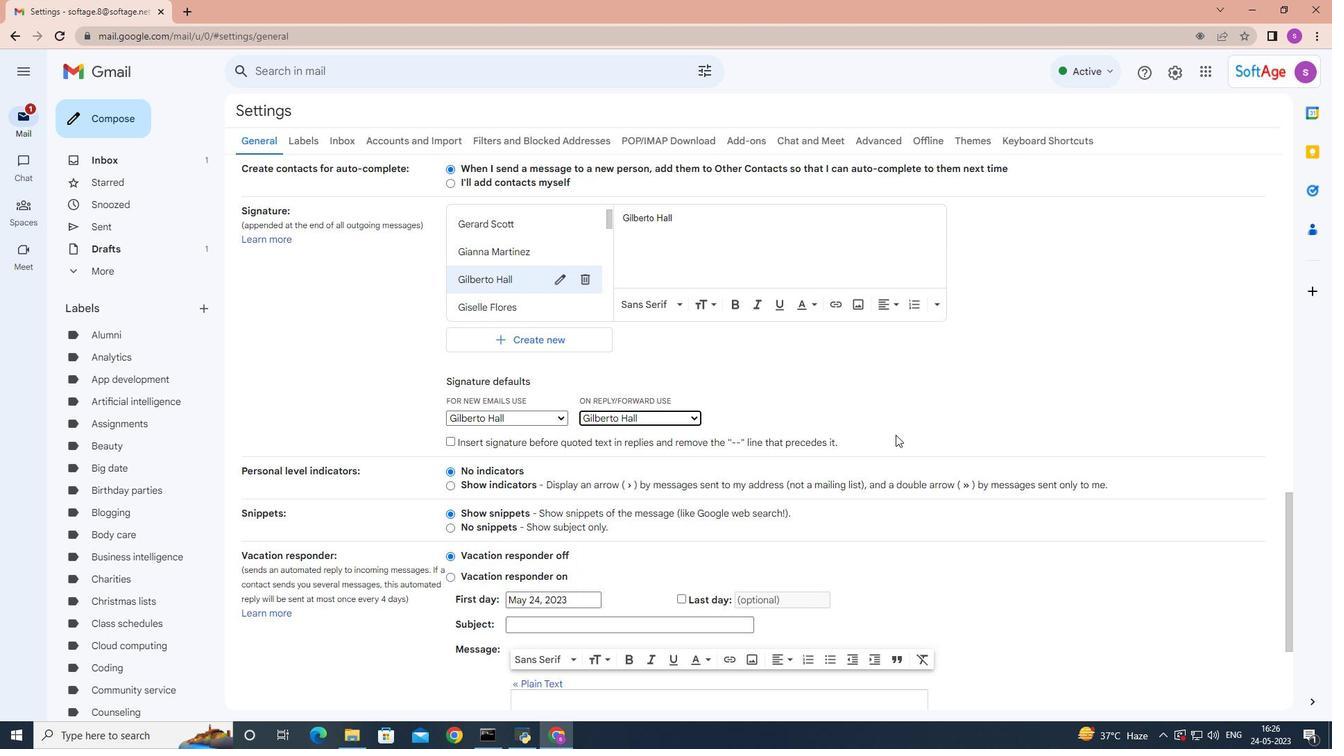 
Action: Mouse scrolled (895, 434) with delta (0, 0)
Screenshot: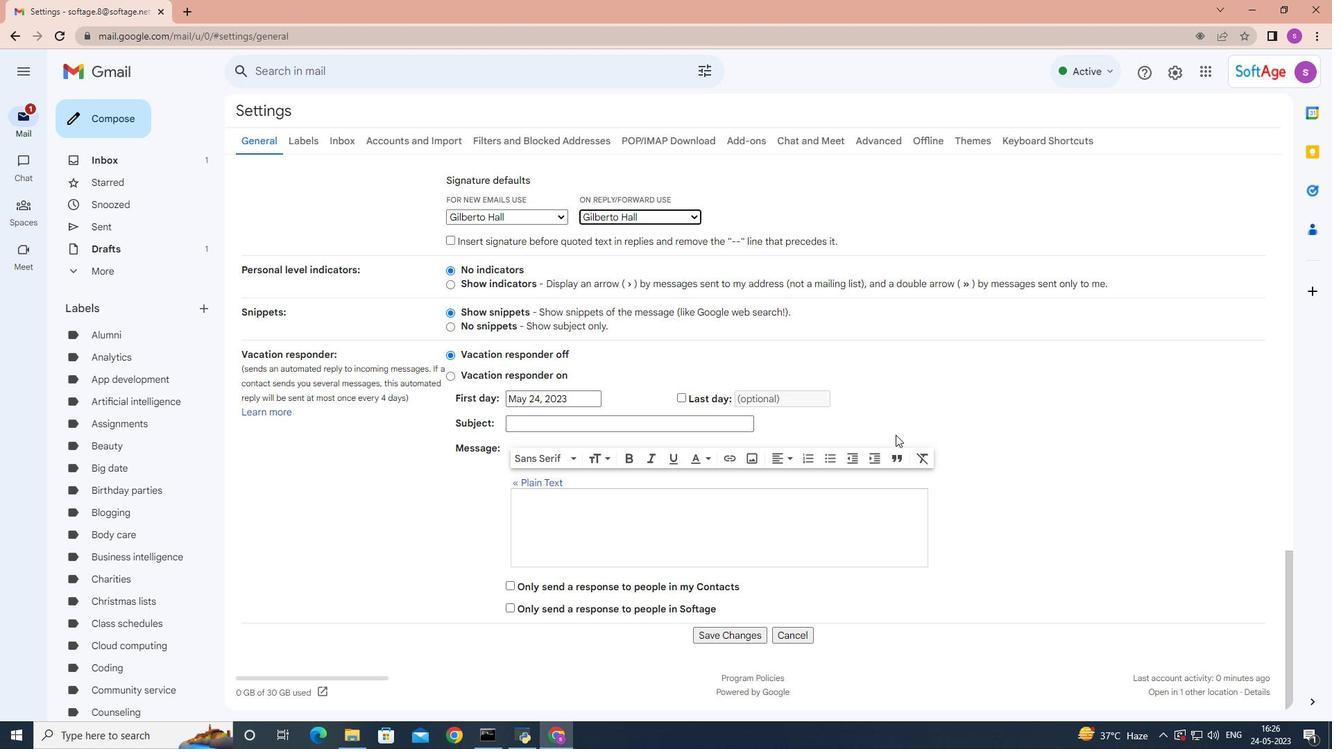 
Action: Mouse scrolled (895, 434) with delta (0, 0)
Screenshot: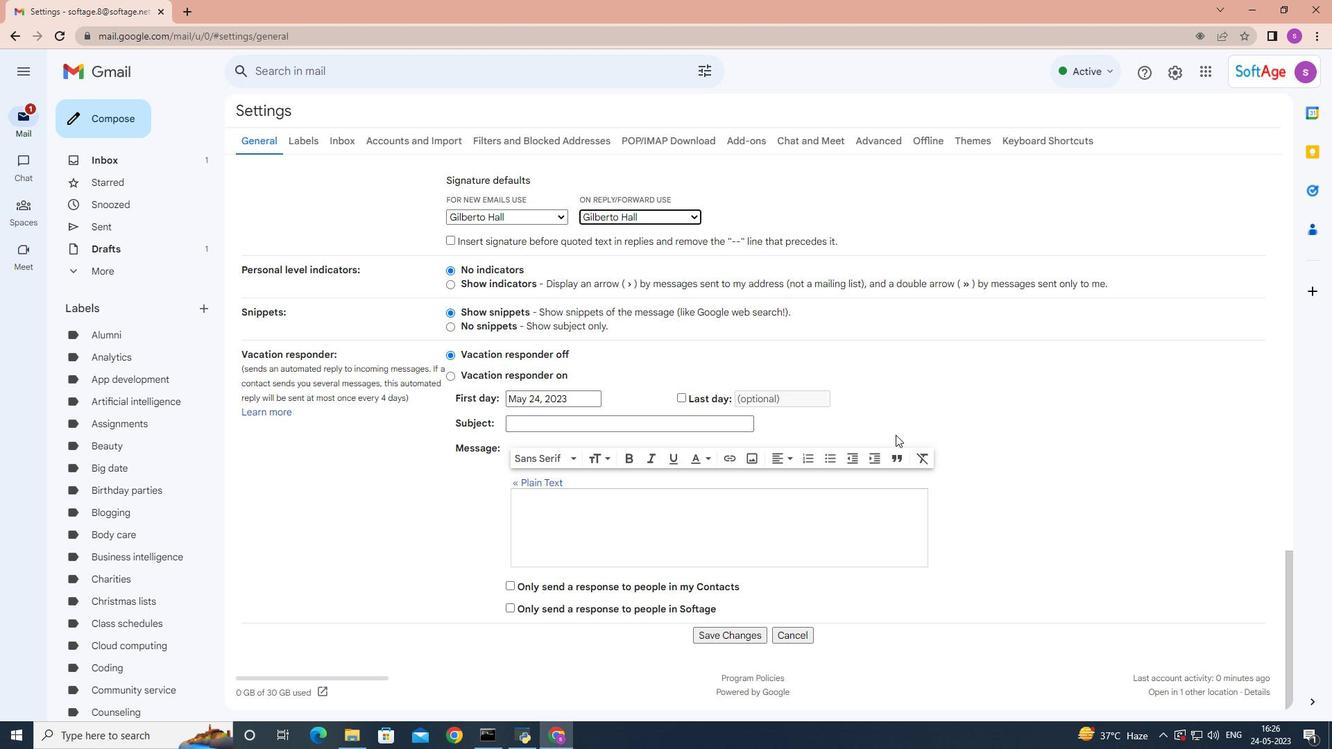
Action: Mouse moved to (728, 645)
Screenshot: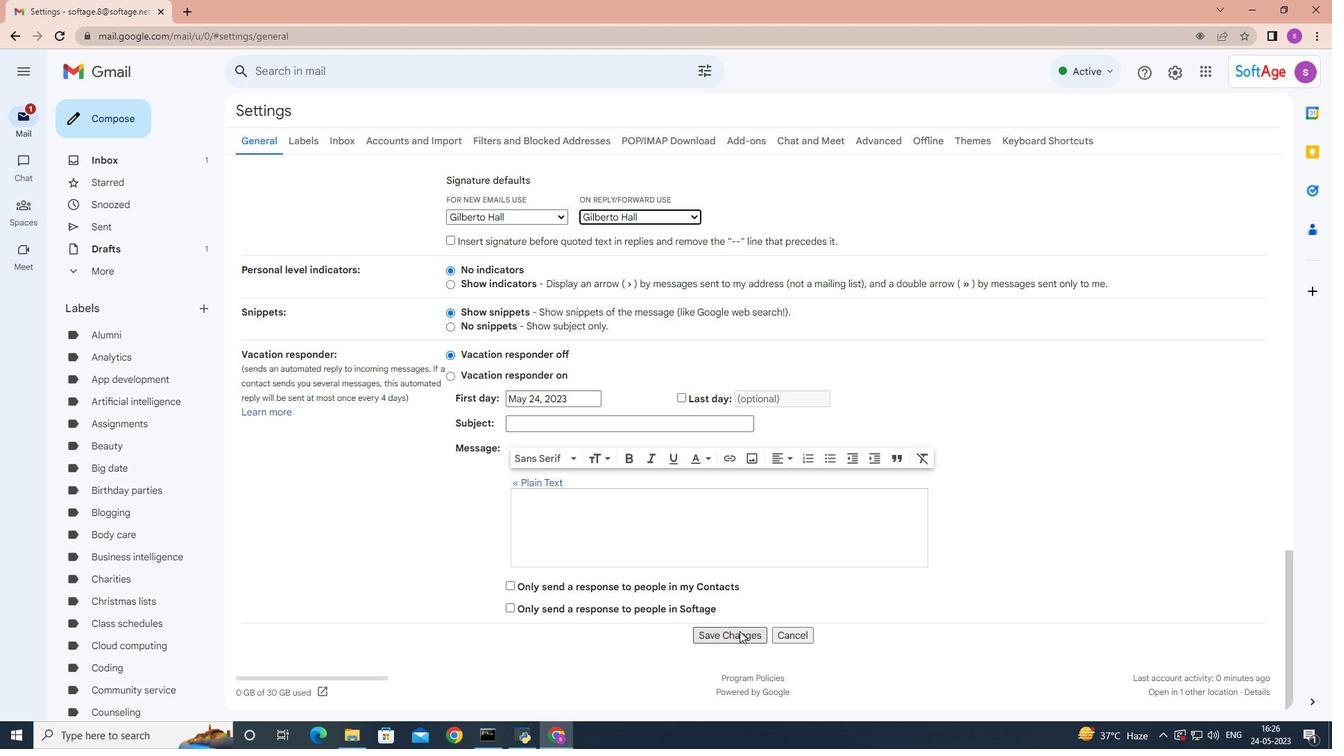 
Action: Mouse pressed left at (728, 645)
Screenshot: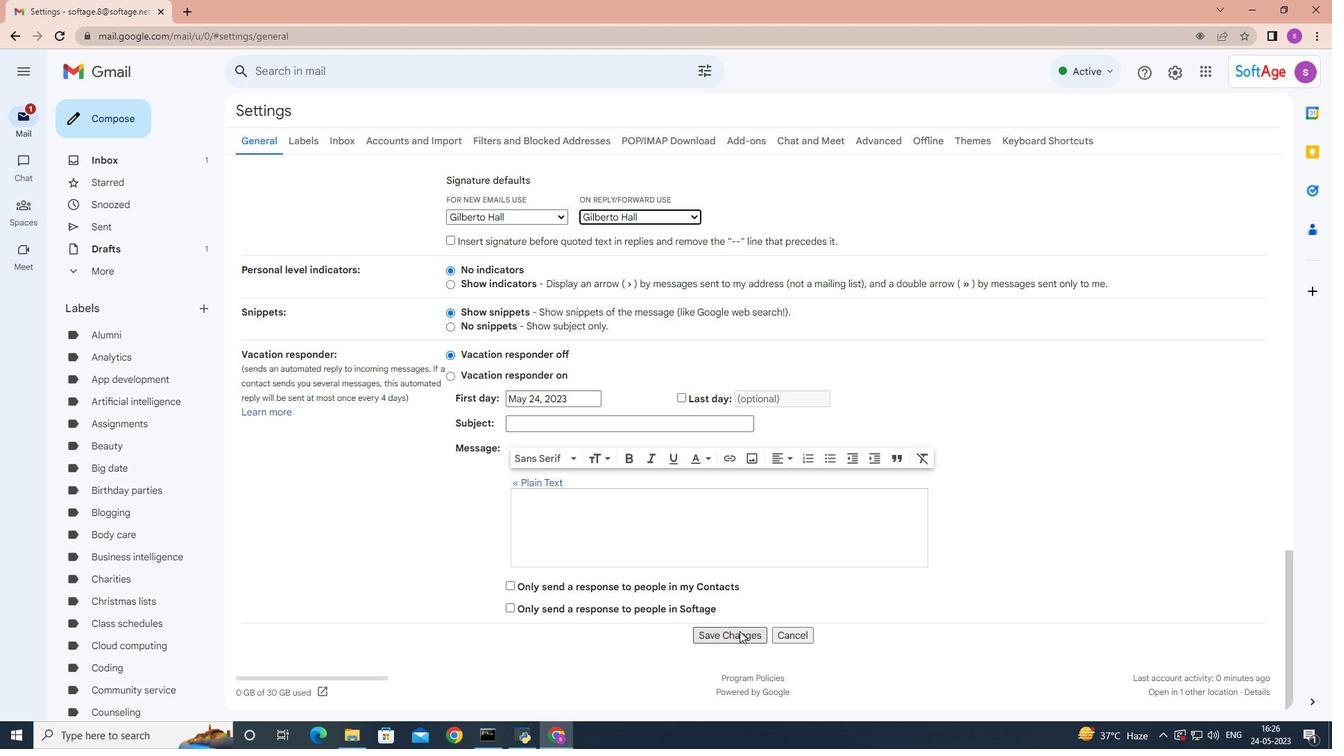 
Action: Mouse moved to (731, 636)
Screenshot: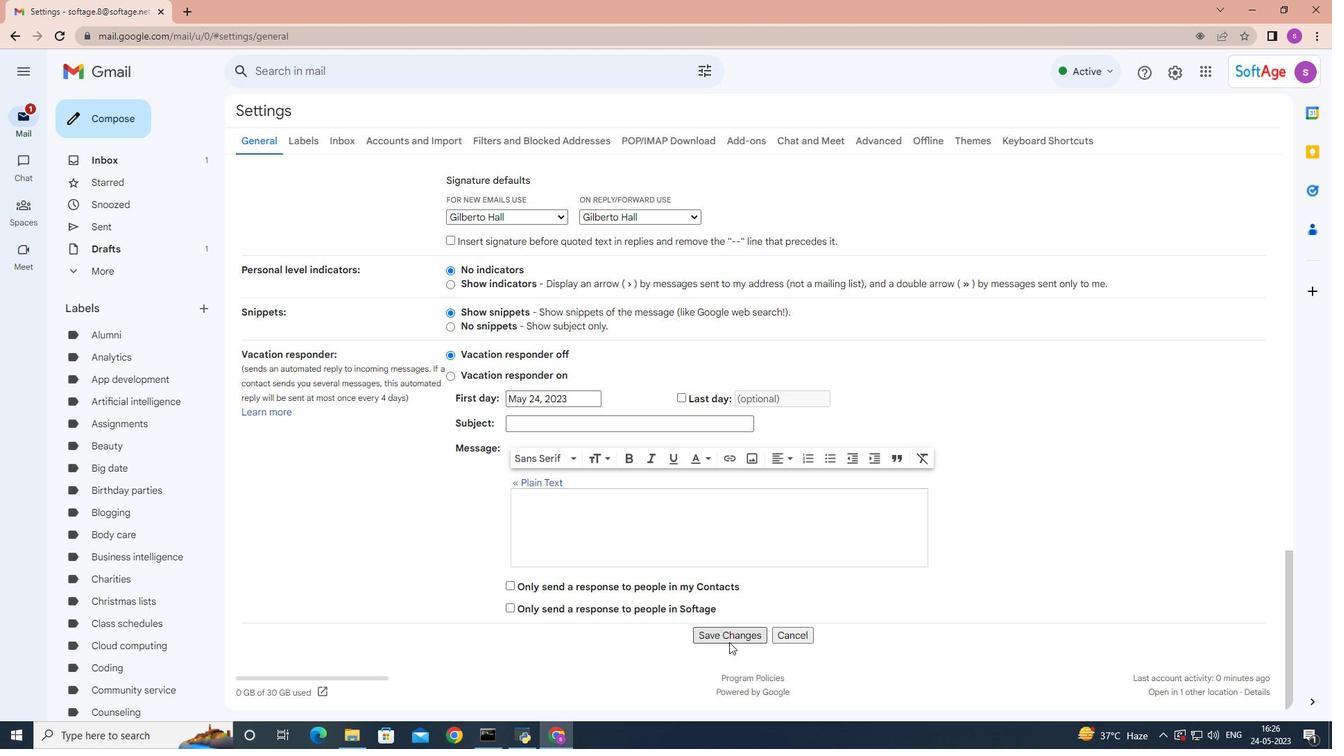 
Action: Mouse pressed left at (731, 636)
Screenshot: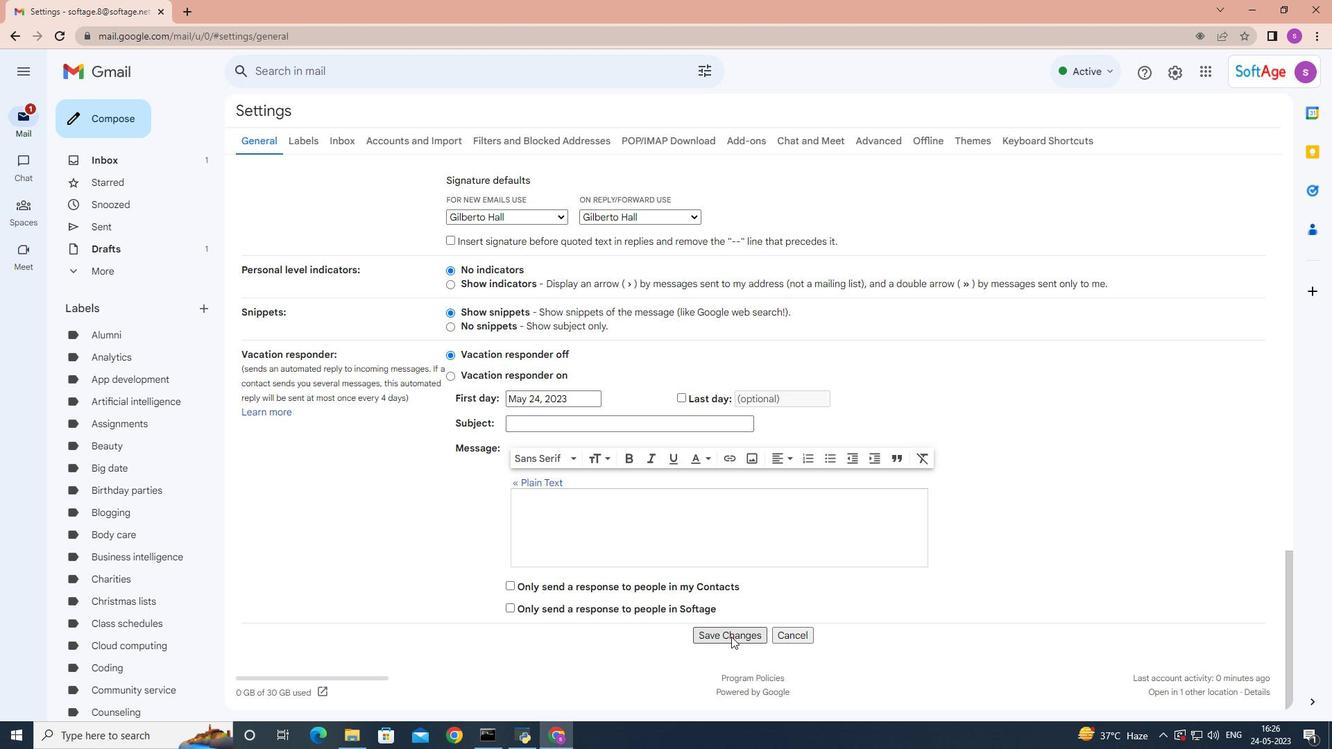 
Action: Mouse moved to (133, 121)
Screenshot: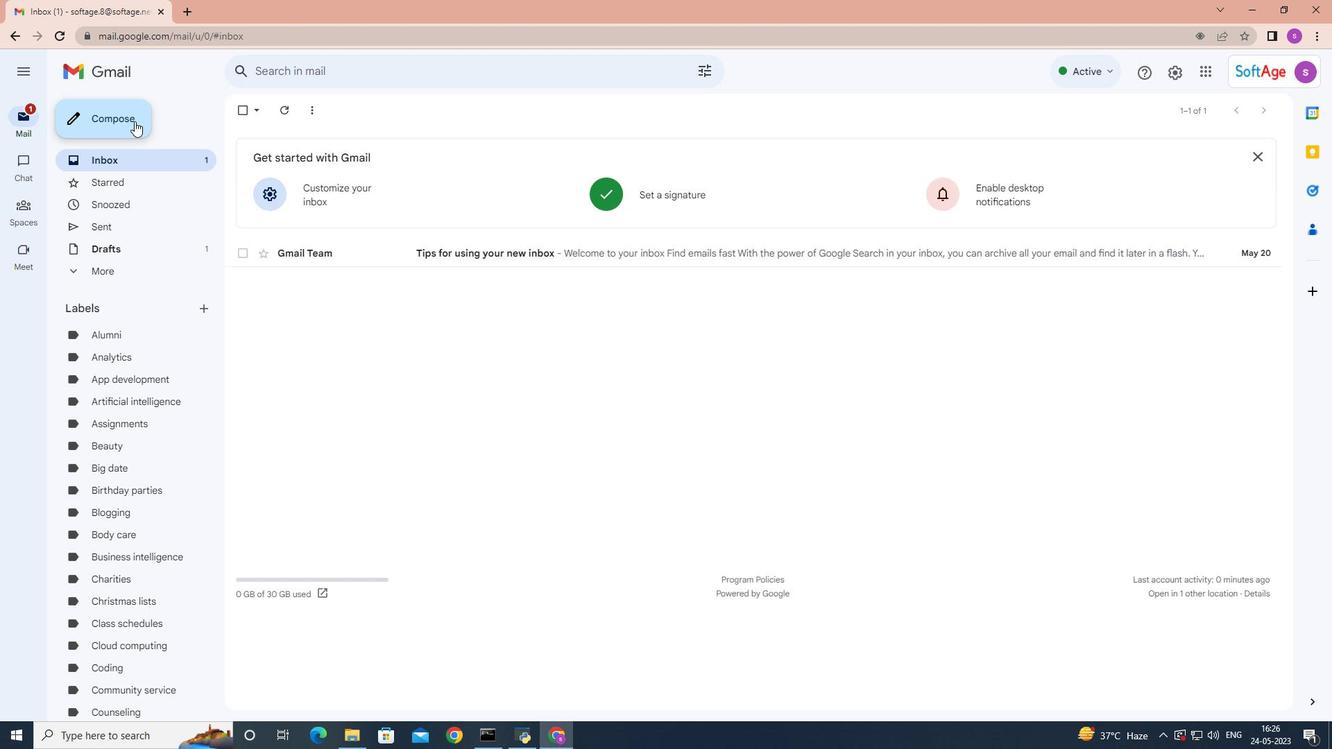 
Action: Mouse pressed left at (133, 121)
Screenshot: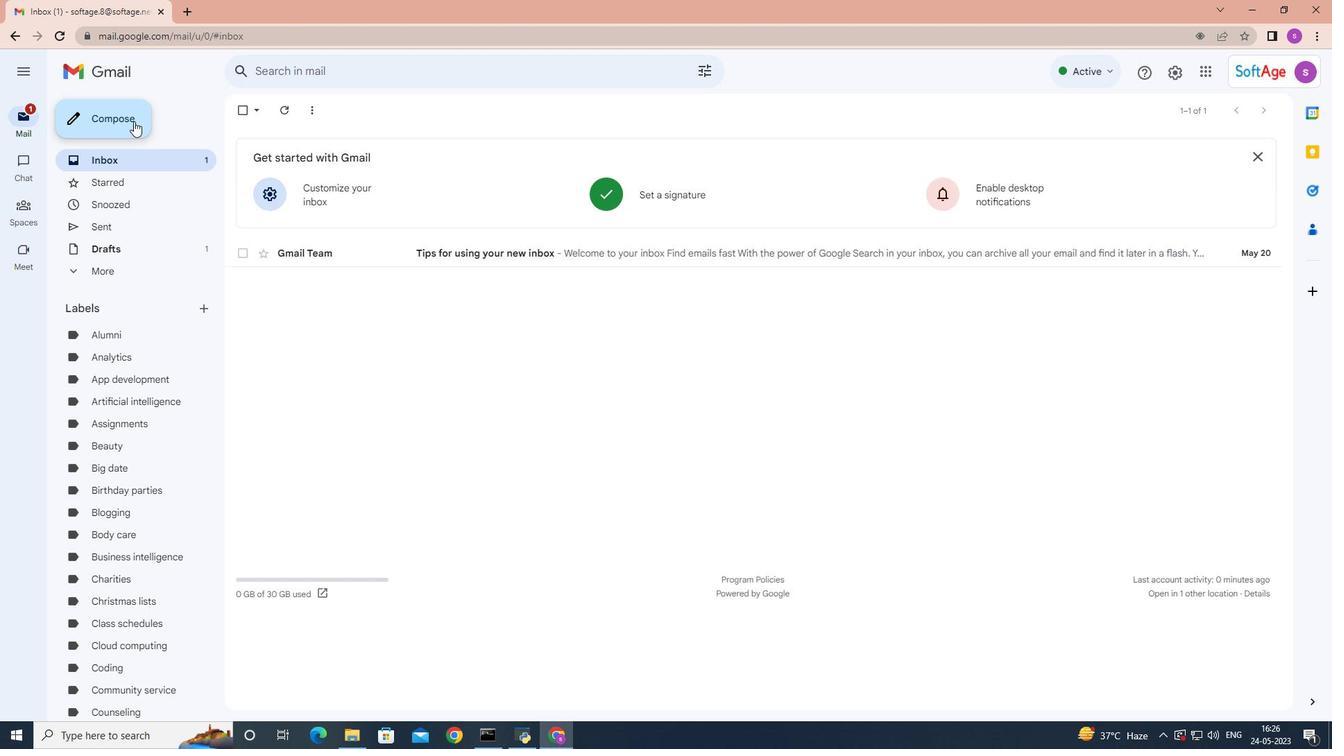 
Action: Mouse moved to (956, 361)
Screenshot: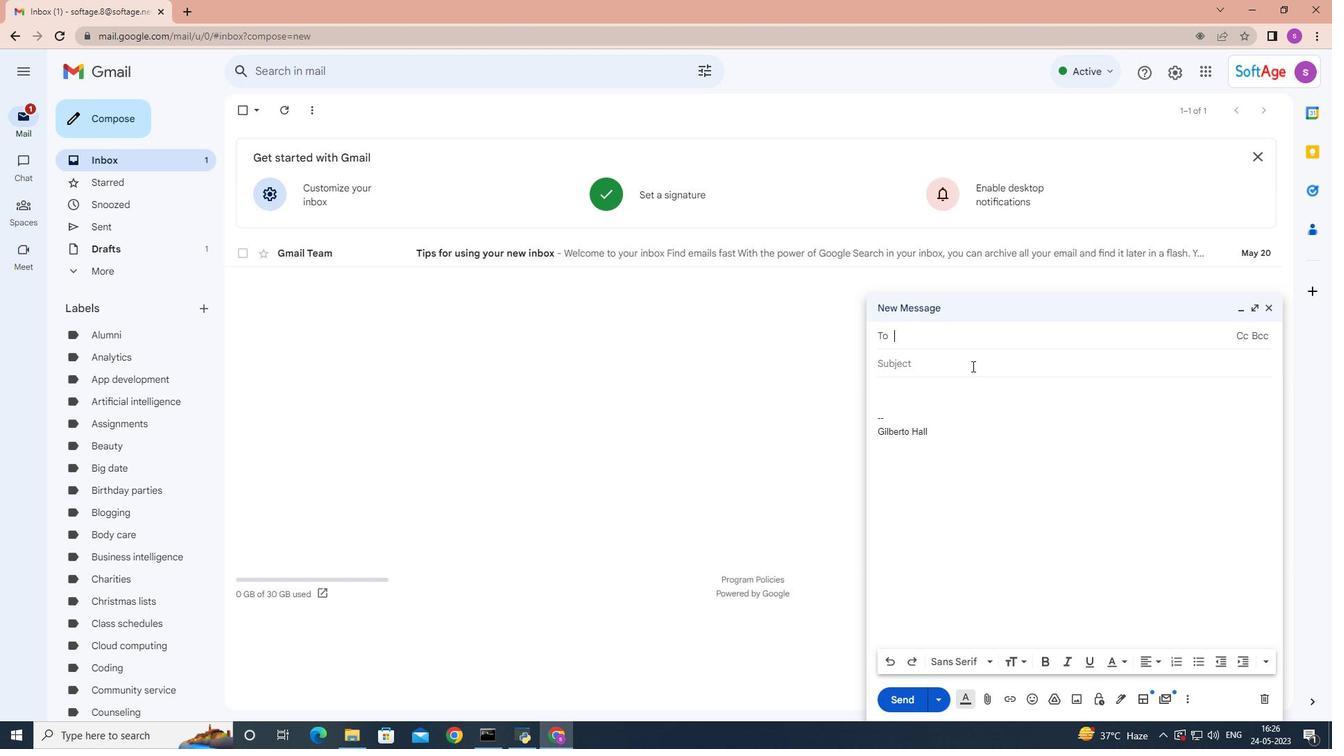 
Action: Mouse pressed left at (956, 361)
Screenshot: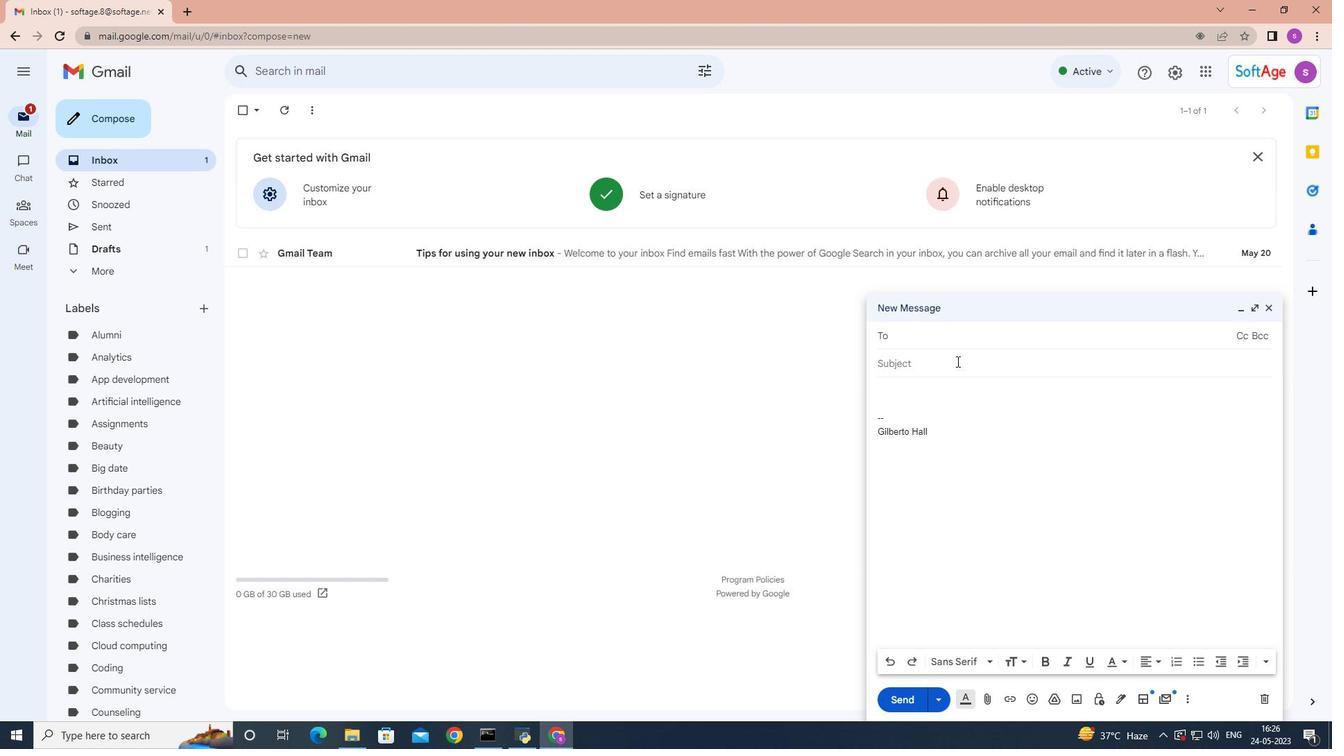 
Action: Mouse moved to (956, 361)
Screenshot: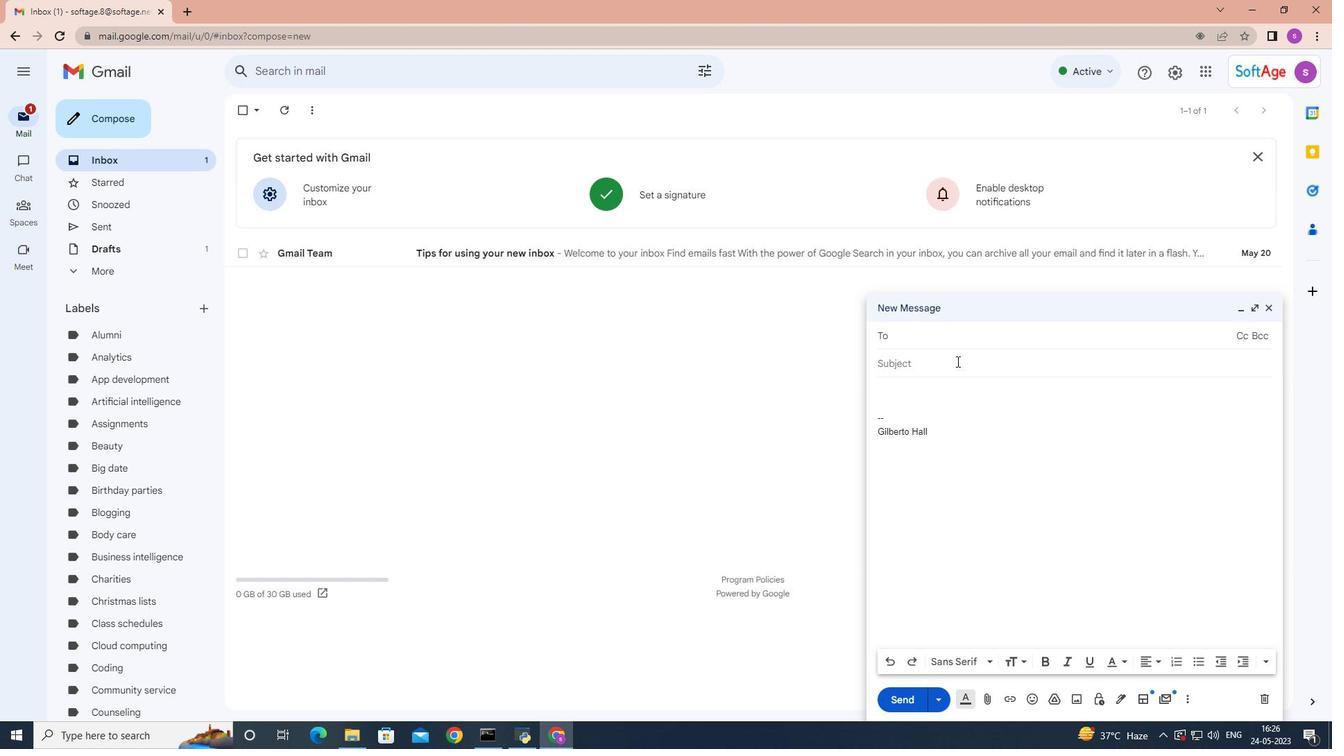 
Action: Key pressed <Key.shift>Update<Key.space>on<Key.space>a<Key.space>flexible<Key.space>work<Key.space>arra
Screenshot: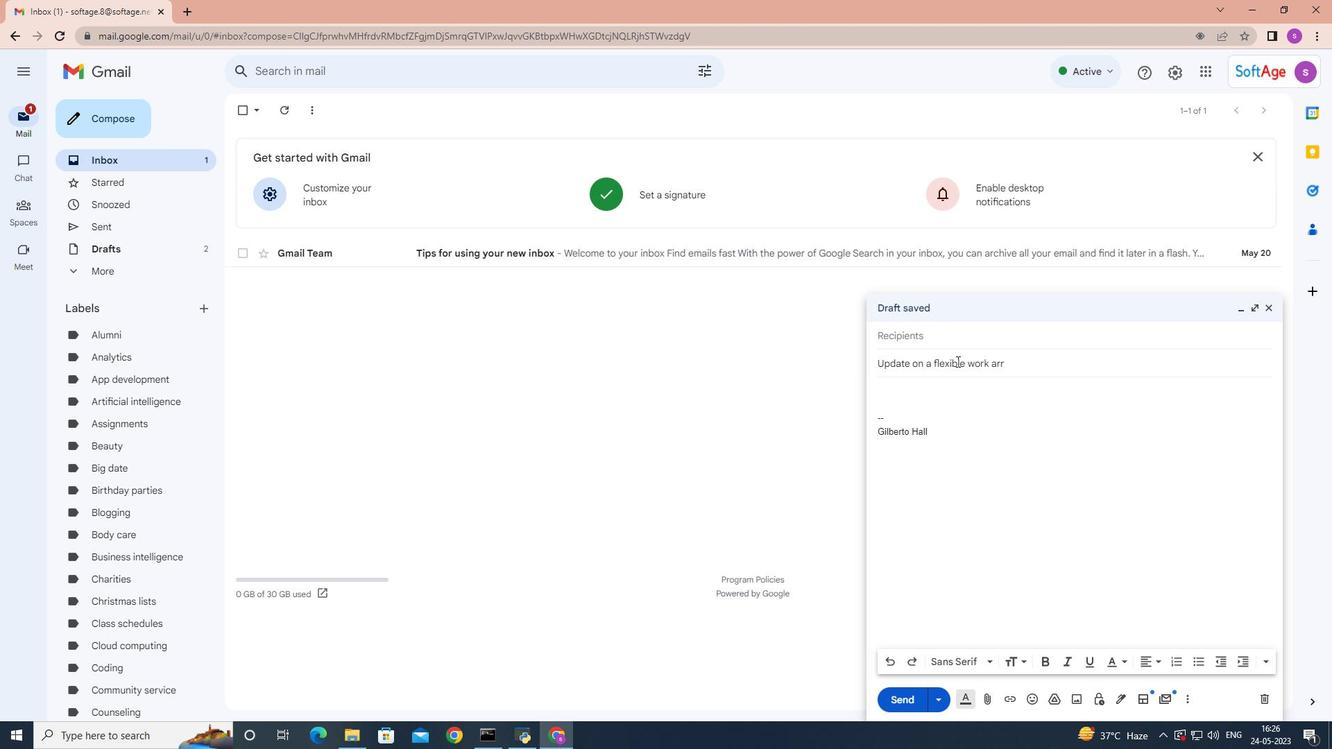 
Action: Mouse moved to (956, 361)
Screenshot: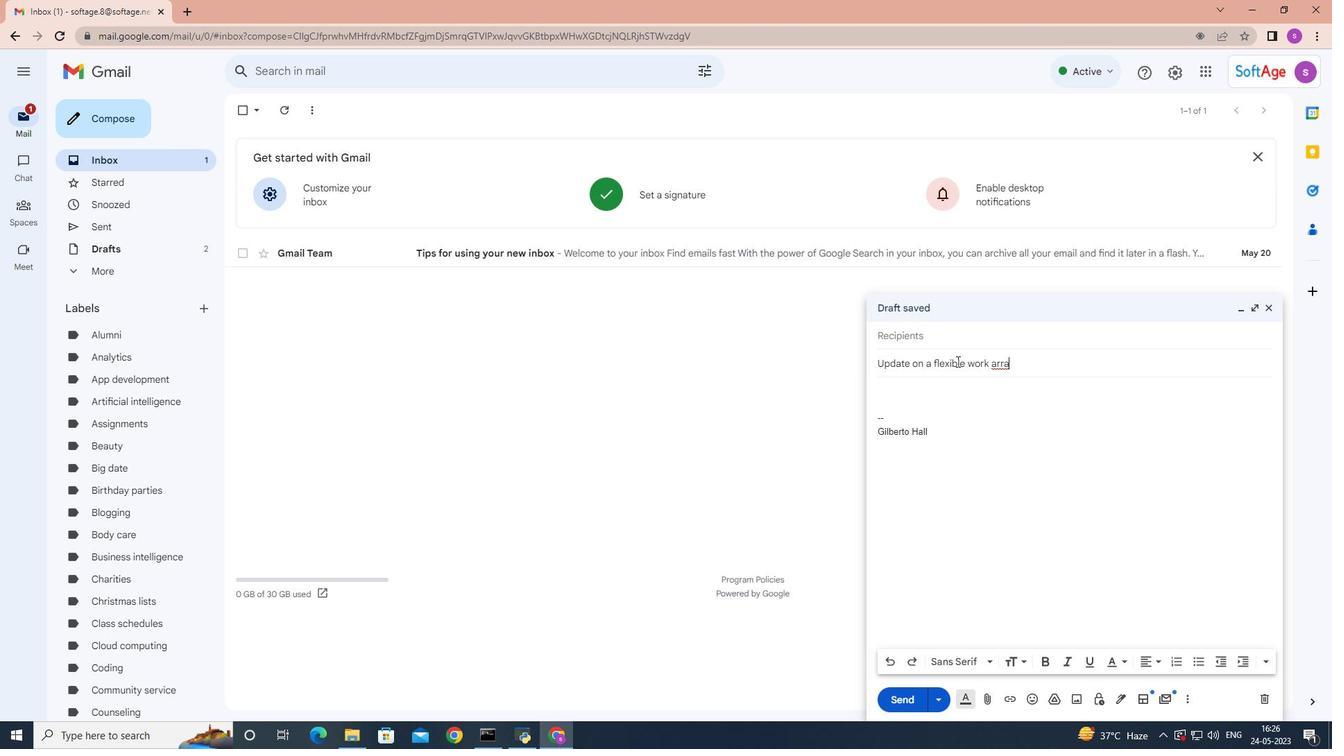 
Action: Key pressed ngement
Screenshot: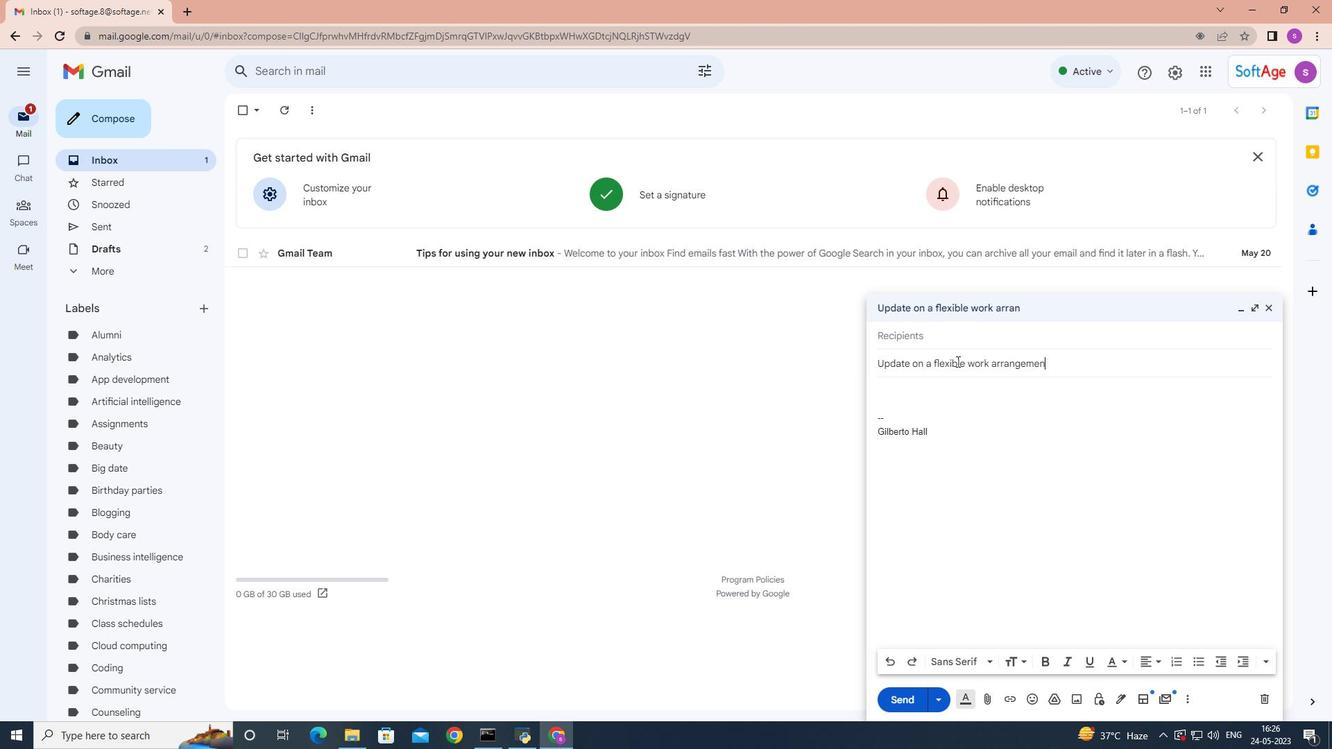 
Action: Mouse moved to (894, 392)
Screenshot: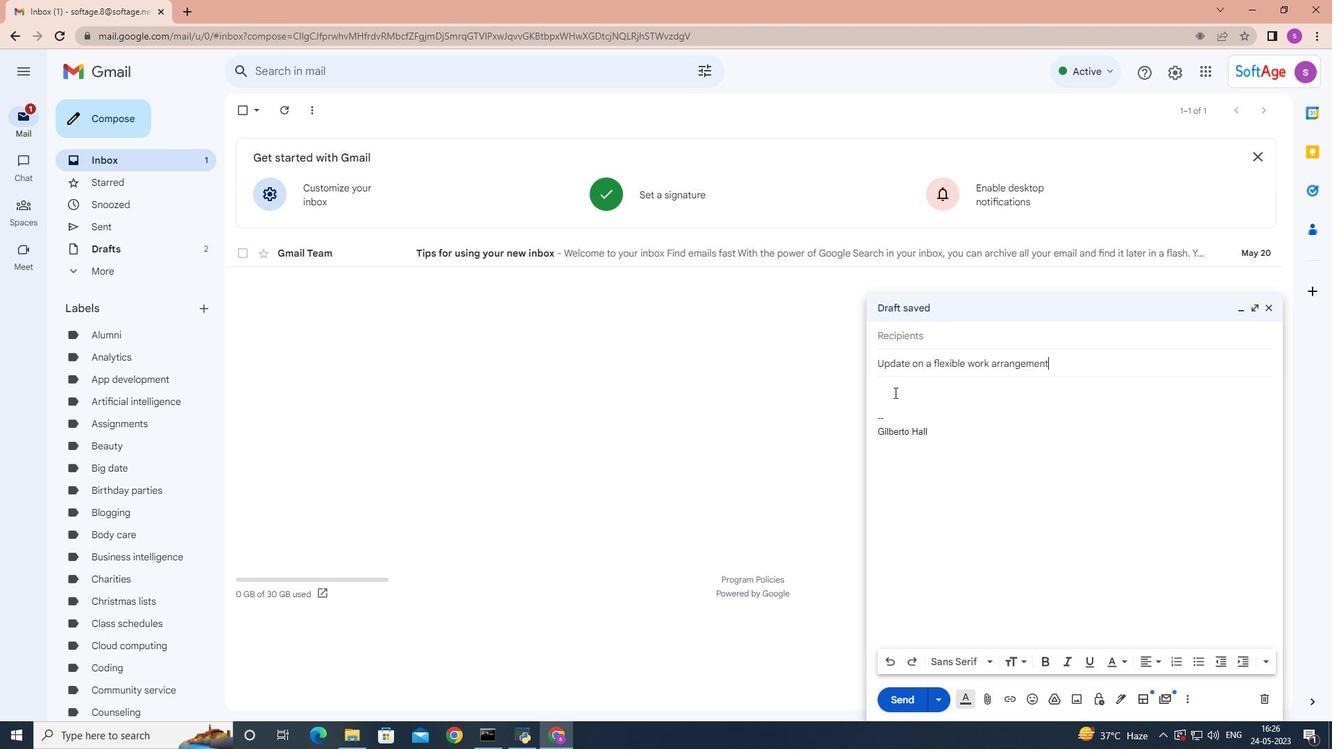 
Action: Mouse pressed left at (894, 392)
Screenshot: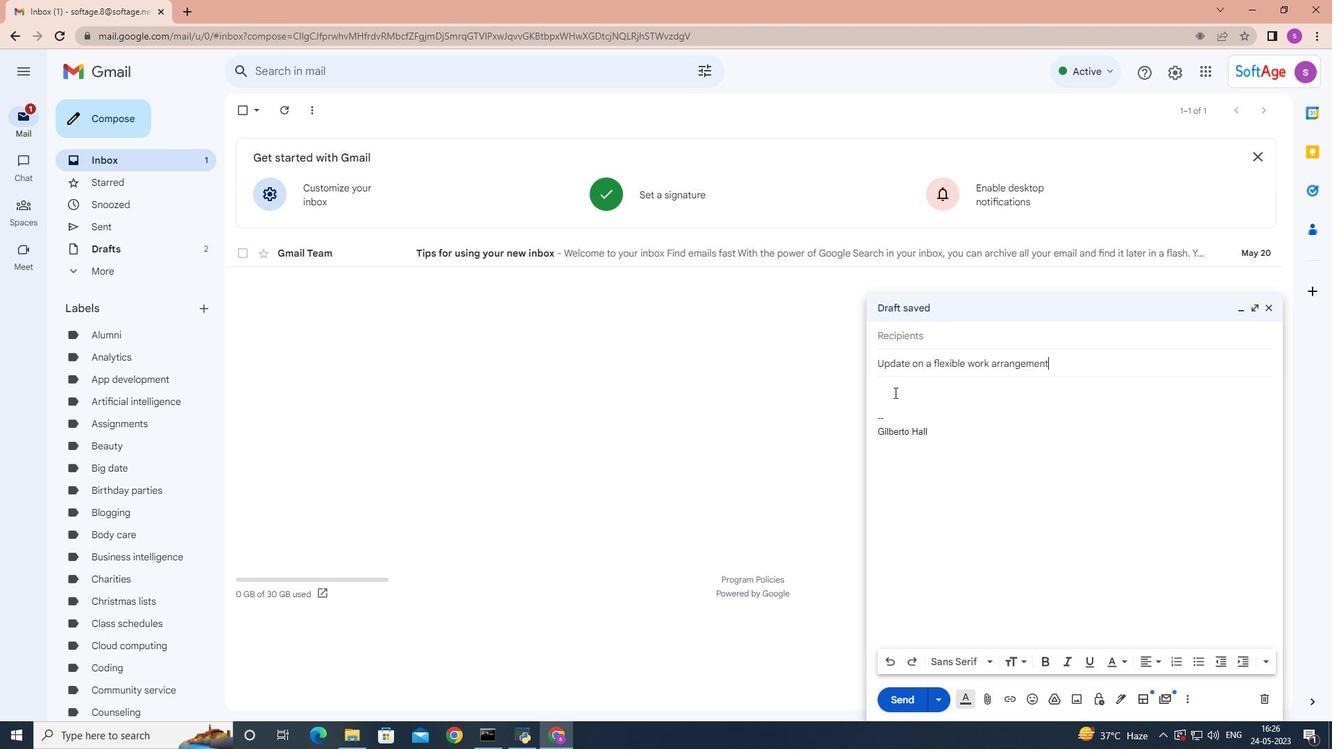 
Action: Mouse moved to (894, 392)
Screenshot: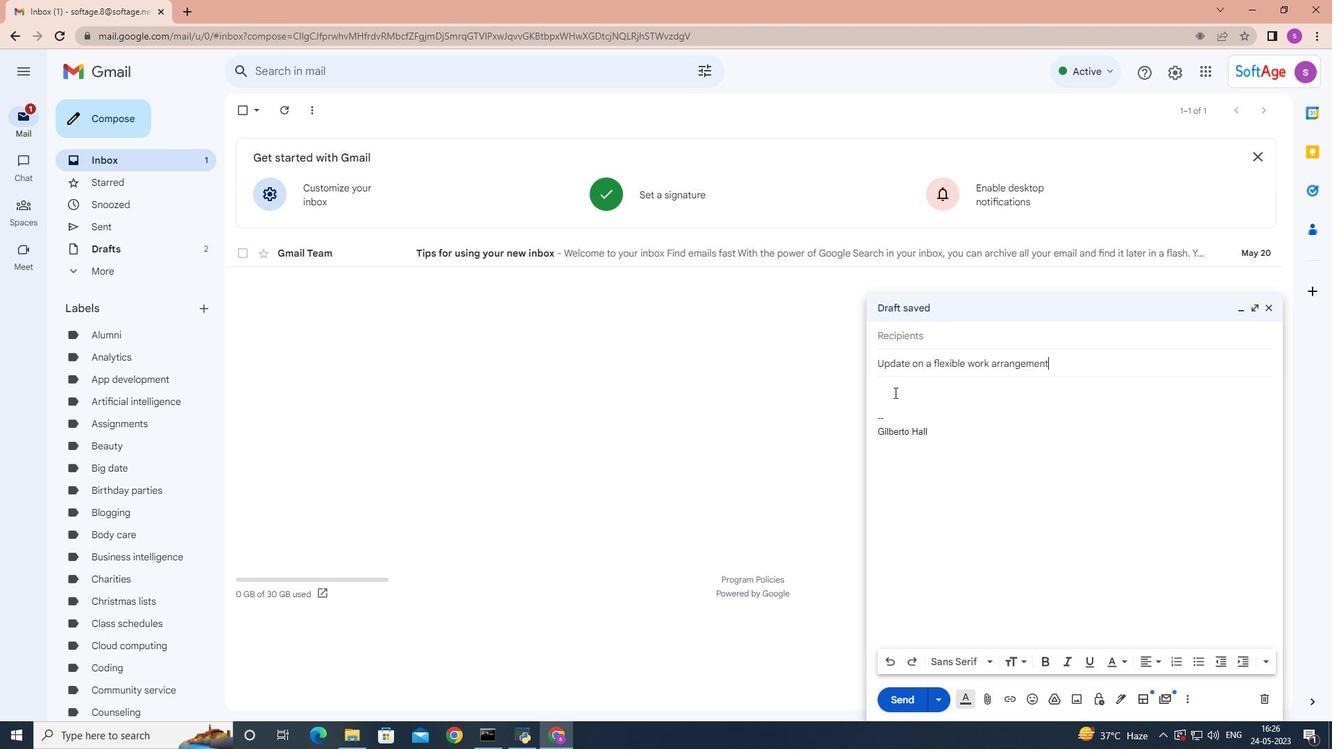 
Action: Key pressed <Key.shift>Can<Key.space>you<Key.space>prob<Key.backspace>vide<Key.space>feedback<Key.space>on<Key.space>the<Key.space>latest<Key.space>training<Key.space>program<Key.space>for<Key.space>the<Key.space>sales<Key.space>team<Key.shift>?
Screenshot: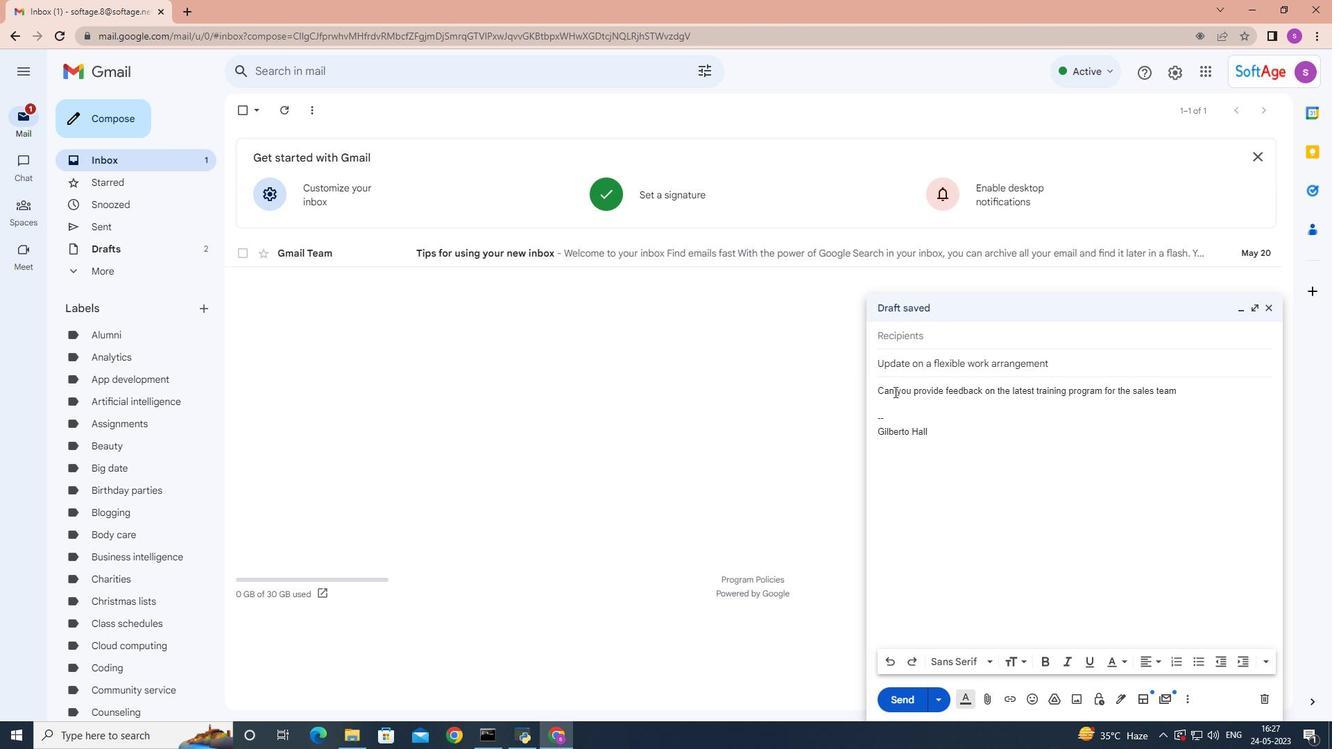 
Action: Mouse moved to (935, 335)
Screenshot: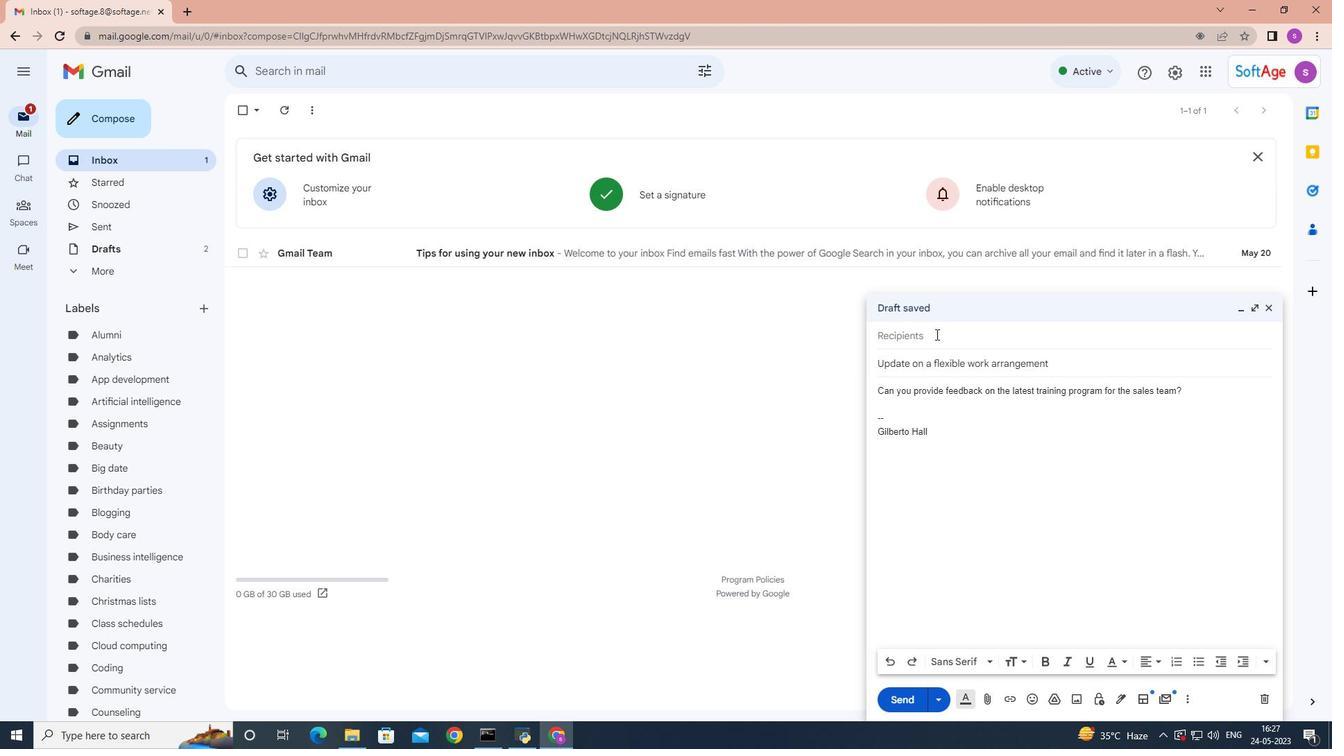 
Action: Mouse pressed left at (935, 335)
Screenshot: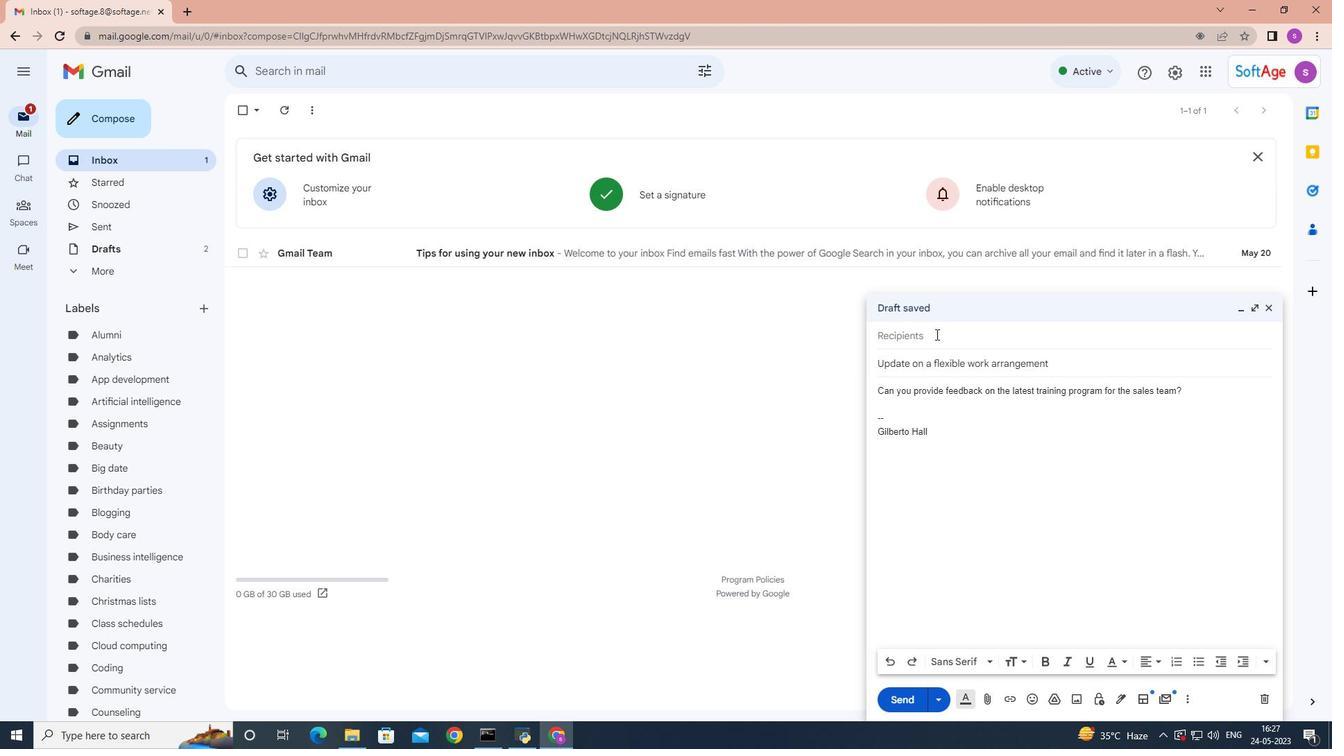 
Action: Mouse moved to (935, 335)
Screenshot: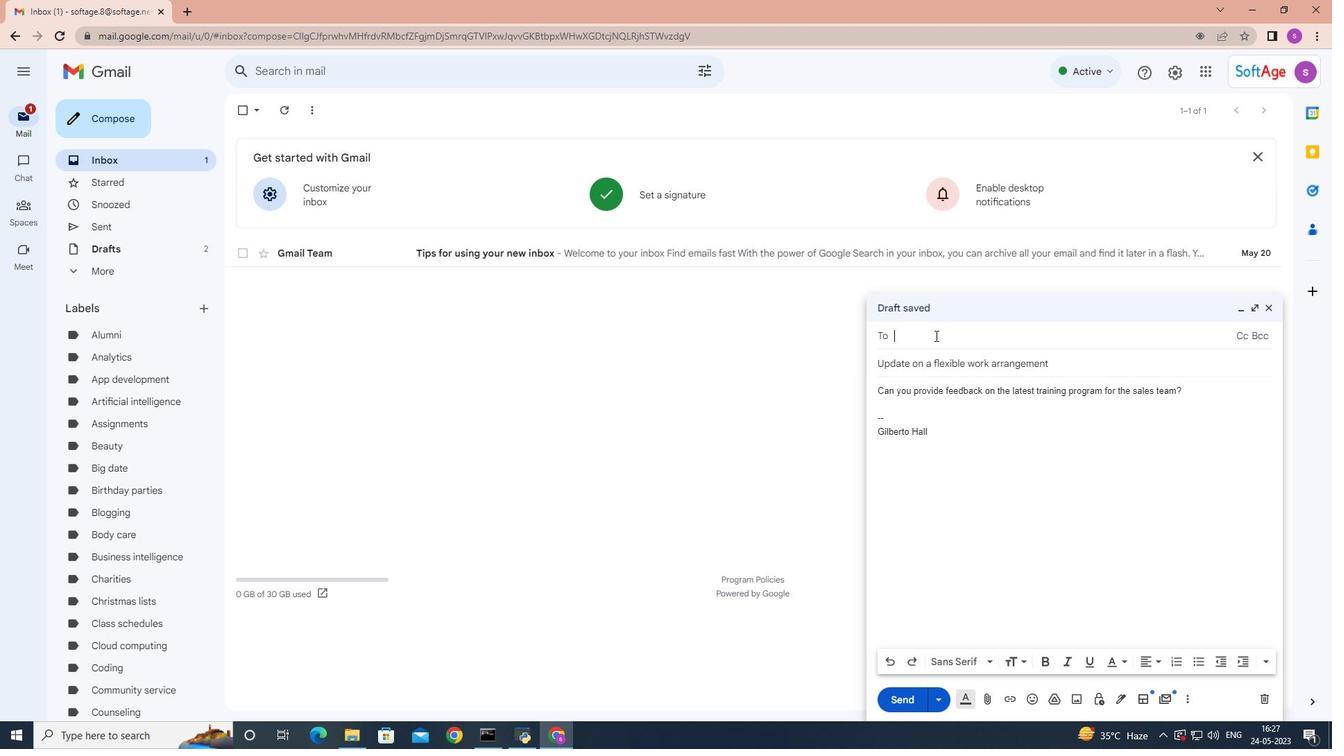 
Action: Key pressed softage.9
Screenshot: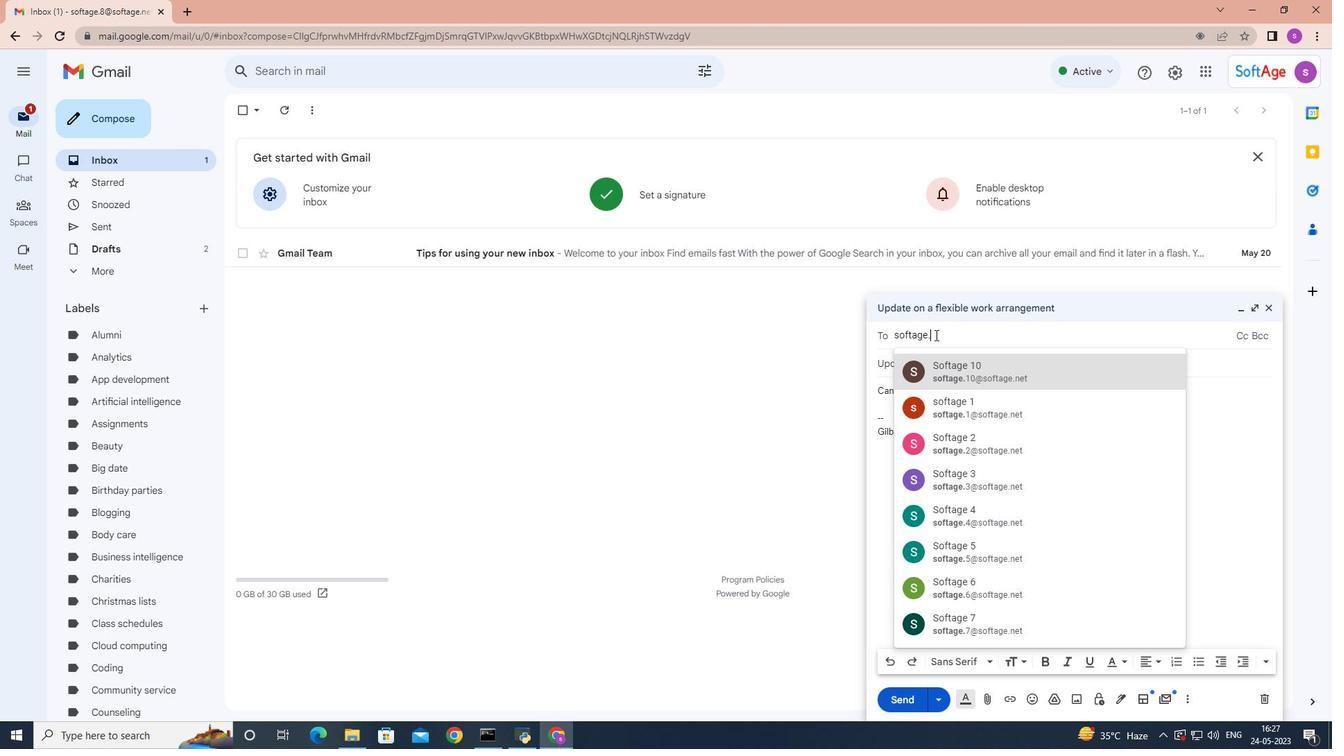 
Action: Mouse moved to (956, 367)
Screenshot: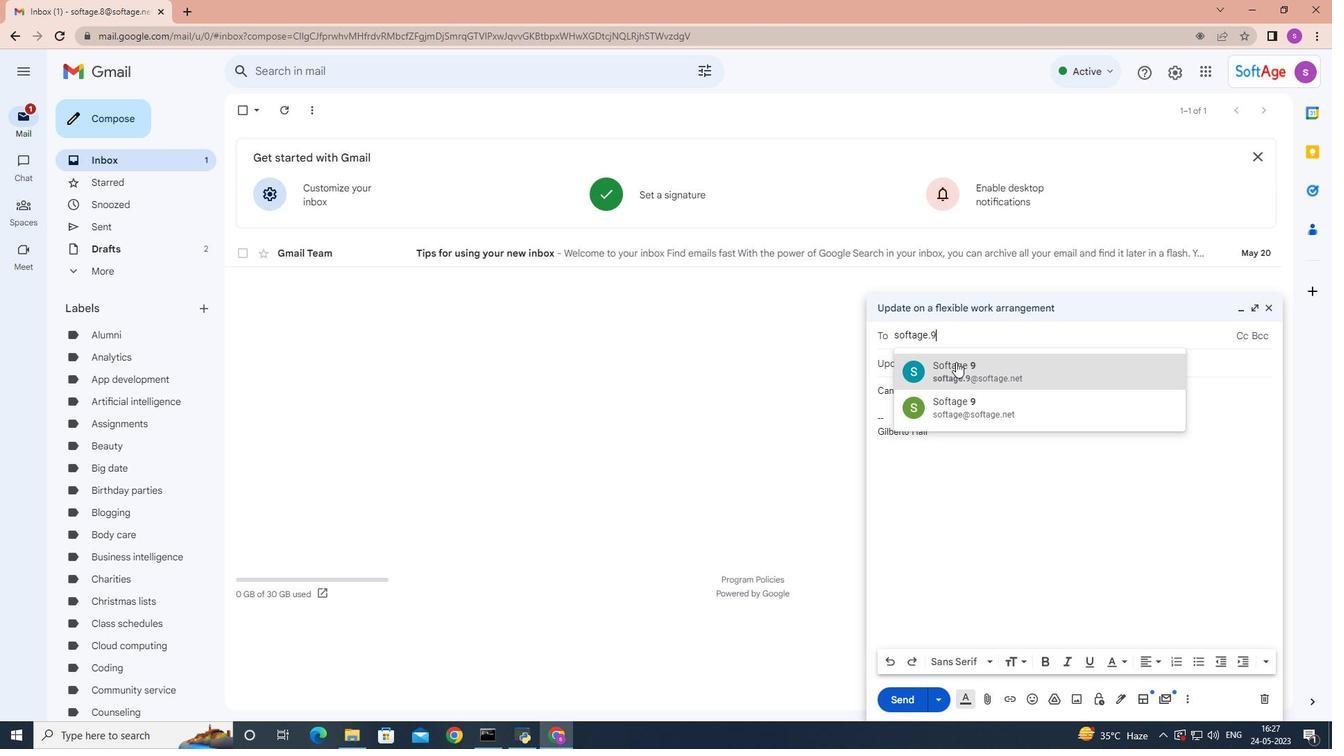 
Action: Mouse pressed left at (956, 367)
Screenshot: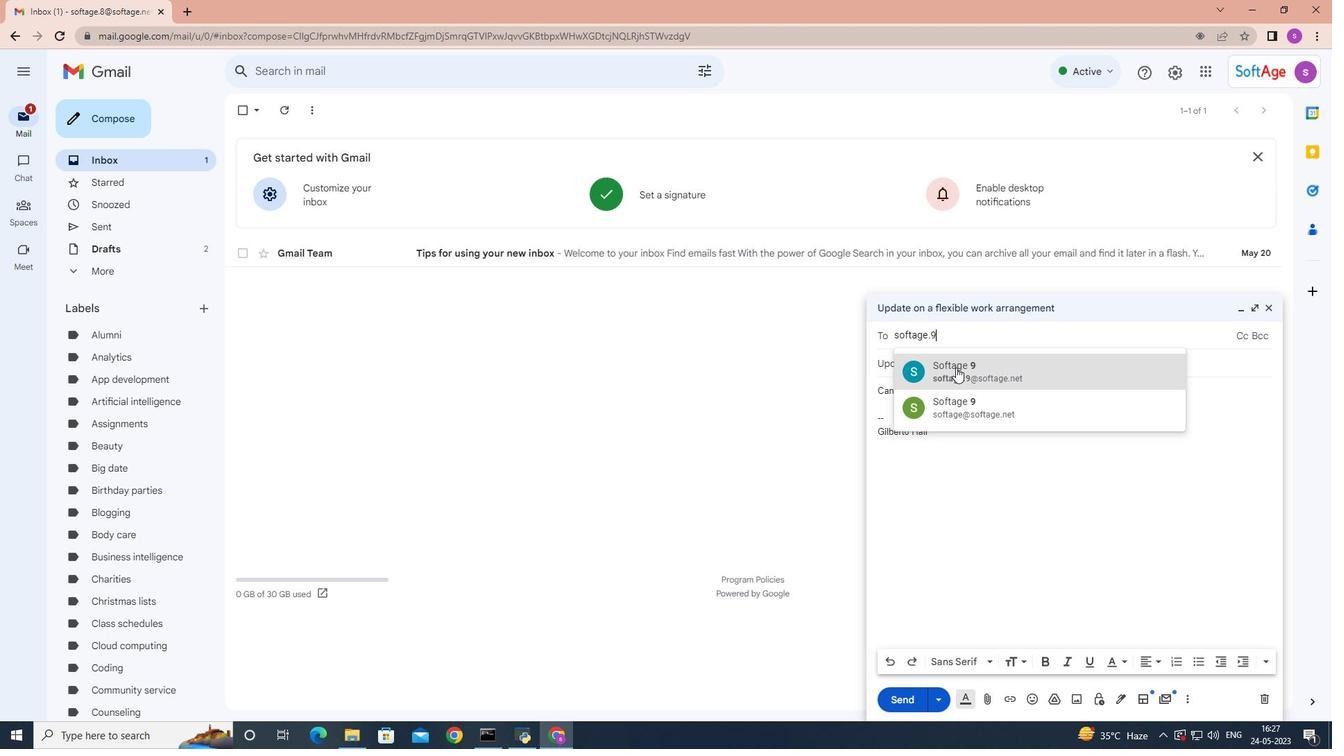 
Action: Mouse moved to (958, 368)
Screenshot: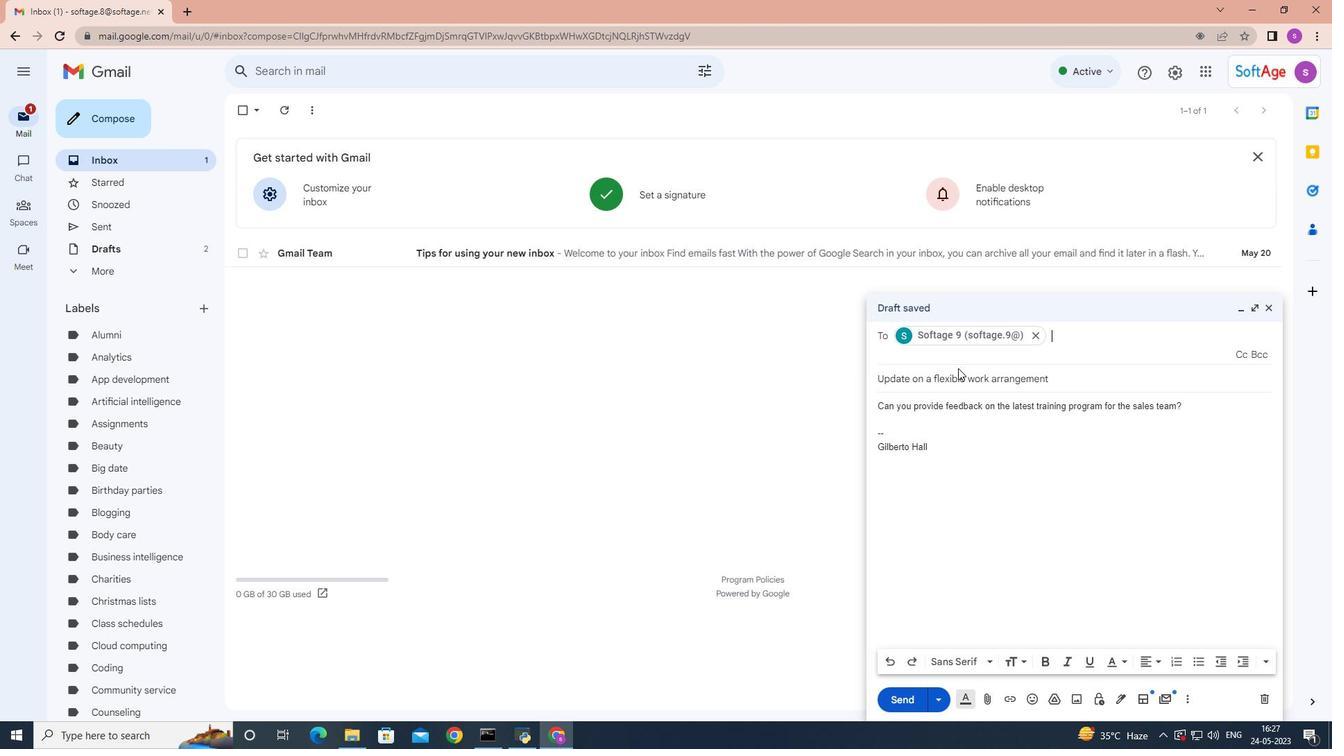 
Action: Key pressed softage.10
Screenshot: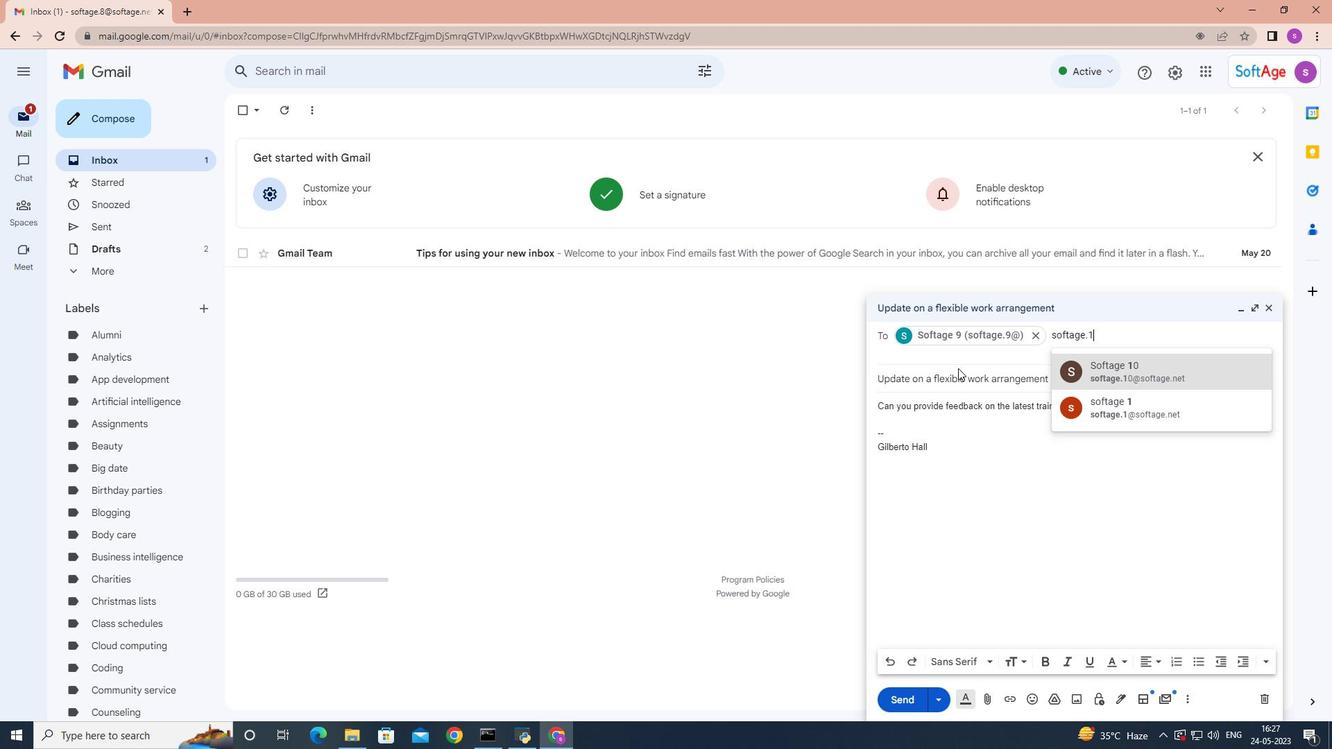 
Action: Mouse moved to (1110, 369)
Screenshot: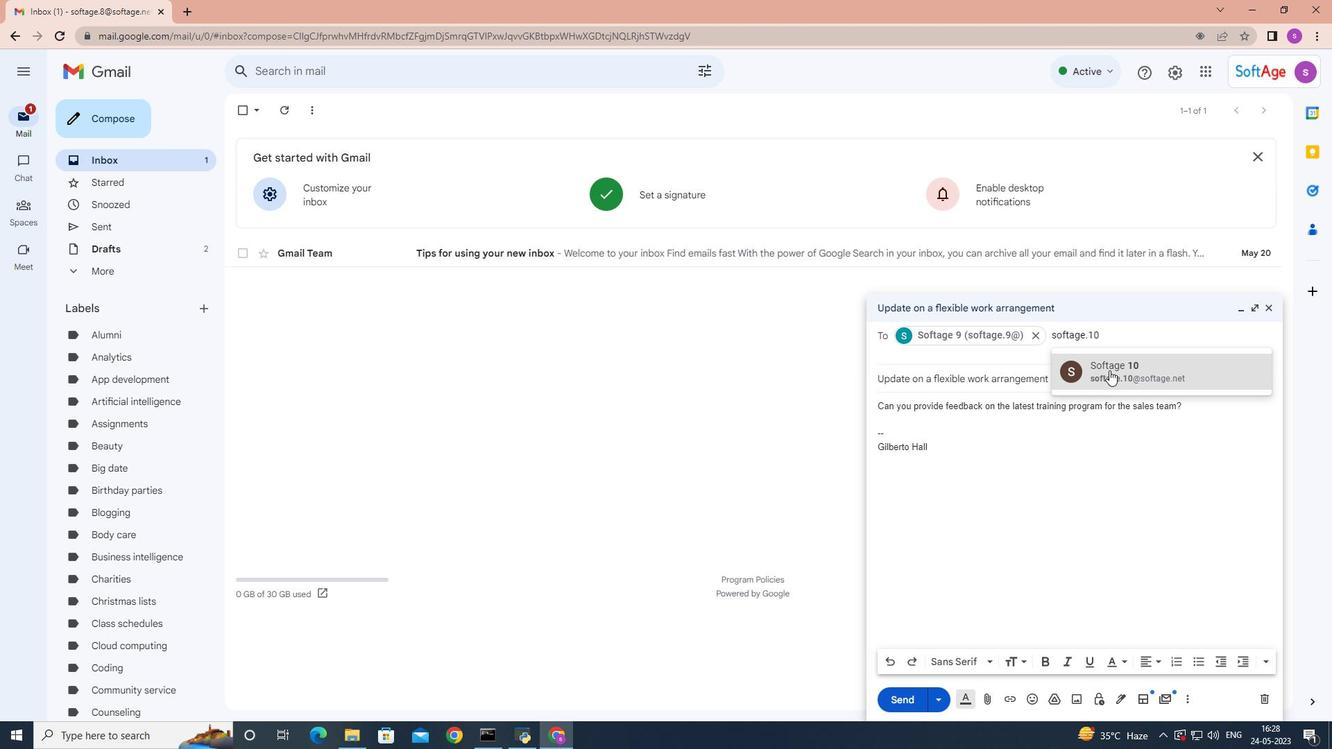 
Action: Mouse pressed left at (1110, 369)
Screenshot: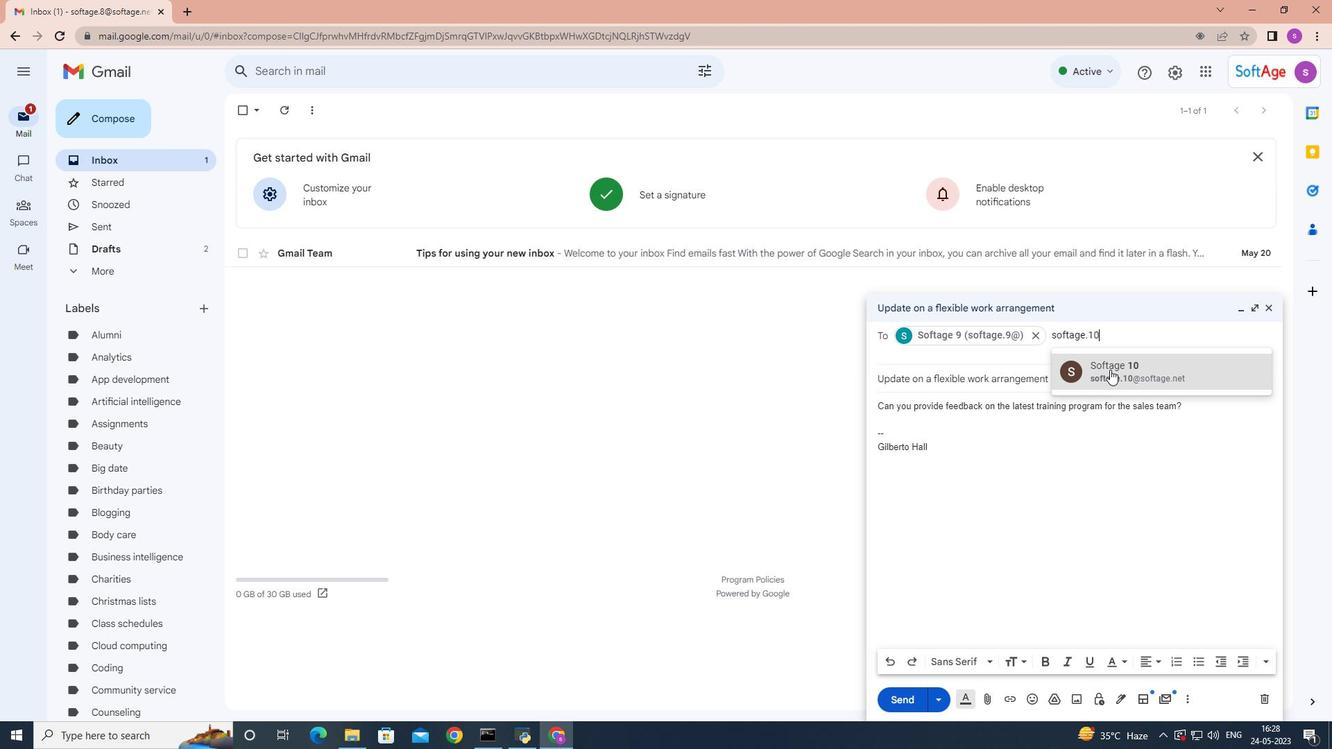 
Action: Mouse moved to (901, 694)
Screenshot: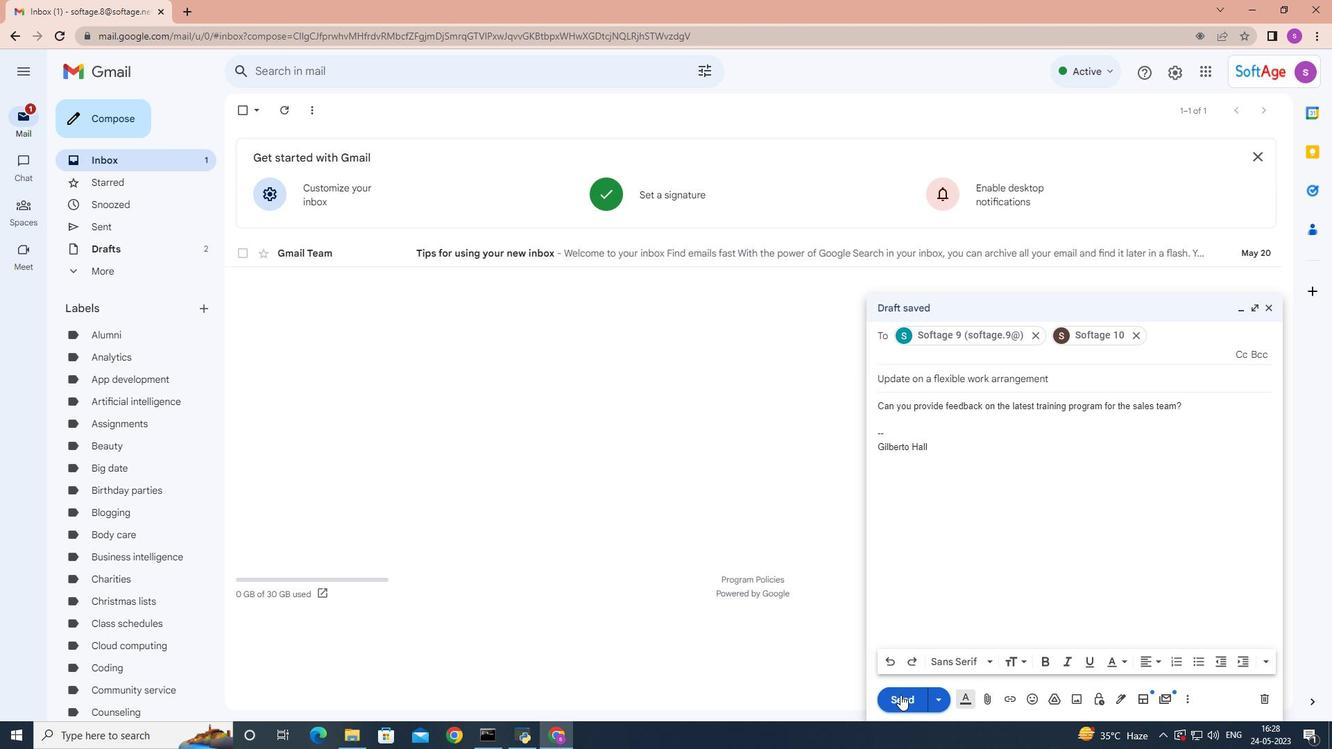 
Action: Mouse pressed left at (901, 694)
Screenshot: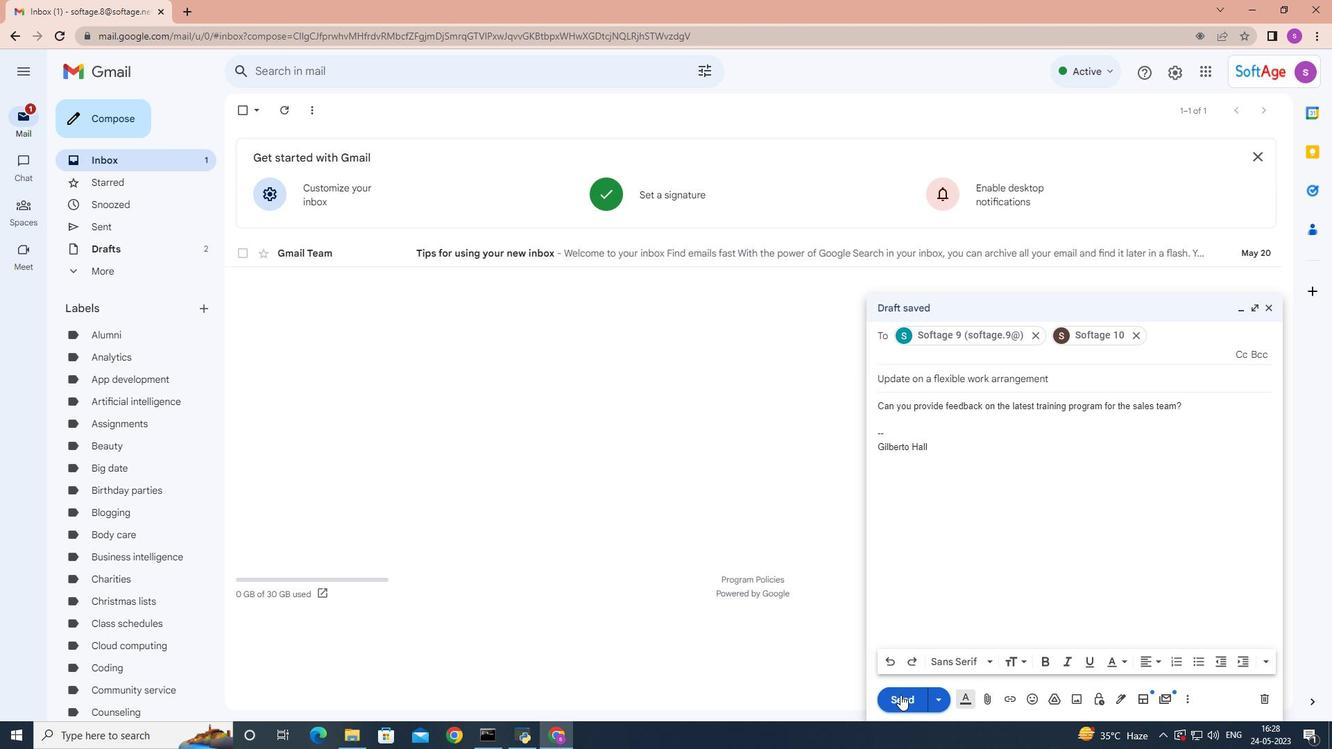 
Action: Mouse moved to (903, 694)
Screenshot: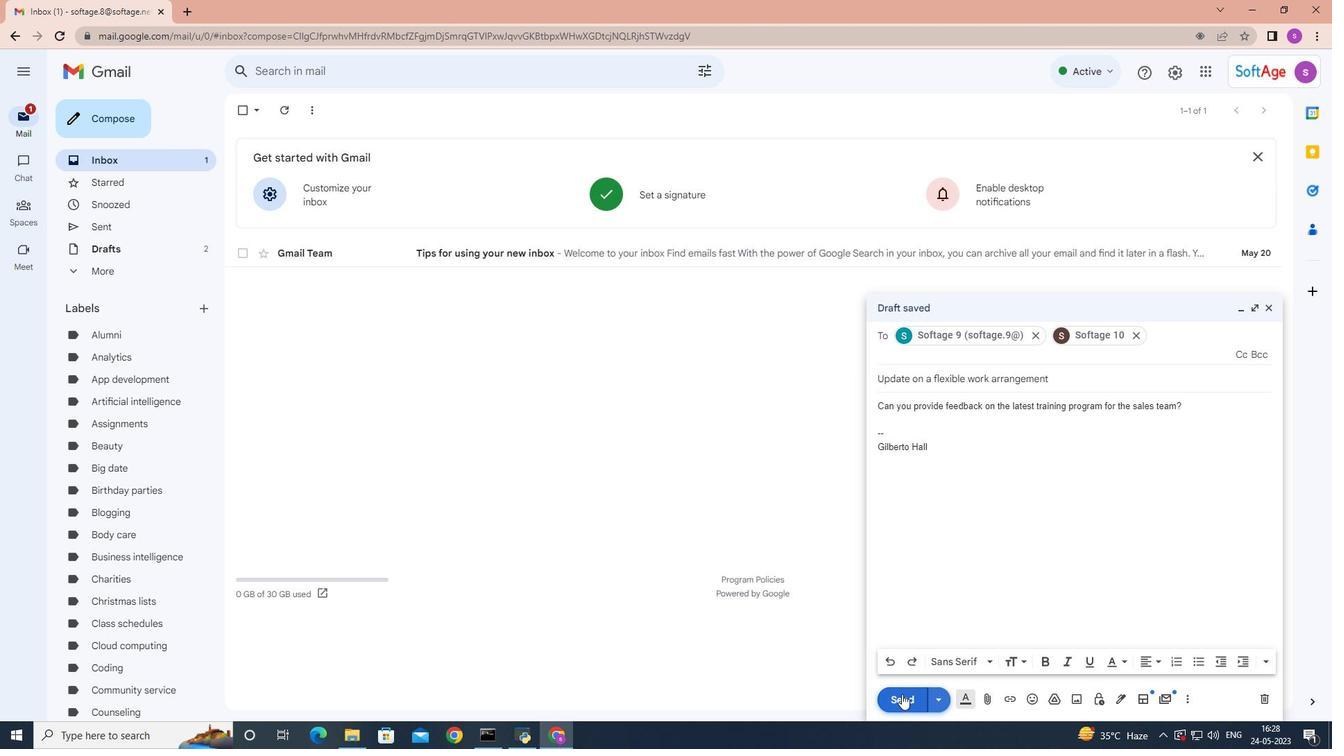 
